 Task: Open Card Legal Compliance Review in Board Email Marketing Best Practices to Workspace Appointment Scheduling and add a team member Softage.4@softage.net, a label Blue, a checklist Astrology, an attachment from Trello, a color Blue and finally, add a card description 'Plan and execute company team-building conference' and a comment 'We should approach this task with a sense of ownership and personal responsibility for its success.'. Add a start date 'Jan 04, 1900' with a due date 'Jan 11, 1900'
Action: Mouse moved to (108, 336)
Screenshot: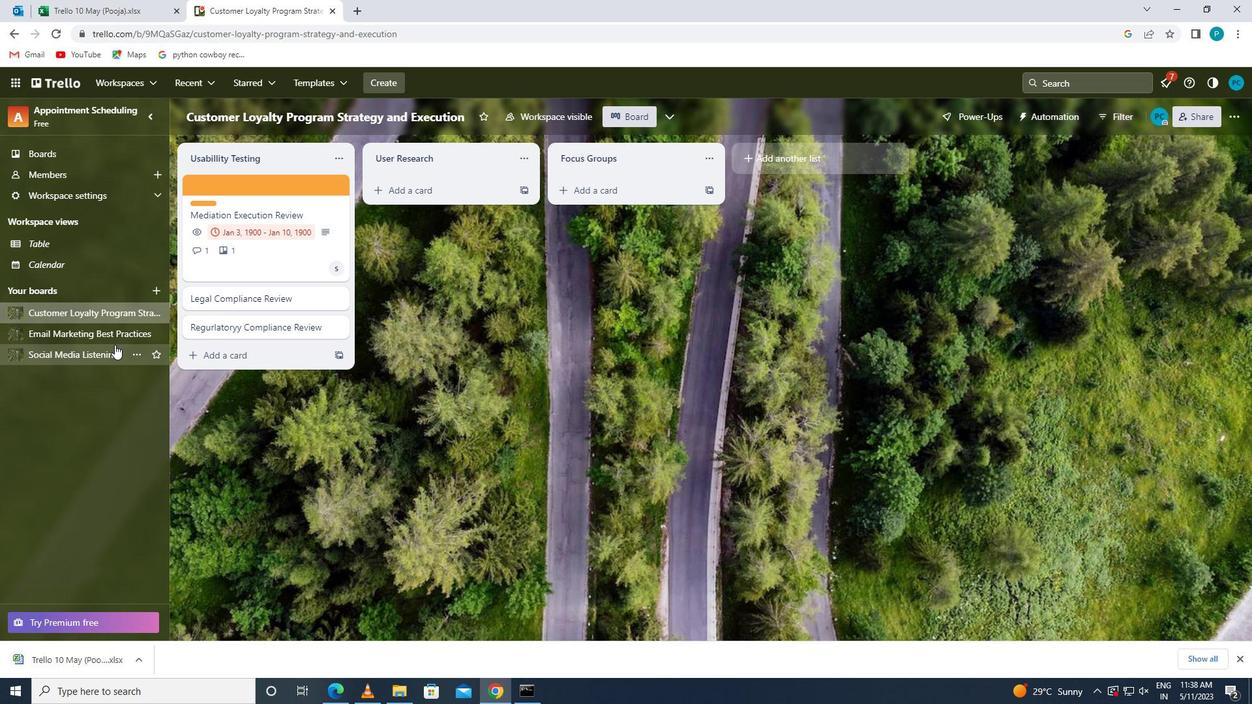 
Action: Mouse pressed left at (108, 336)
Screenshot: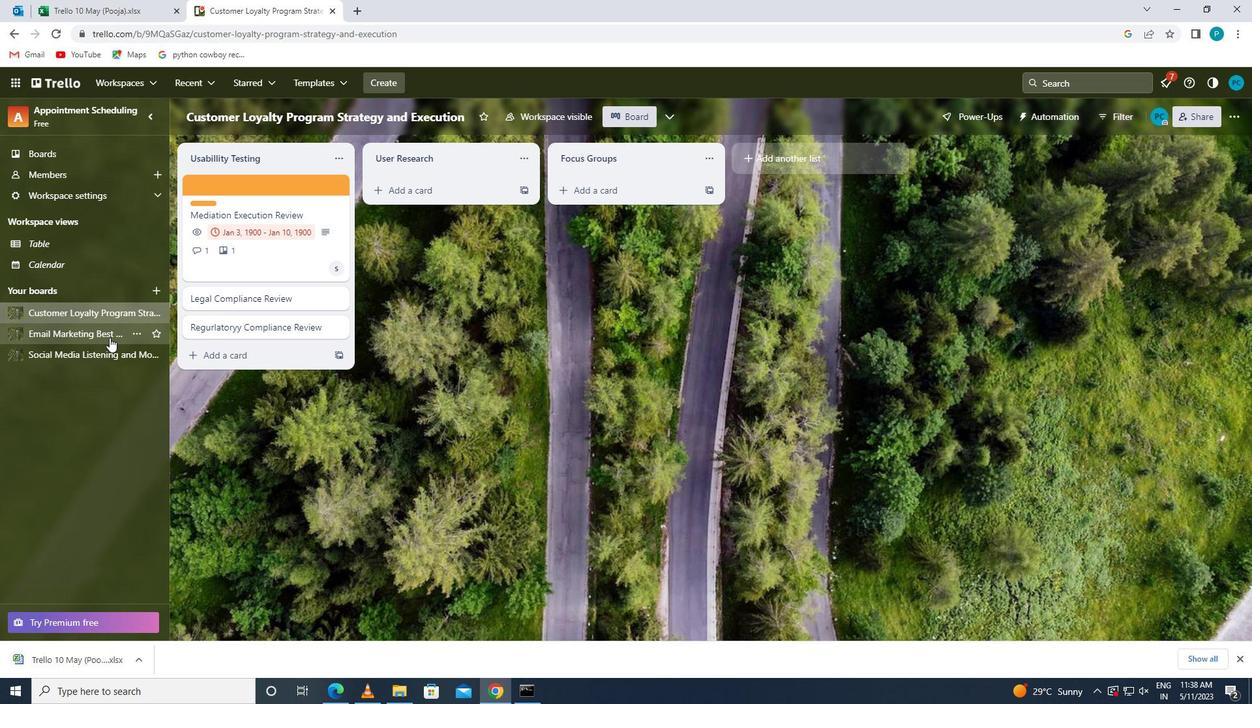 
Action: Mouse moved to (254, 296)
Screenshot: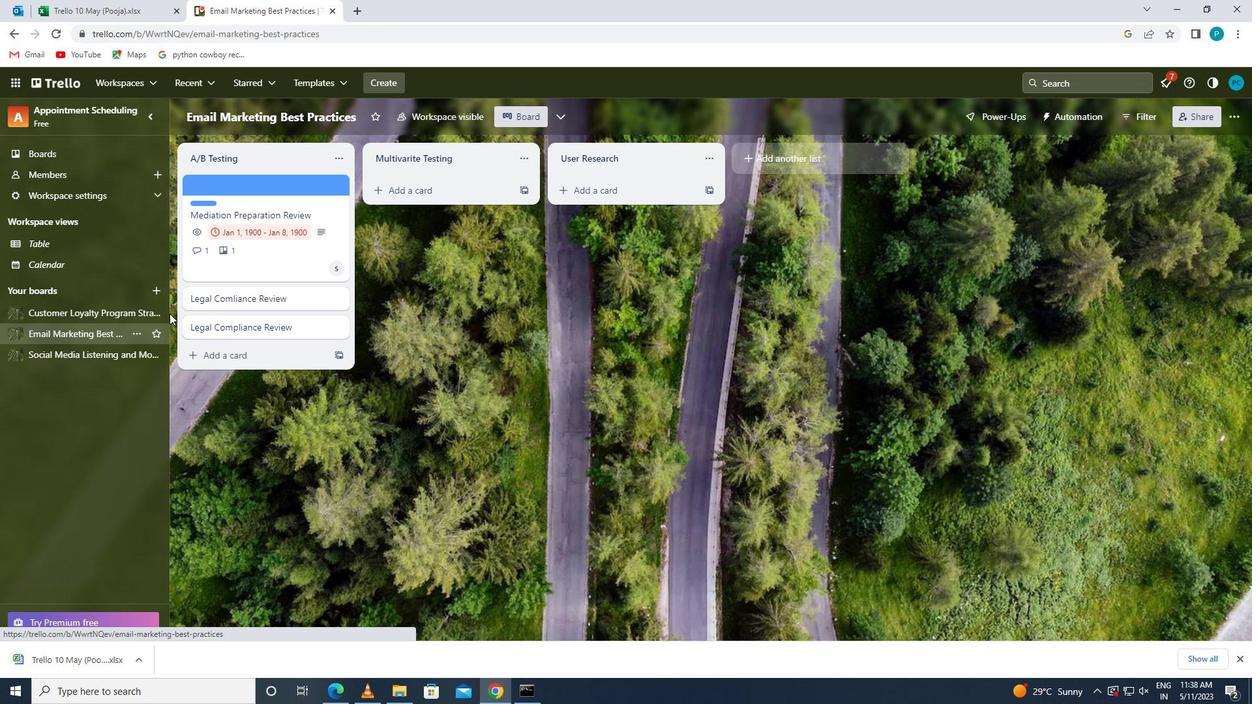 
Action: Mouse pressed left at (254, 296)
Screenshot: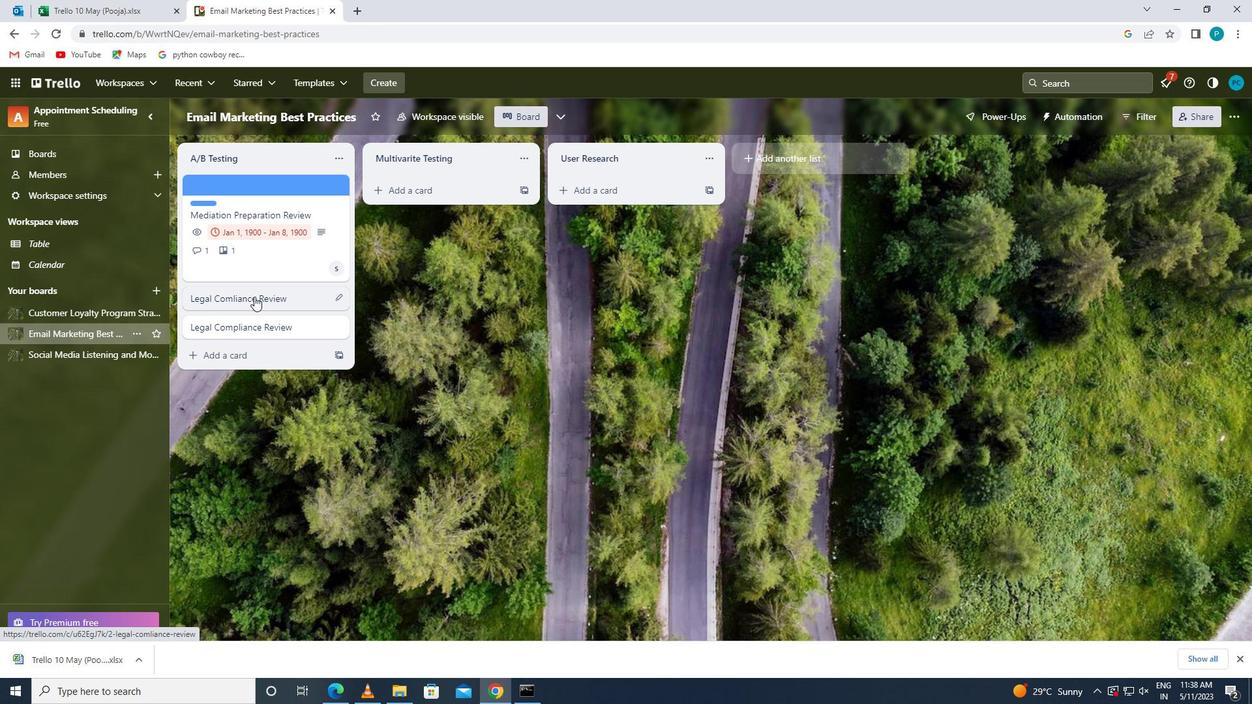 
Action: Mouse moved to (810, 237)
Screenshot: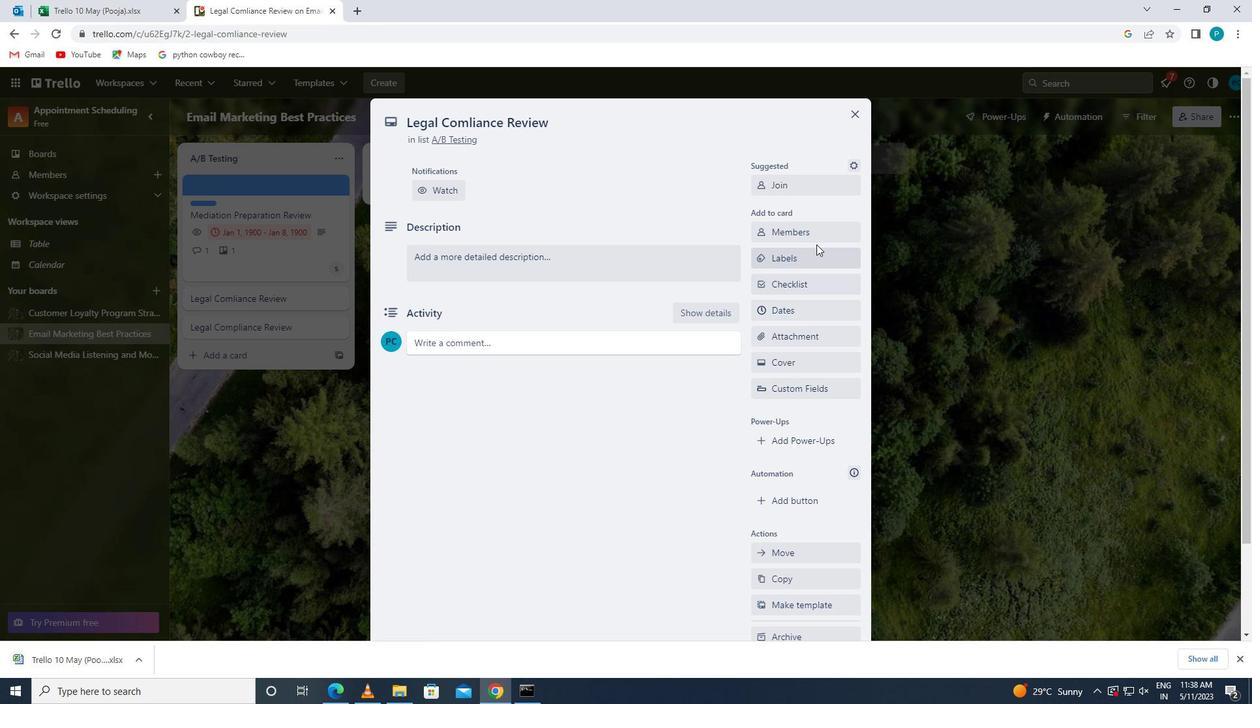 
Action: Mouse pressed left at (810, 237)
Screenshot: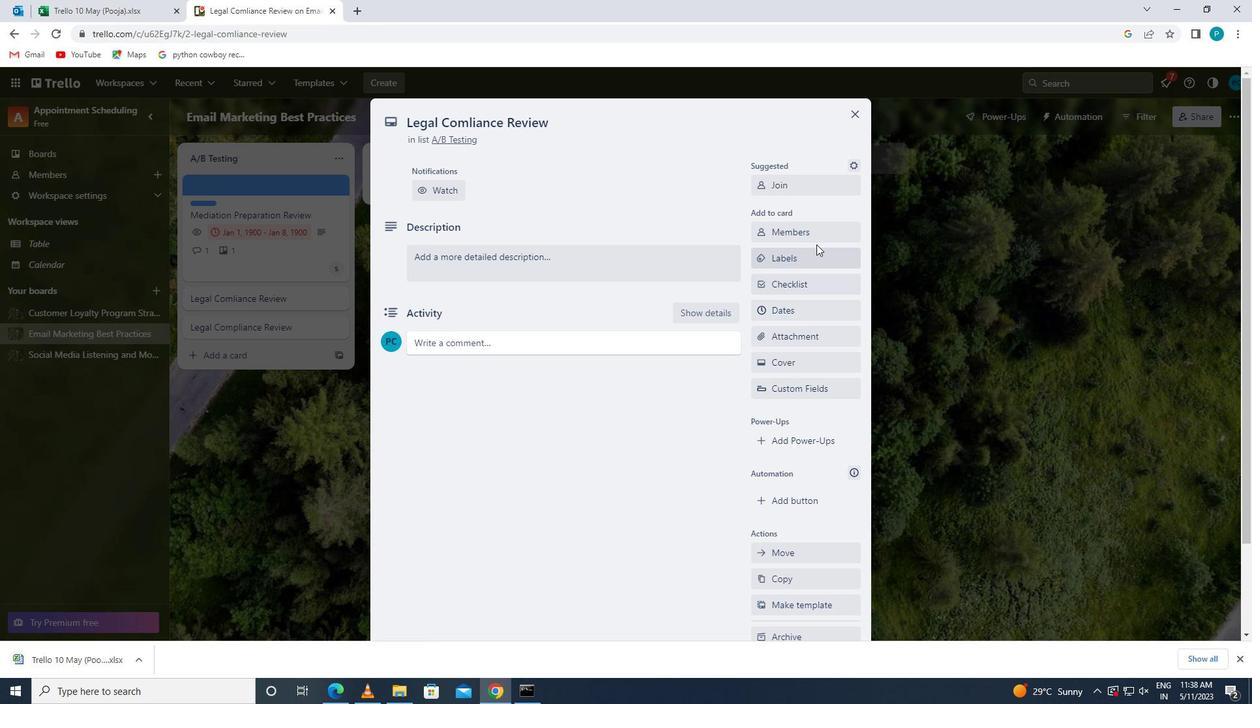 
Action: Key pressed <Key.caps_lock>s<Key.caps_lock>oftage.4
Screenshot: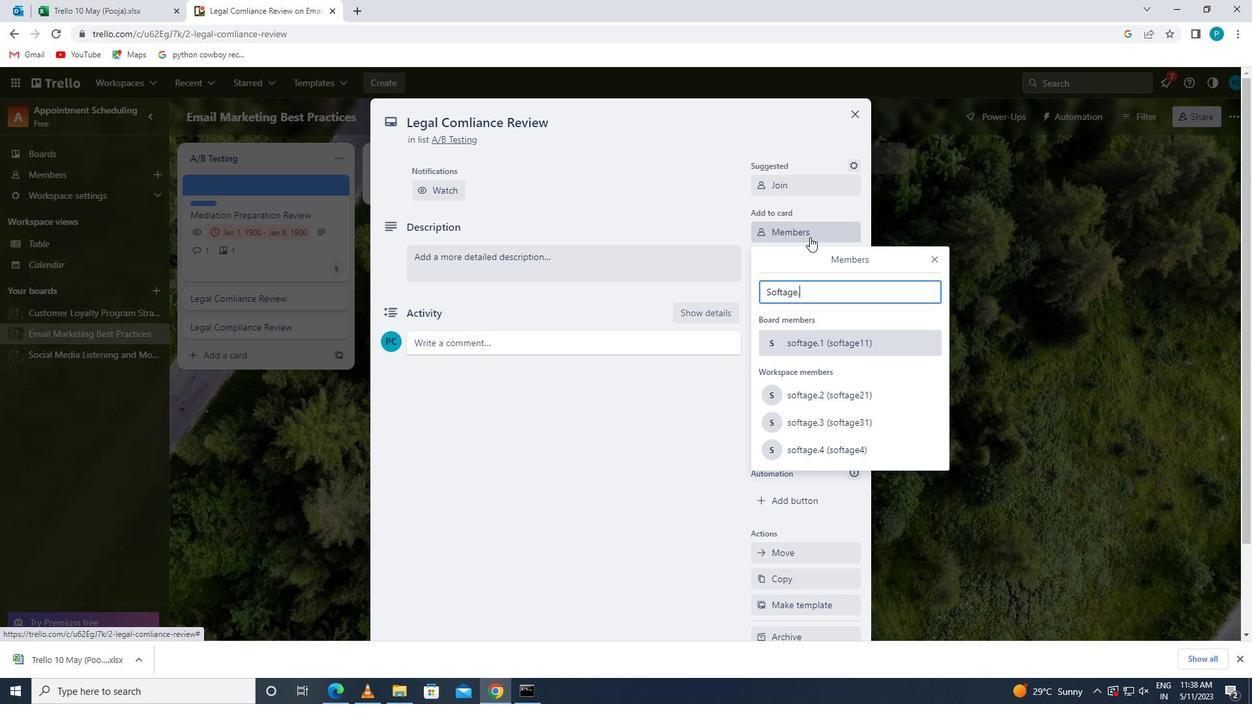 
Action: Mouse moved to (838, 413)
Screenshot: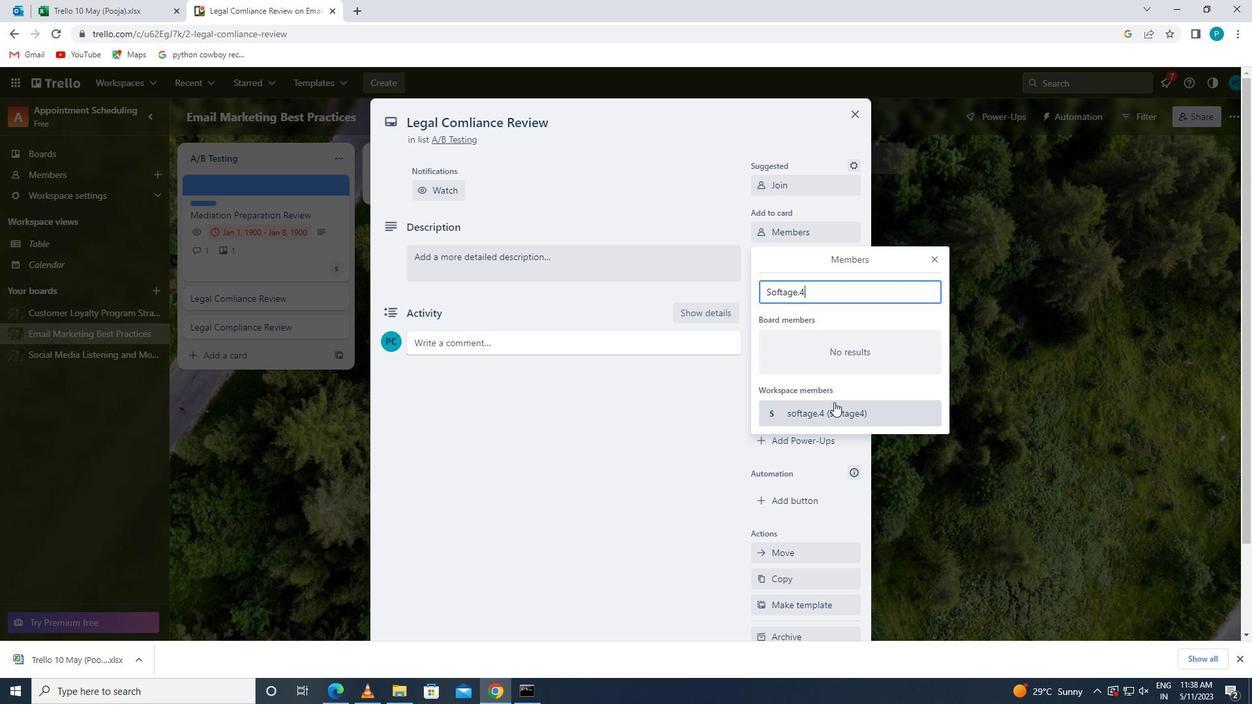 
Action: Mouse pressed left at (838, 413)
Screenshot: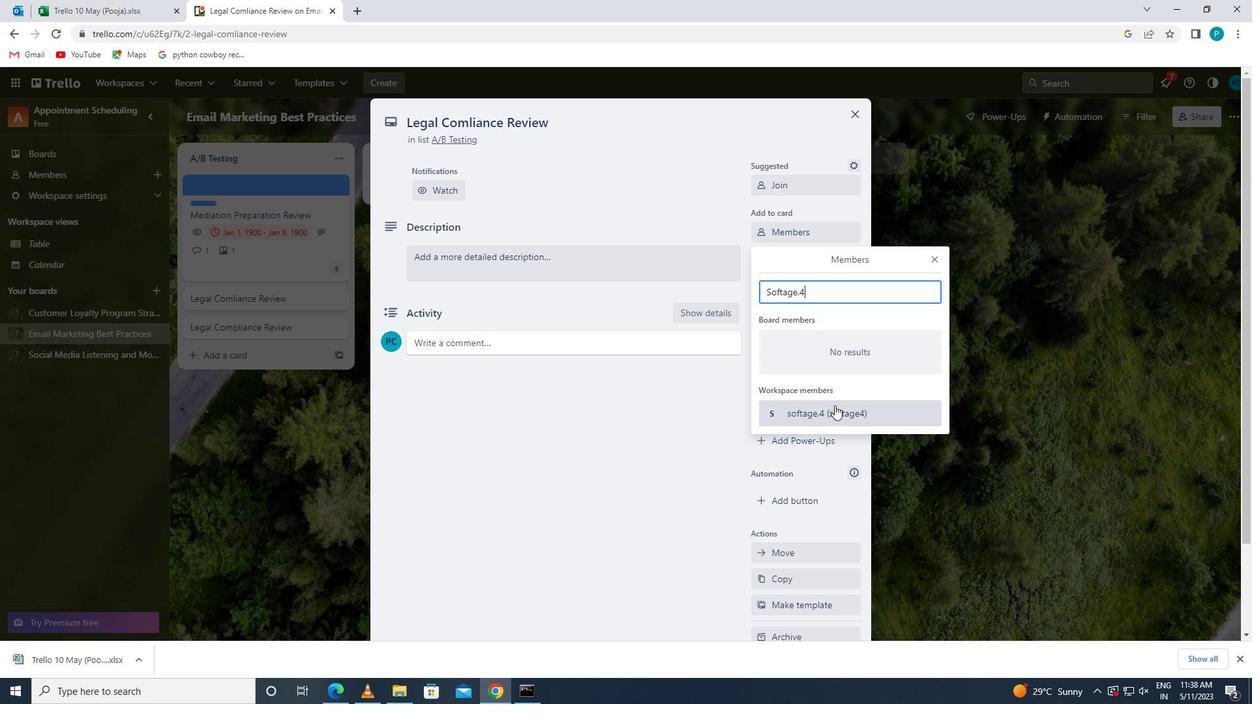 
Action: Mouse moved to (929, 255)
Screenshot: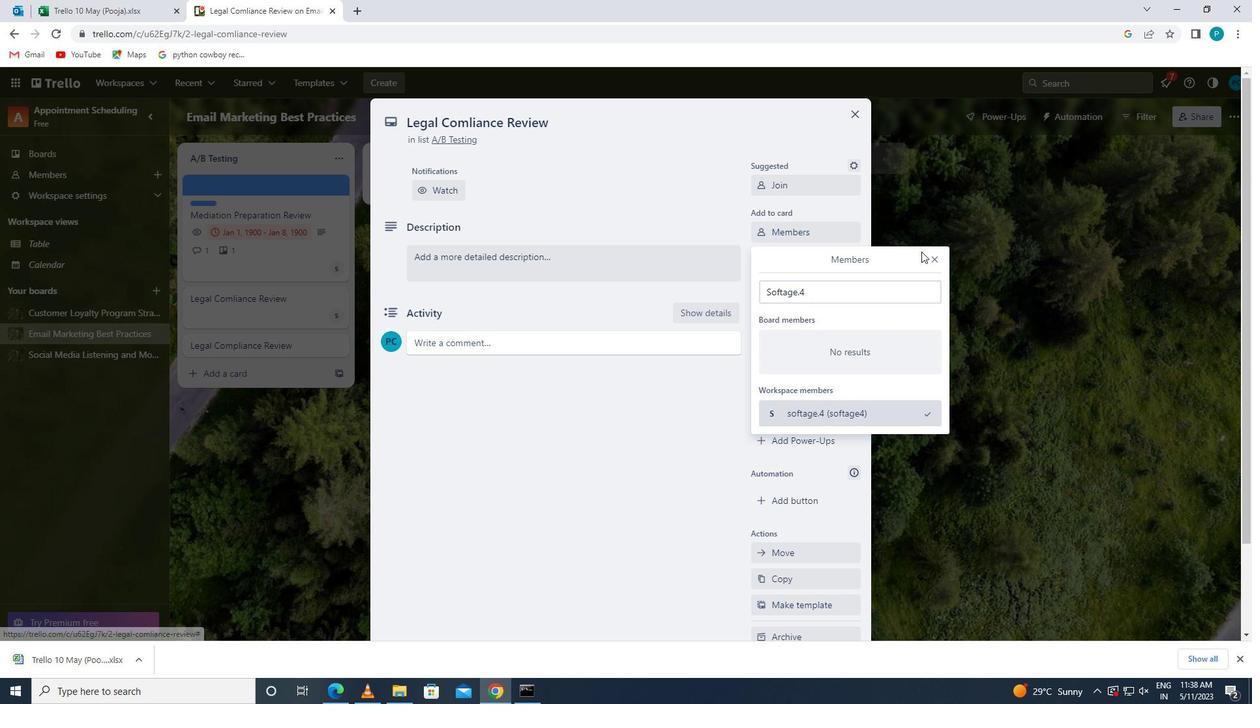 
Action: Mouse pressed left at (929, 255)
Screenshot: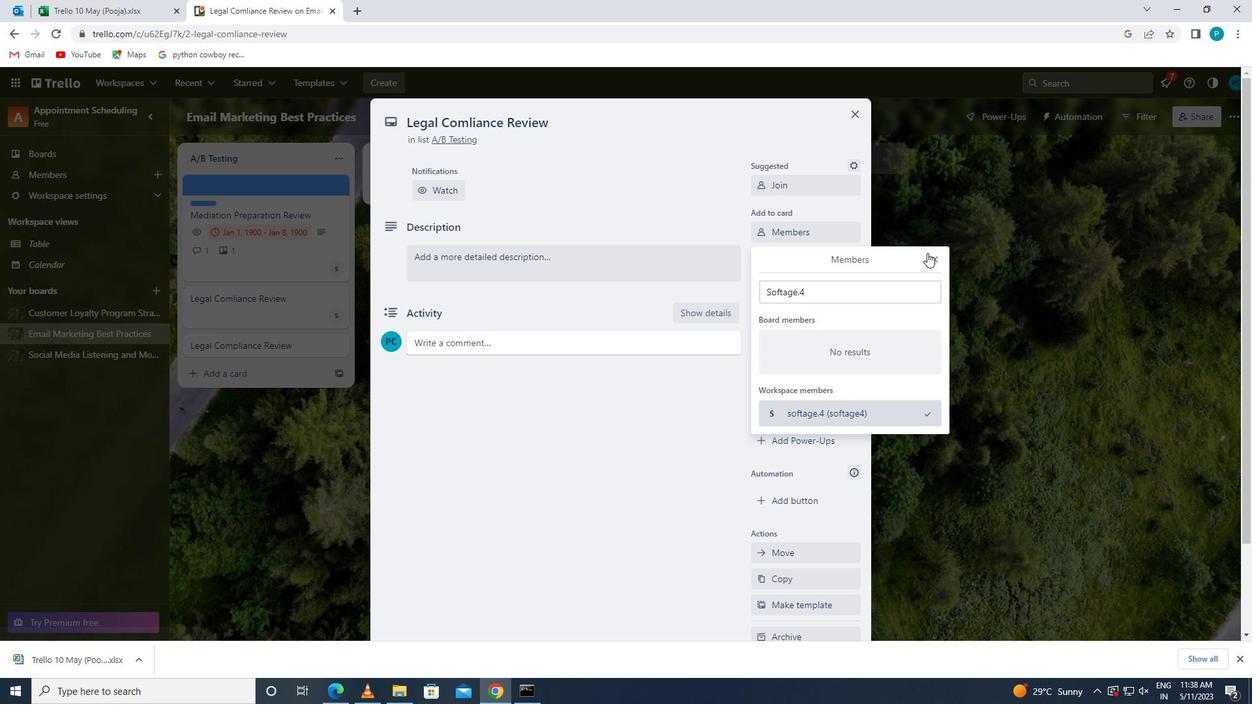 
Action: Mouse moved to (844, 253)
Screenshot: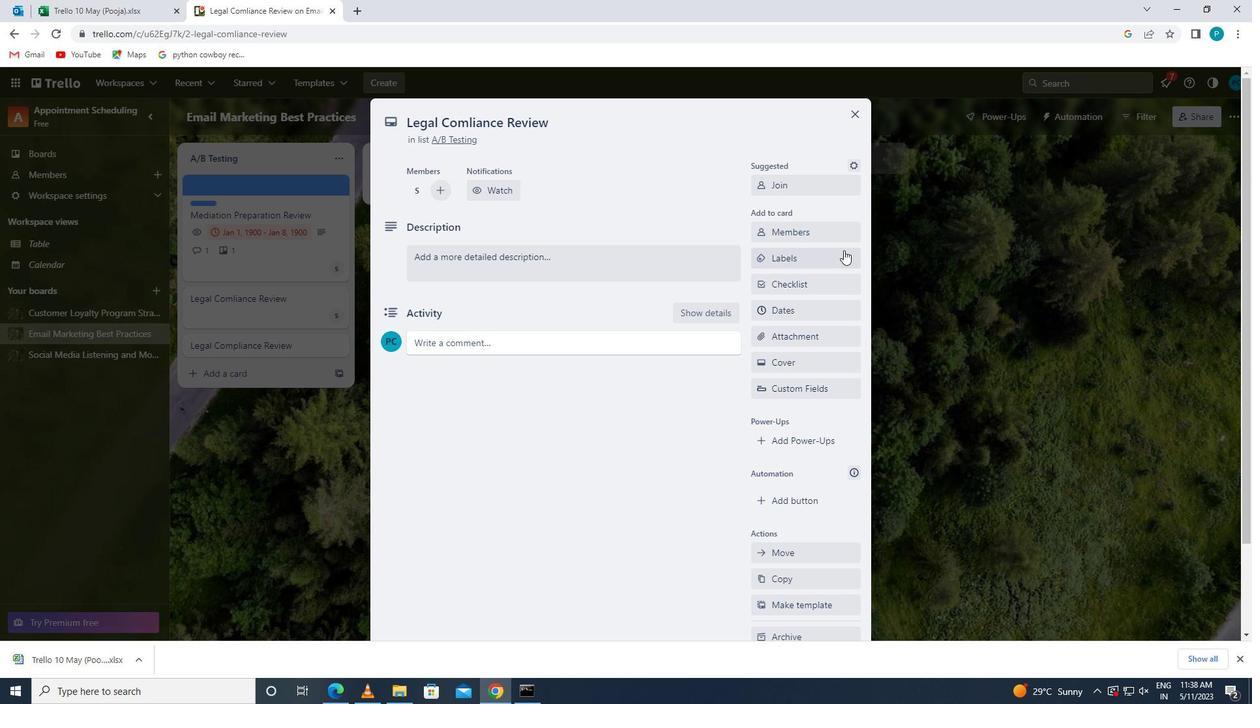 
Action: Mouse pressed left at (844, 253)
Screenshot: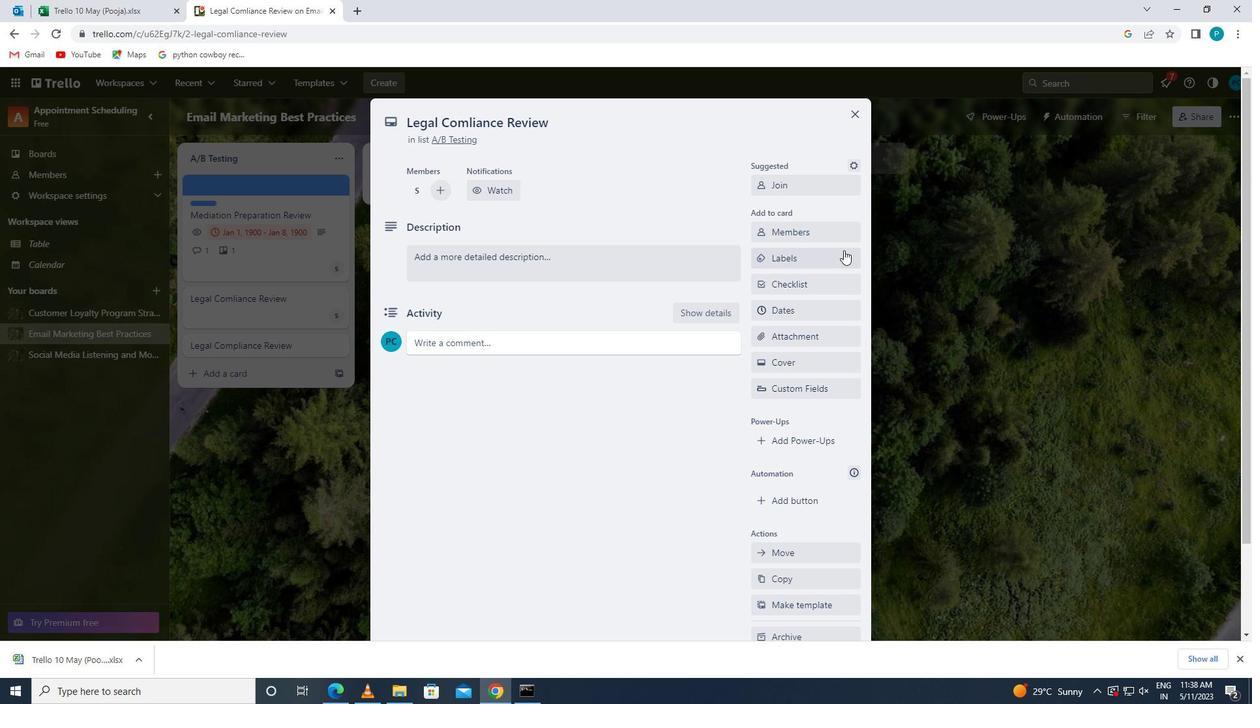 
Action: Mouse moved to (798, 508)
Screenshot: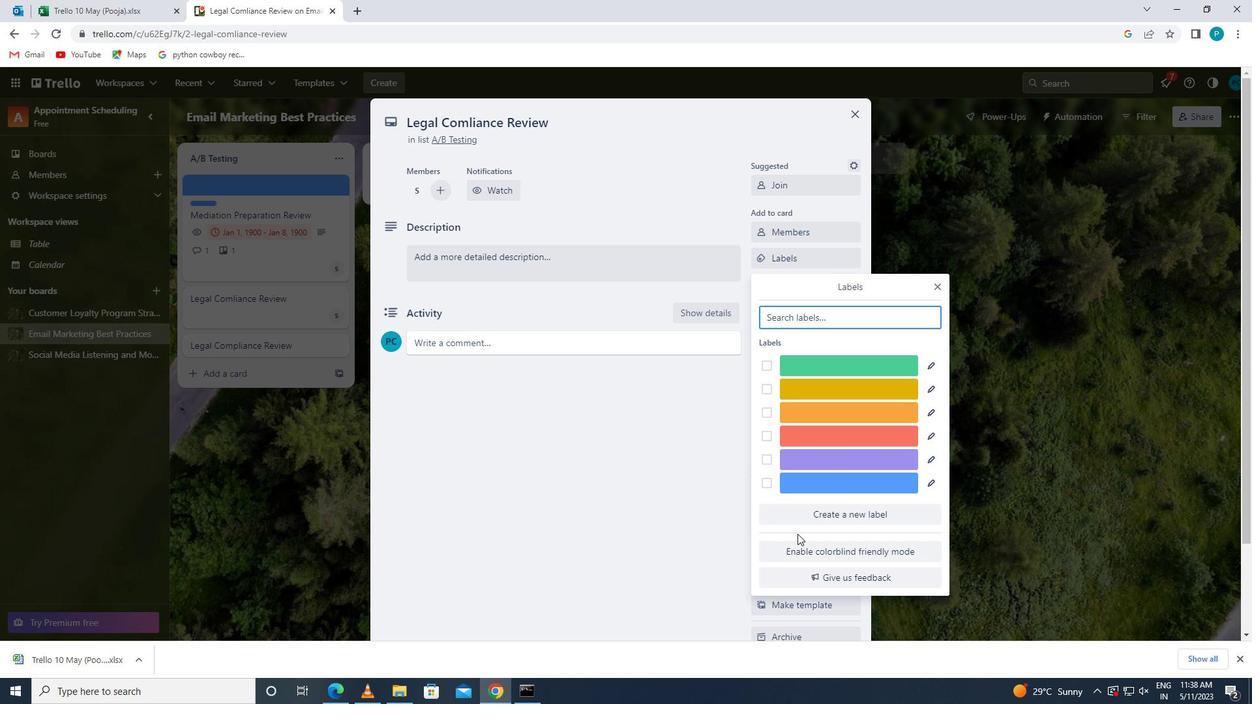 
Action: Mouse pressed left at (798, 508)
Screenshot: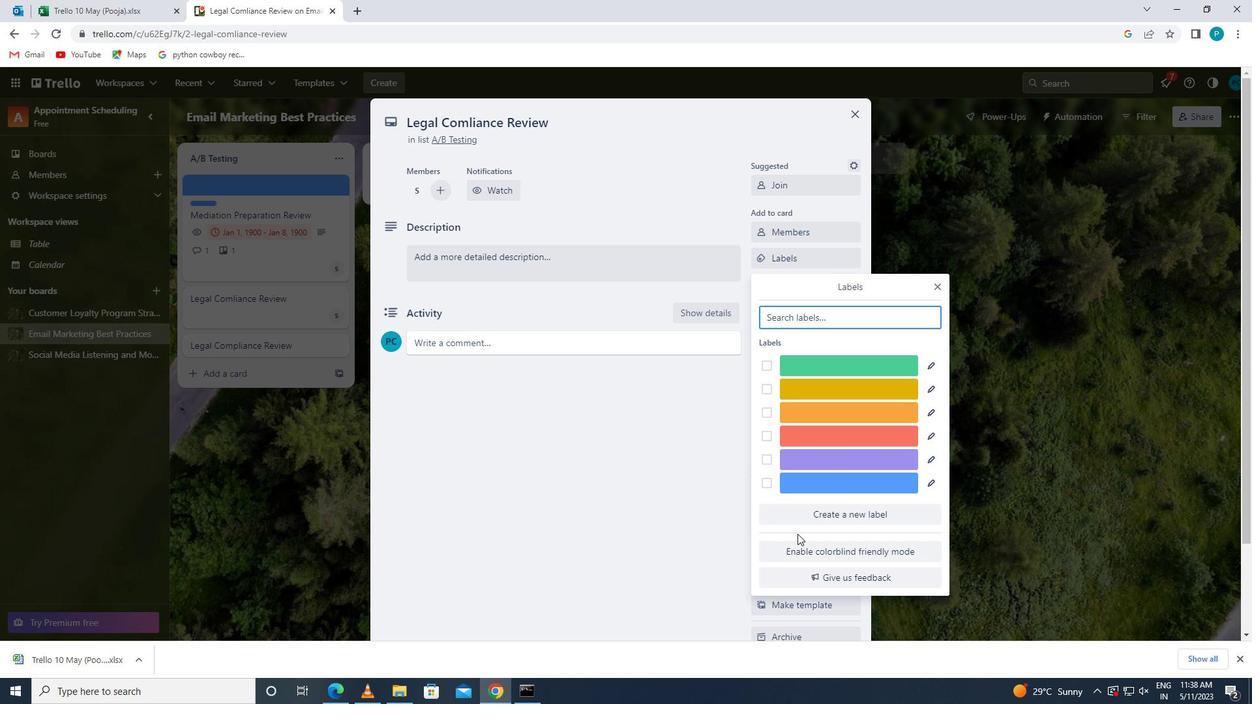 
Action: Mouse moved to (772, 377)
Screenshot: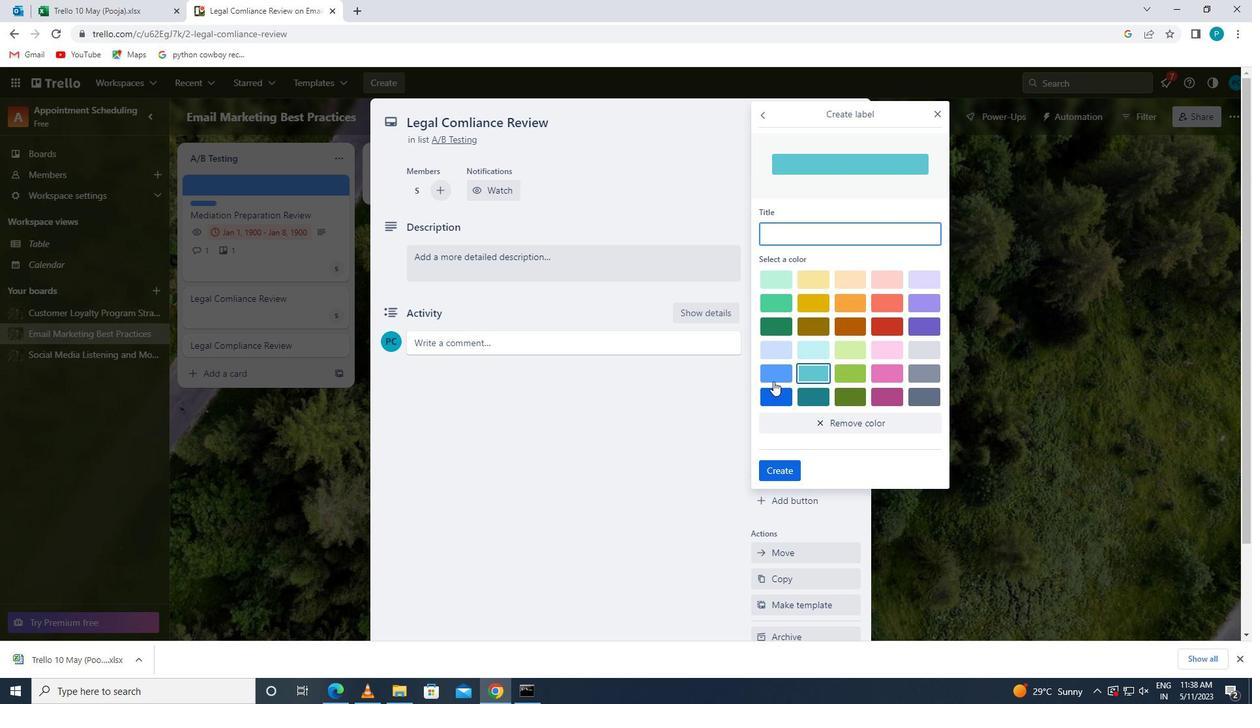 
Action: Mouse pressed left at (772, 377)
Screenshot: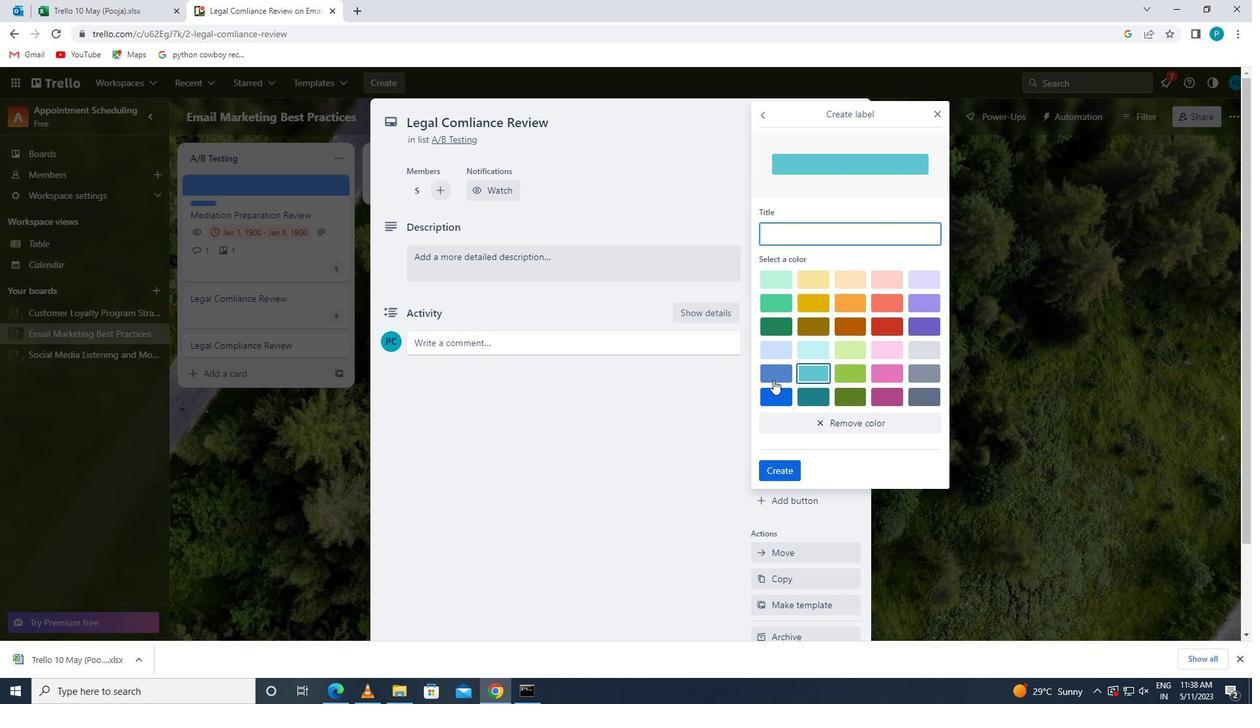 
Action: Mouse moved to (776, 469)
Screenshot: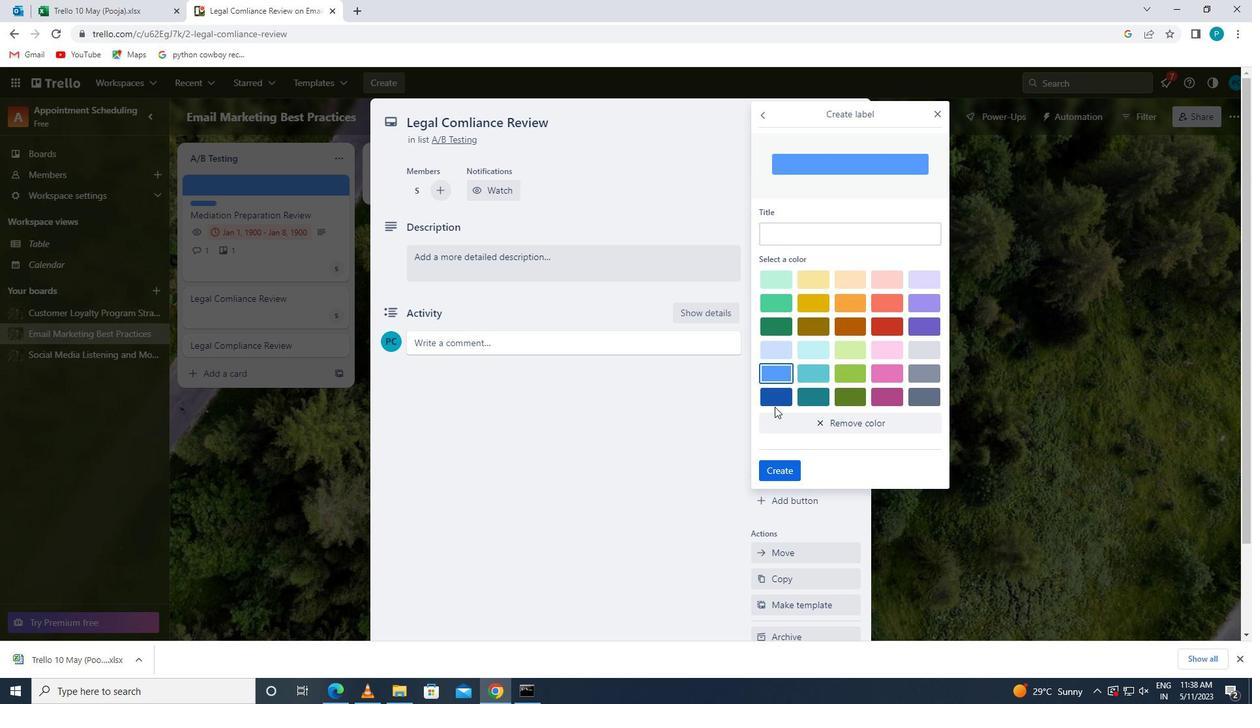 
Action: Mouse pressed left at (776, 469)
Screenshot: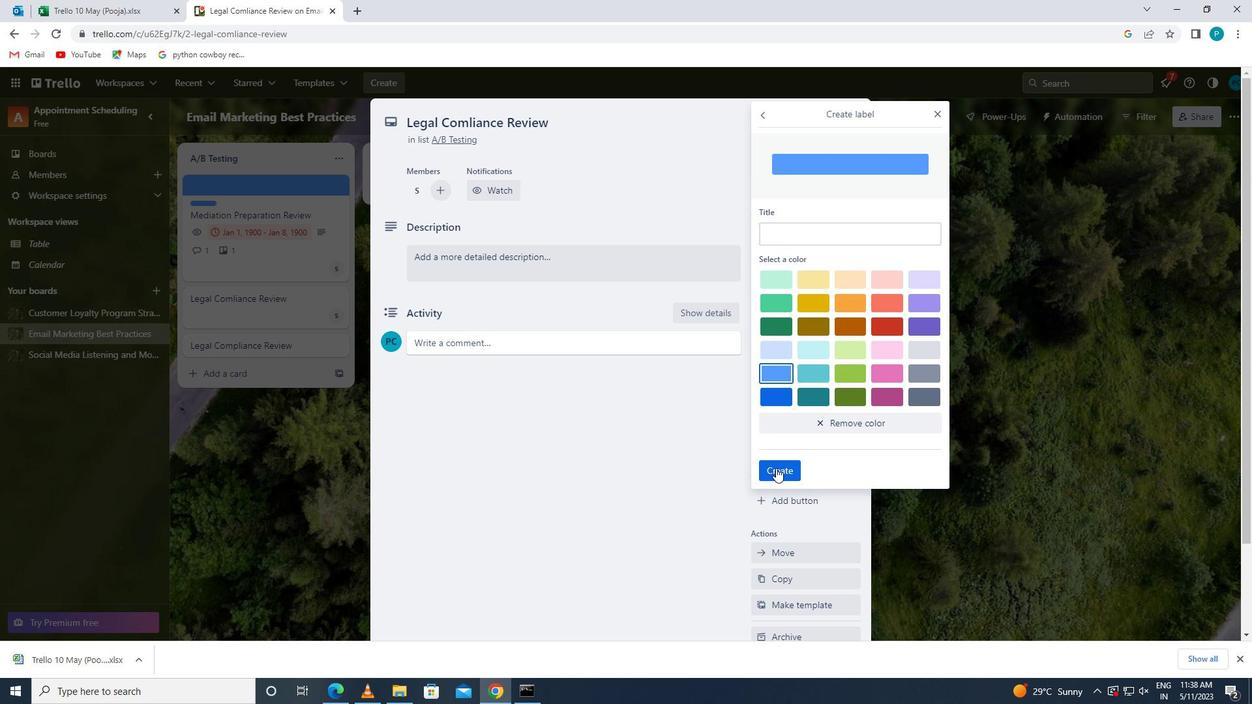 
Action: Mouse moved to (938, 287)
Screenshot: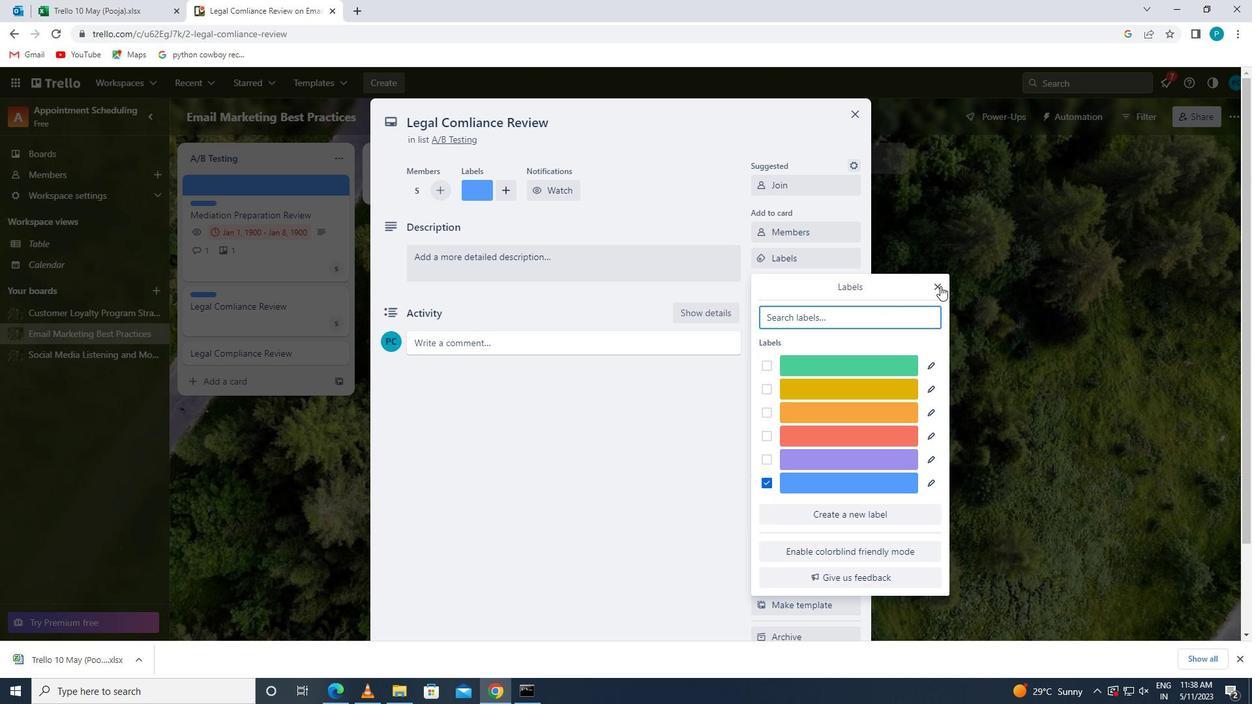 
Action: Mouse pressed left at (938, 287)
Screenshot: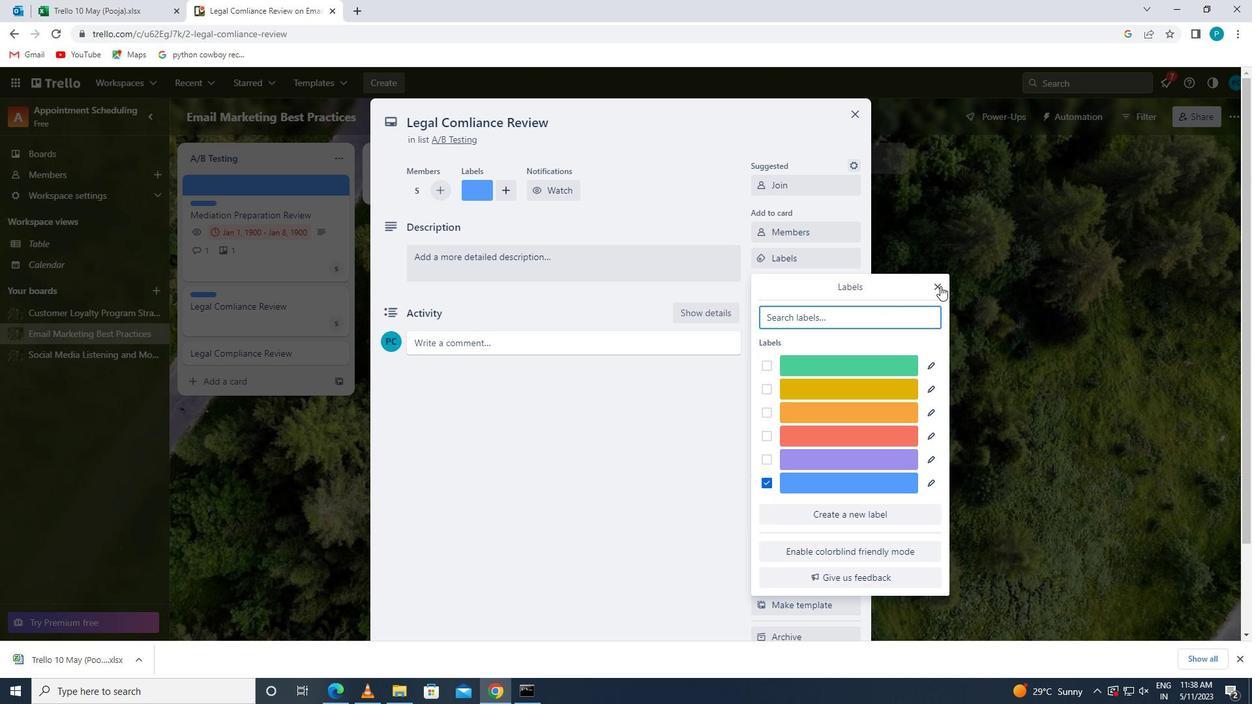 
Action: Mouse moved to (769, 291)
Screenshot: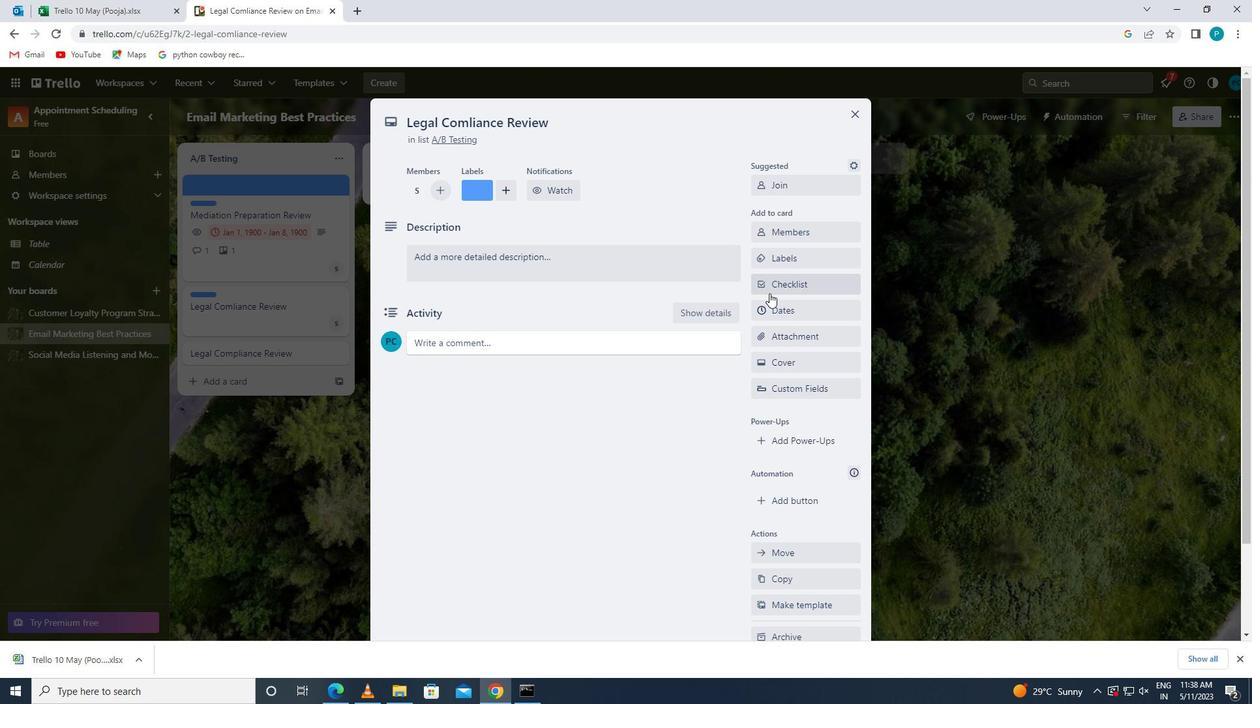 
Action: Mouse pressed left at (769, 291)
Screenshot: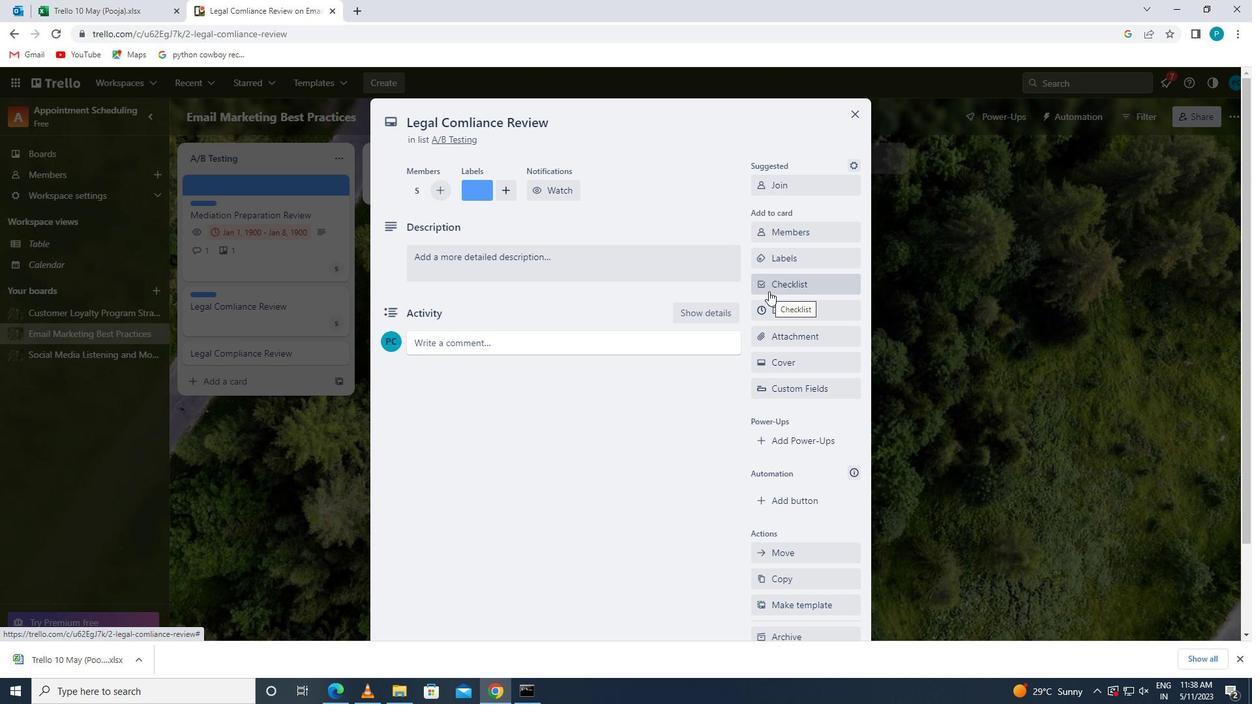 
Action: Key pressed <Key.caps_lock>a<Key.caps_lock>
Screenshot: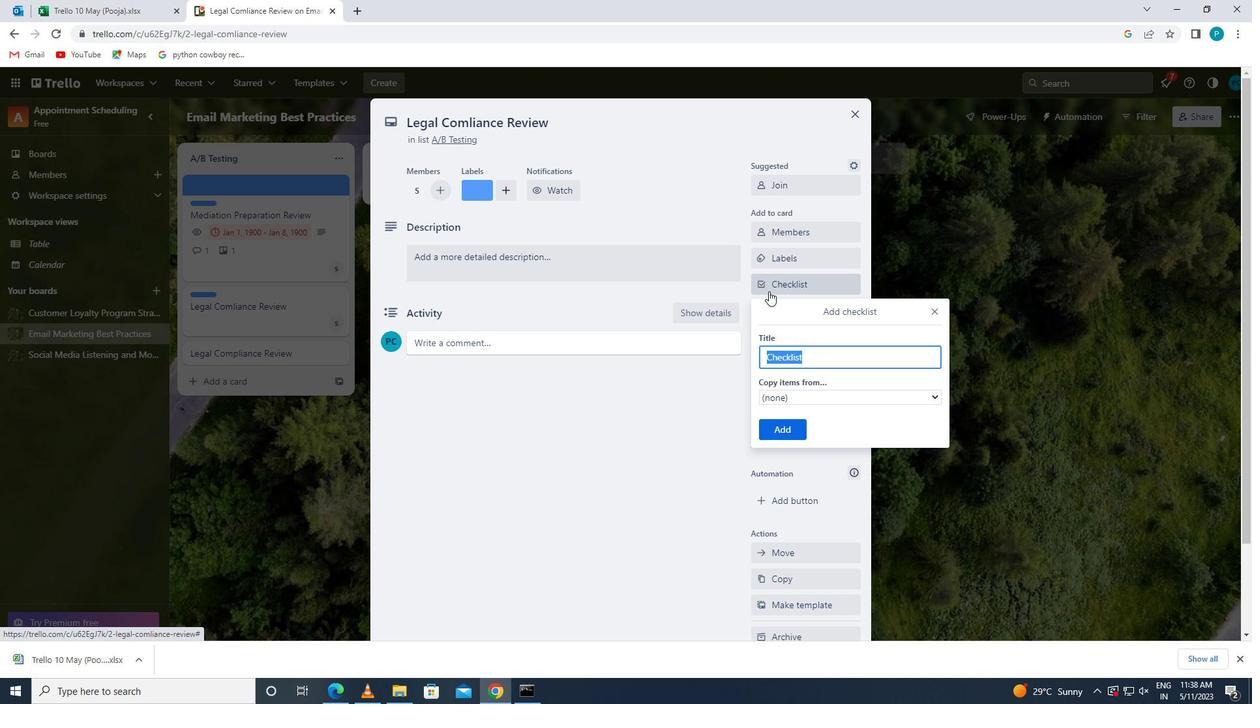 
Action: Mouse moved to (854, 442)
Screenshot: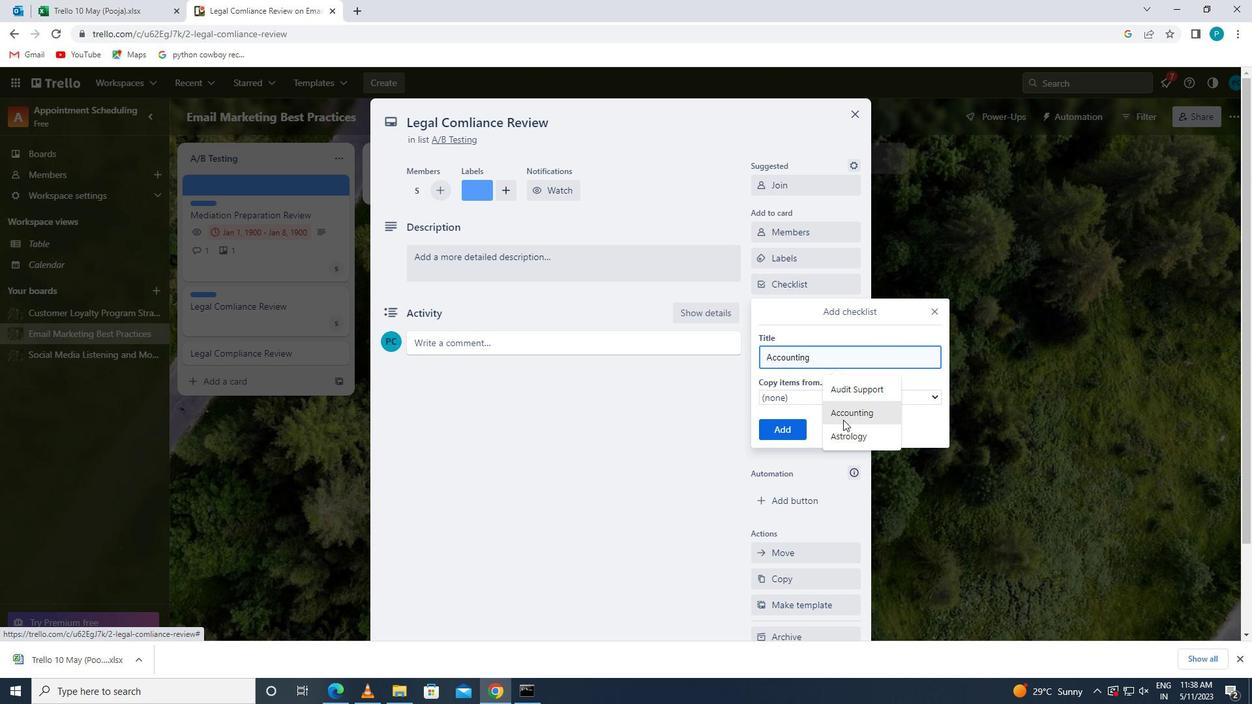 
Action: Mouse pressed left at (854, 442)
Screenshot: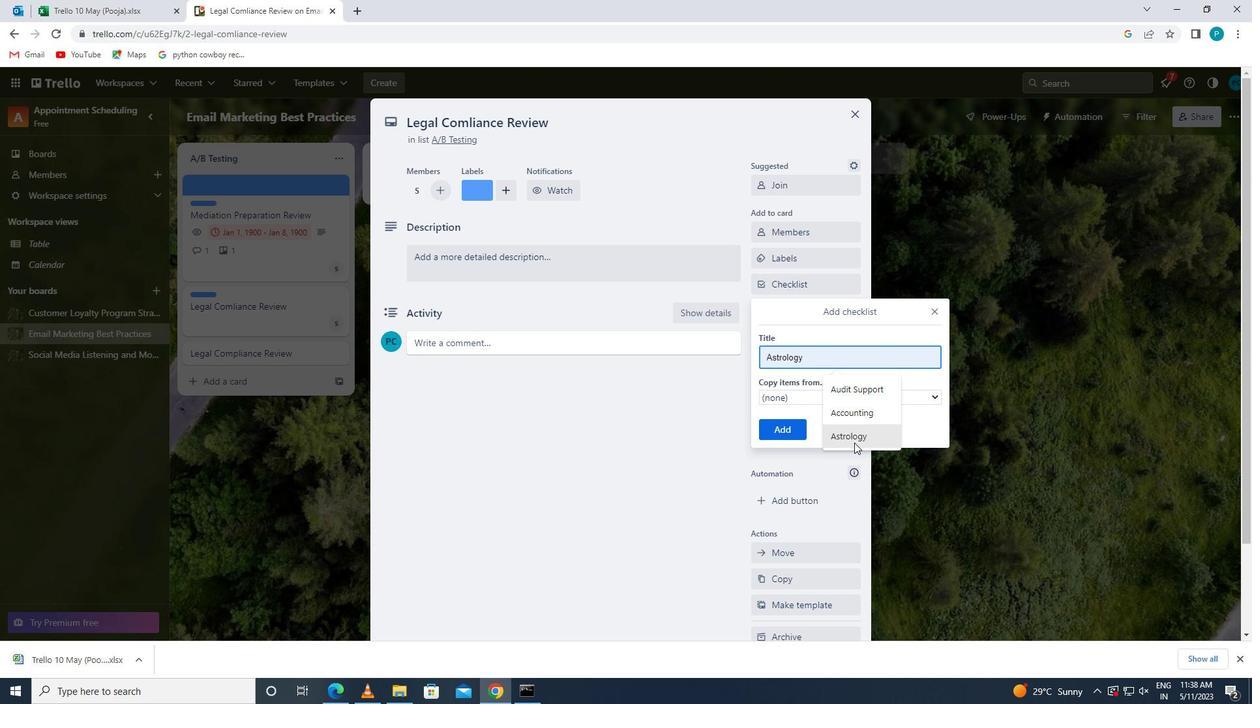 
Action: Mouse moved to (774, 427)
Screenshot: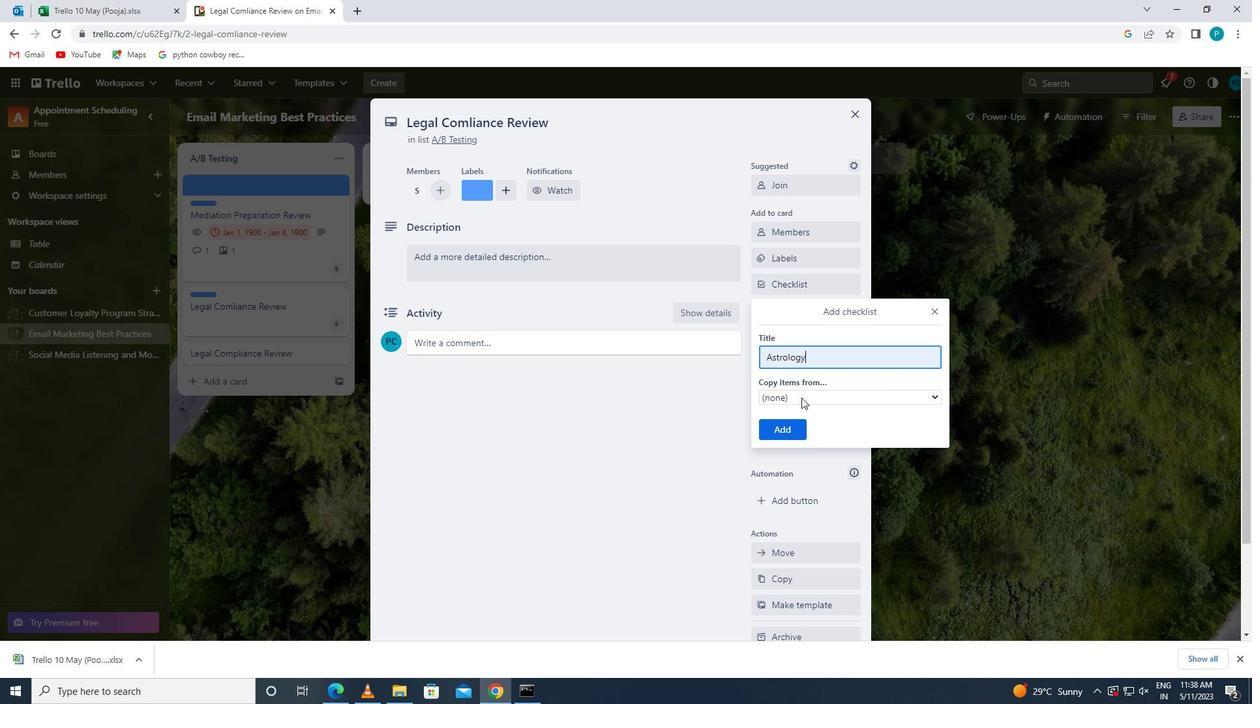 
Action: Mouse pressed left at (774, 427)
Screenshot: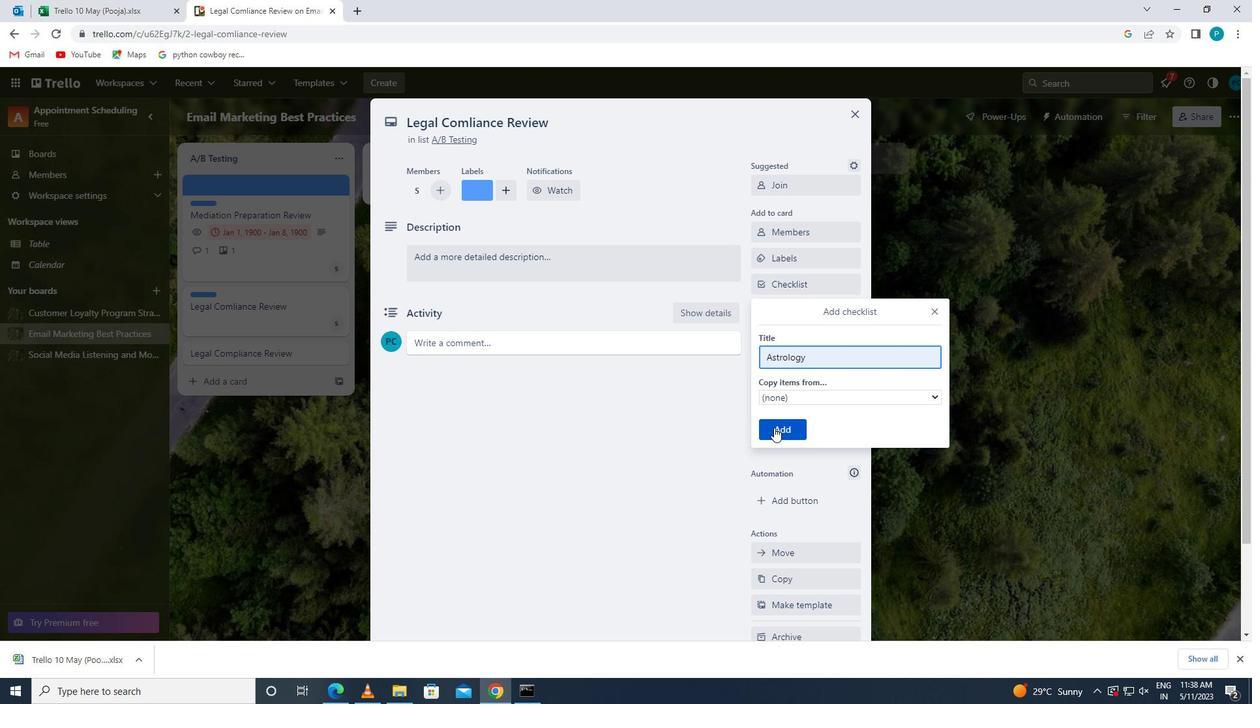 
Action: Mouse moved to (808, 332)
Screenshot: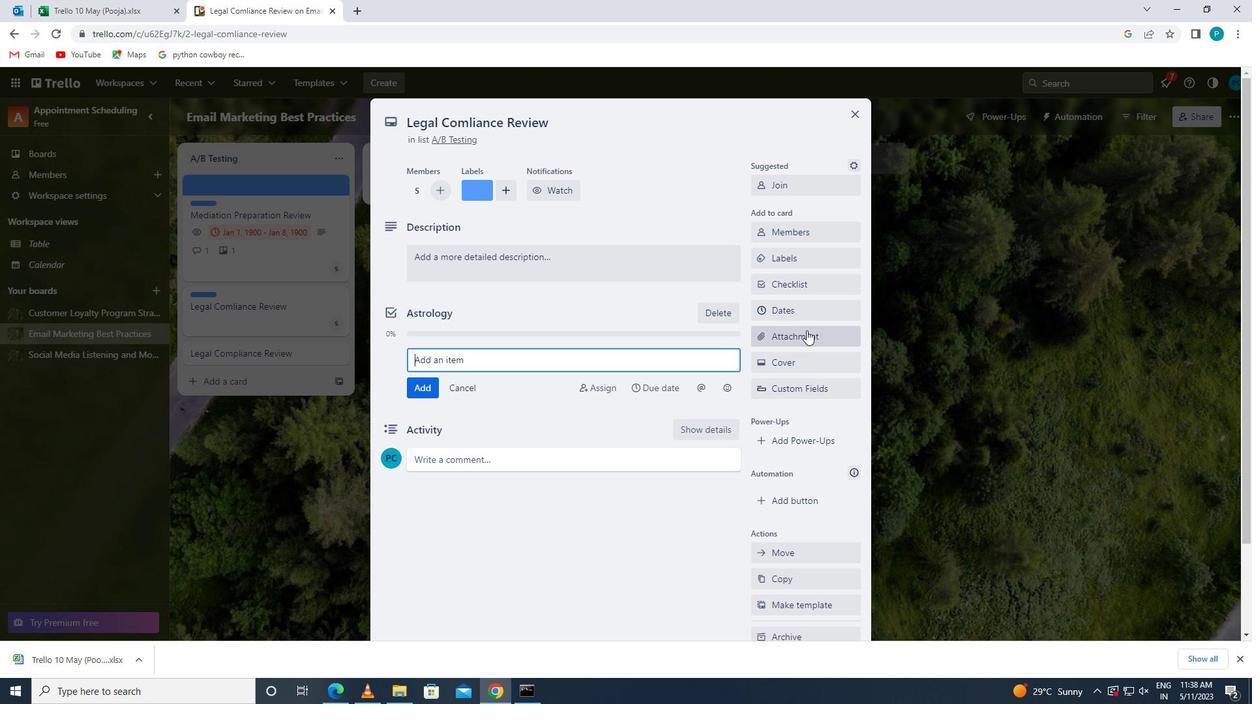 
Action: Mouse pressed left at (808, 332)
Screenshot: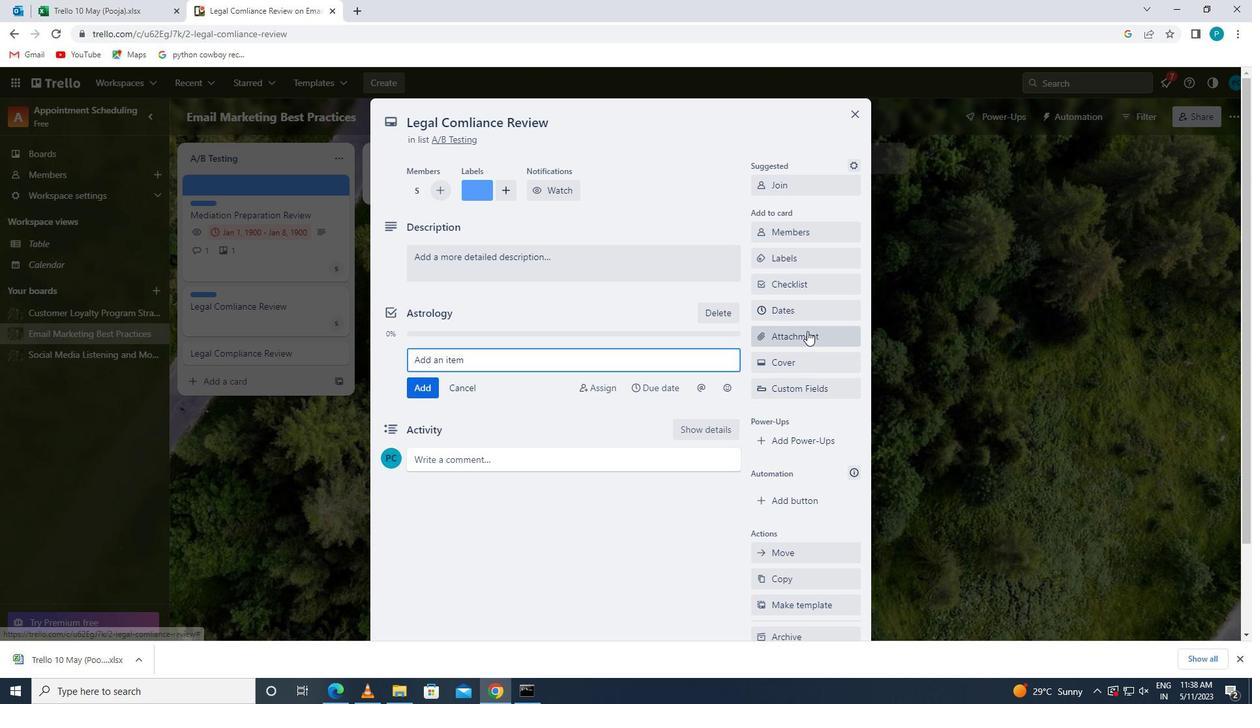 
Action: Mouse moved to (795, 415)
Screenshot: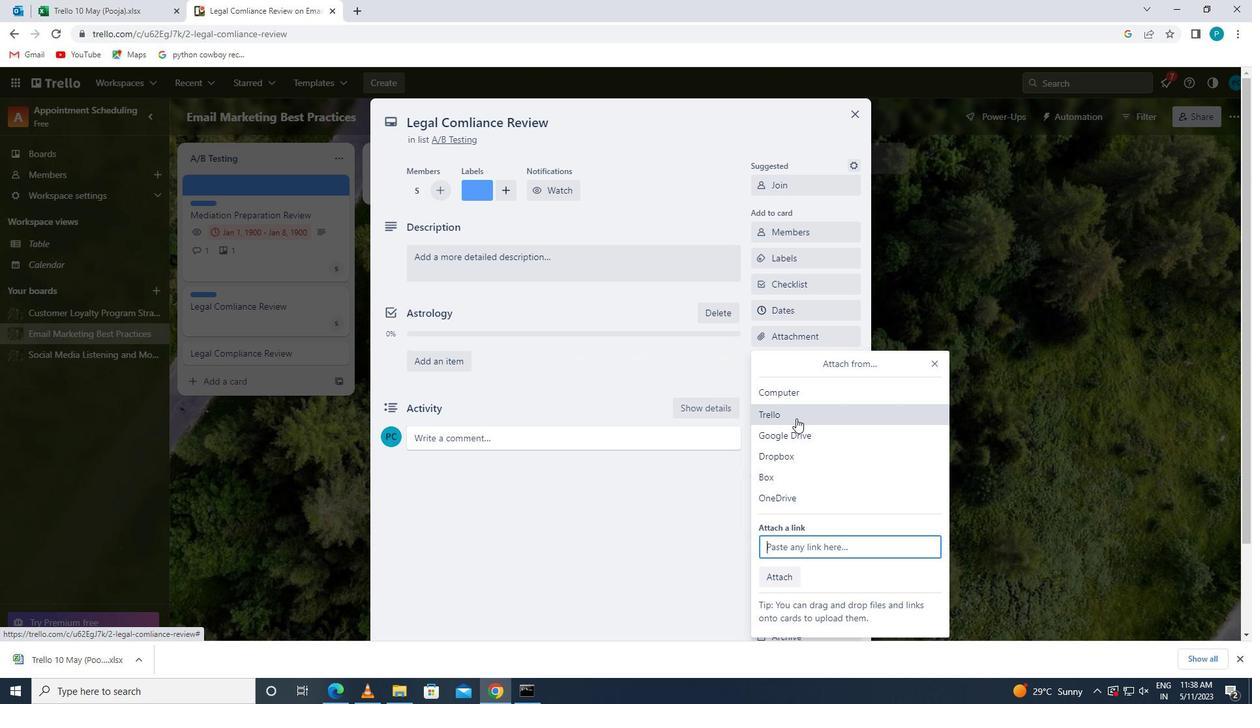 
Action: Mouse pressed left at (795, 415)
Screenshot: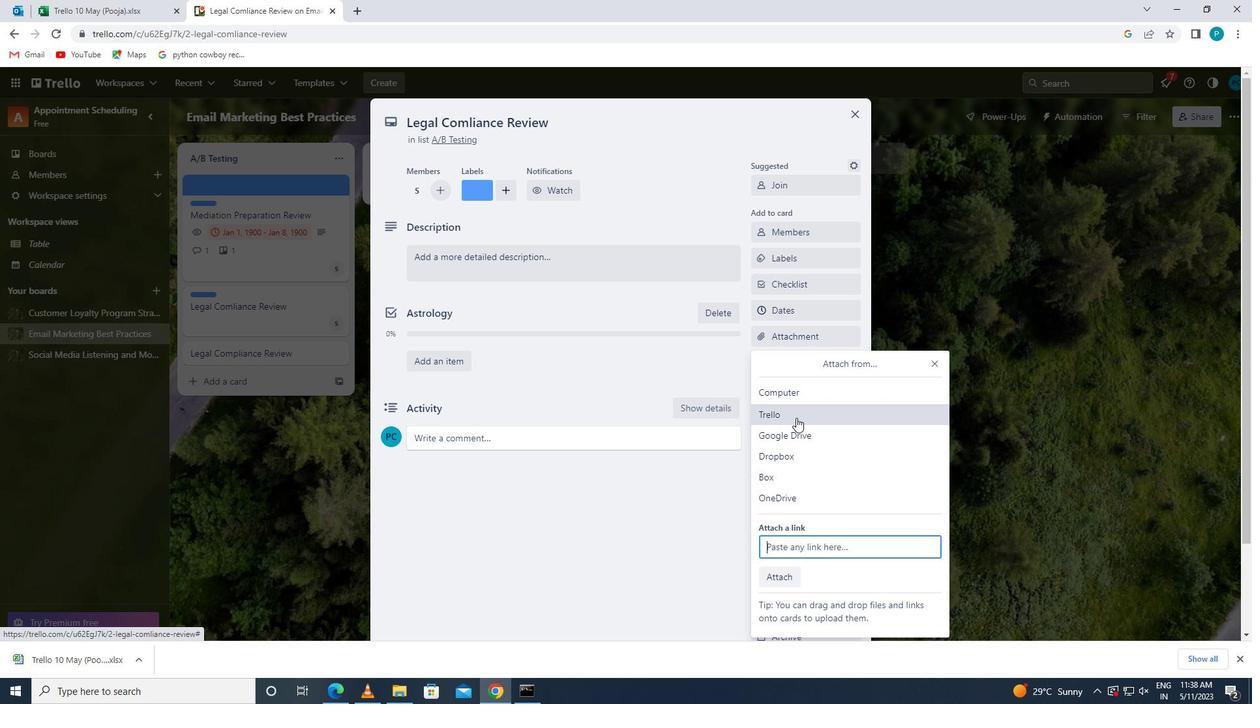 
Action: Mouse moved to (791, 407)
Screenshot: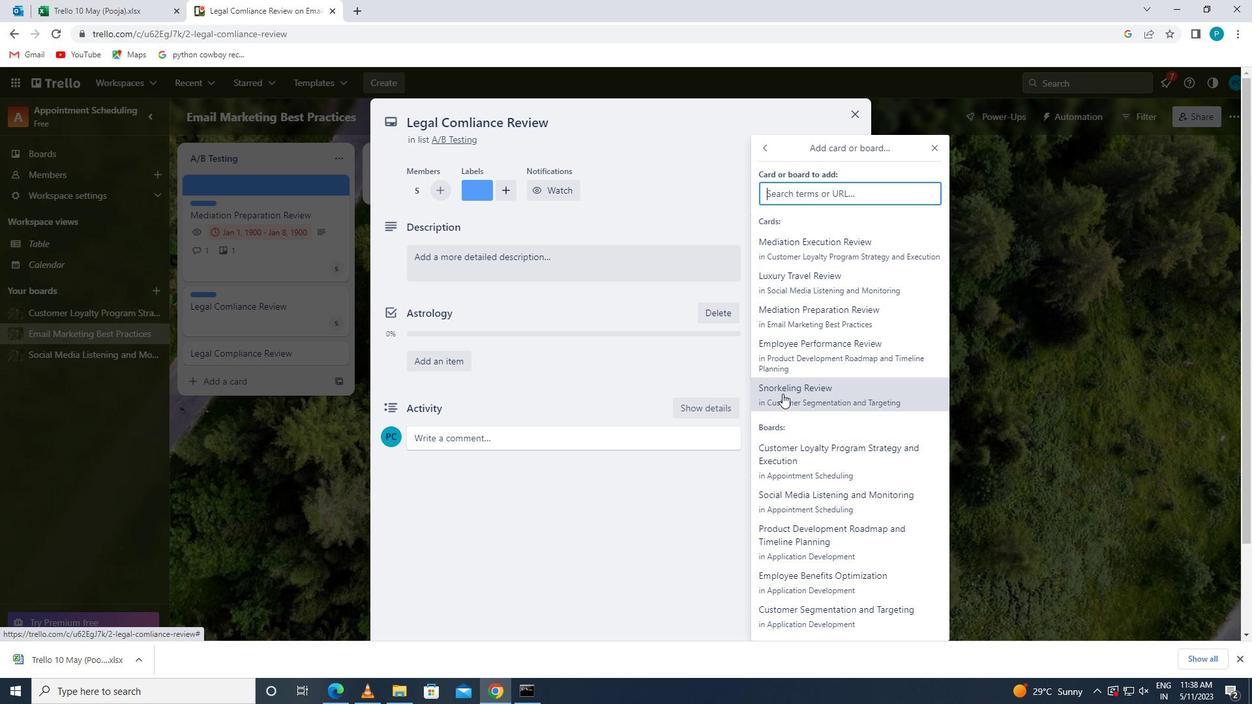 
Action: Mouse pressed left at (791, 407)
Screenshot: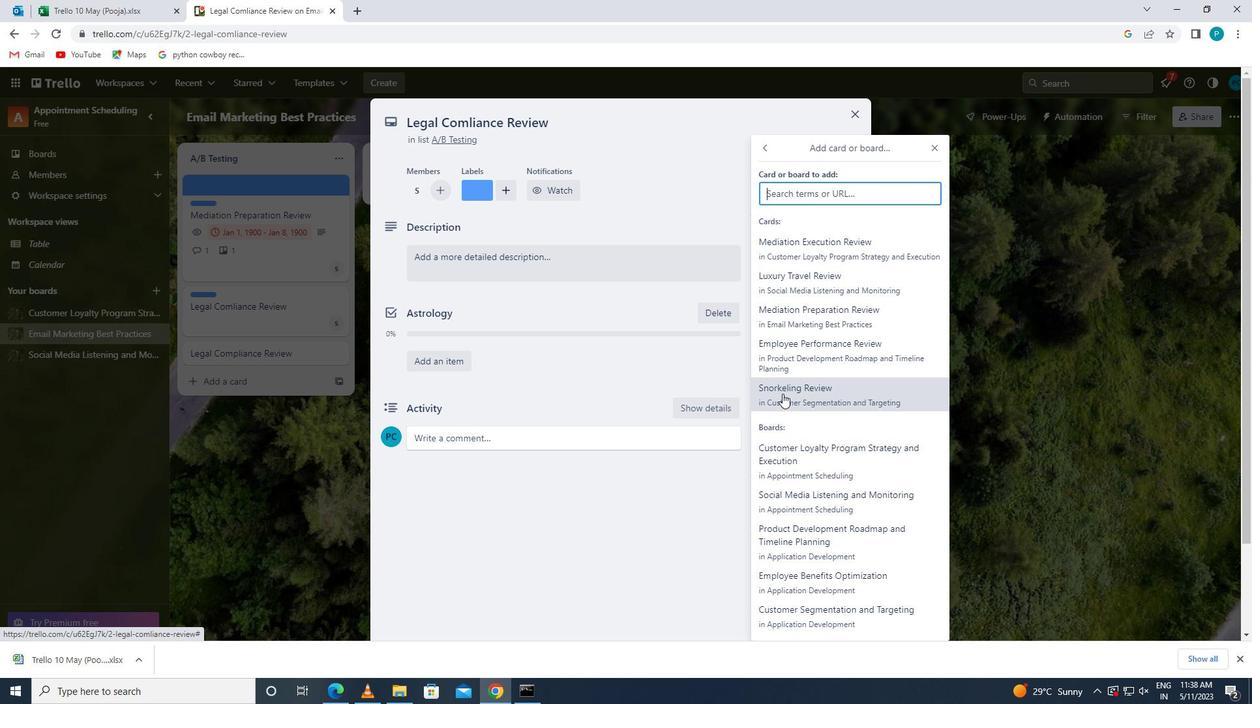 
Action: Mouse moved to (810, 364)
Screenshot: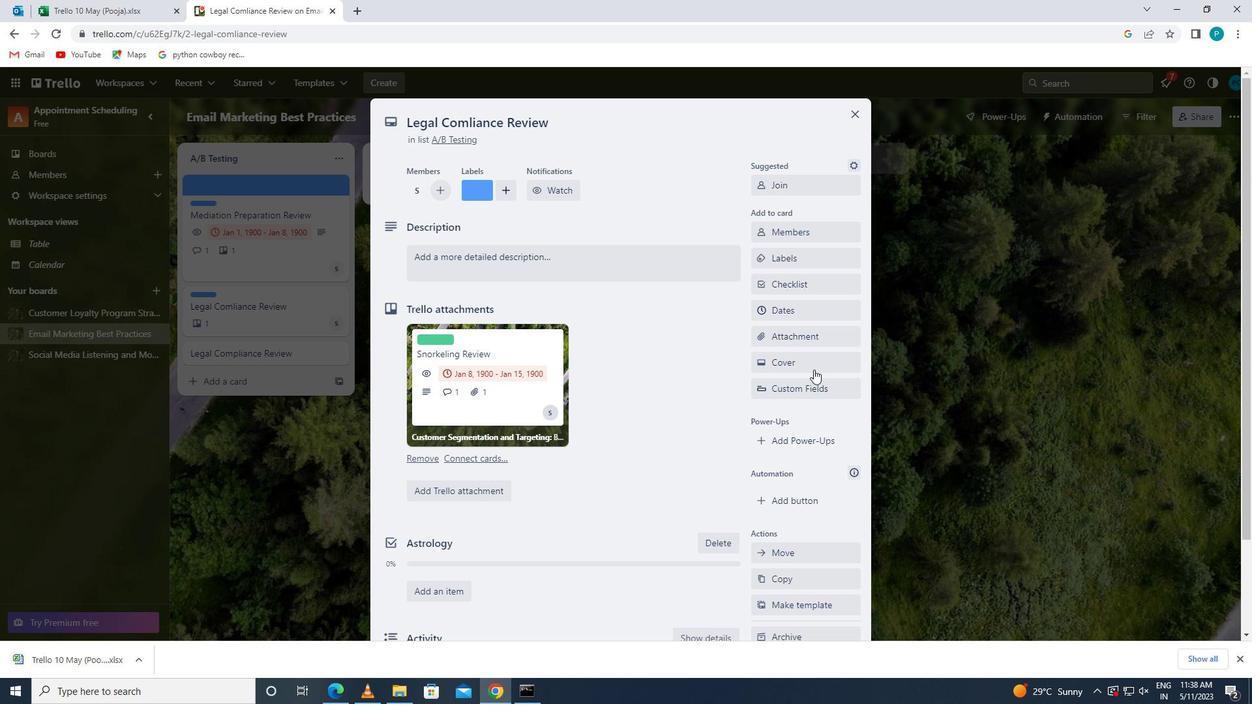 
Action: Mouse pressed left at (810, 364)
Screenshot: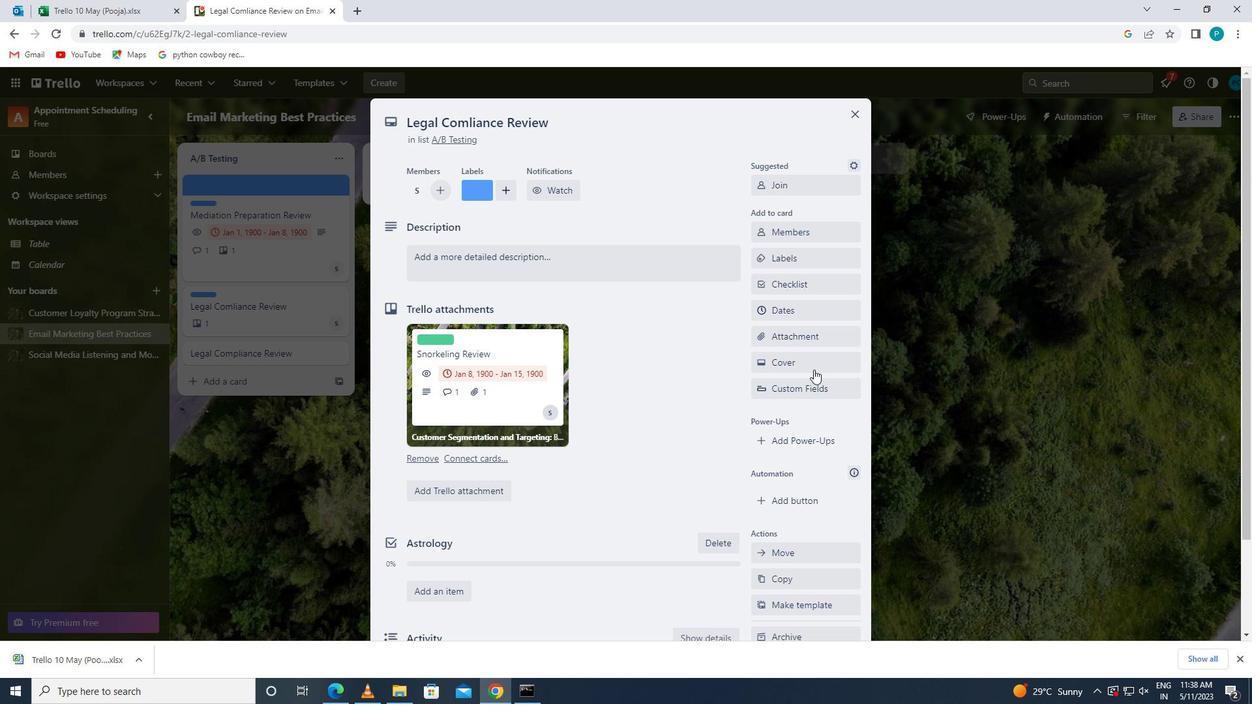 
Action: Mouse moved to (788, 402)
Screenshot: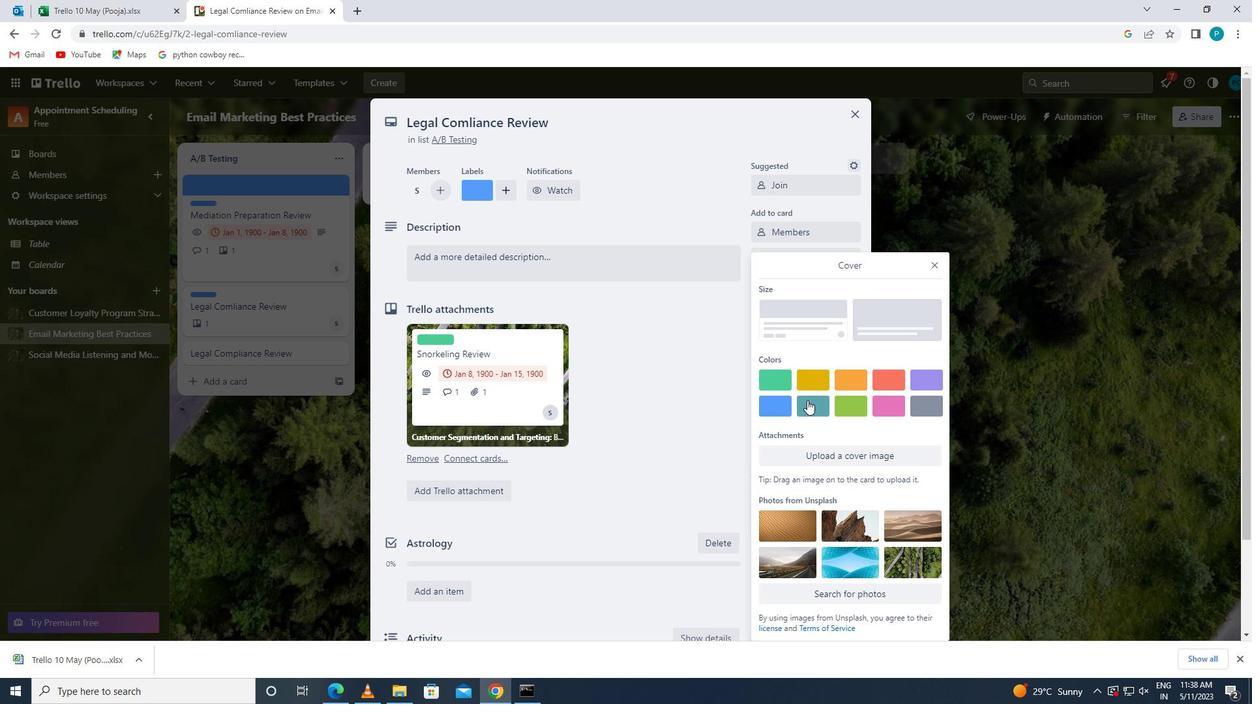 
Action: Mouse pressed left at (788, 402)
Screenshot: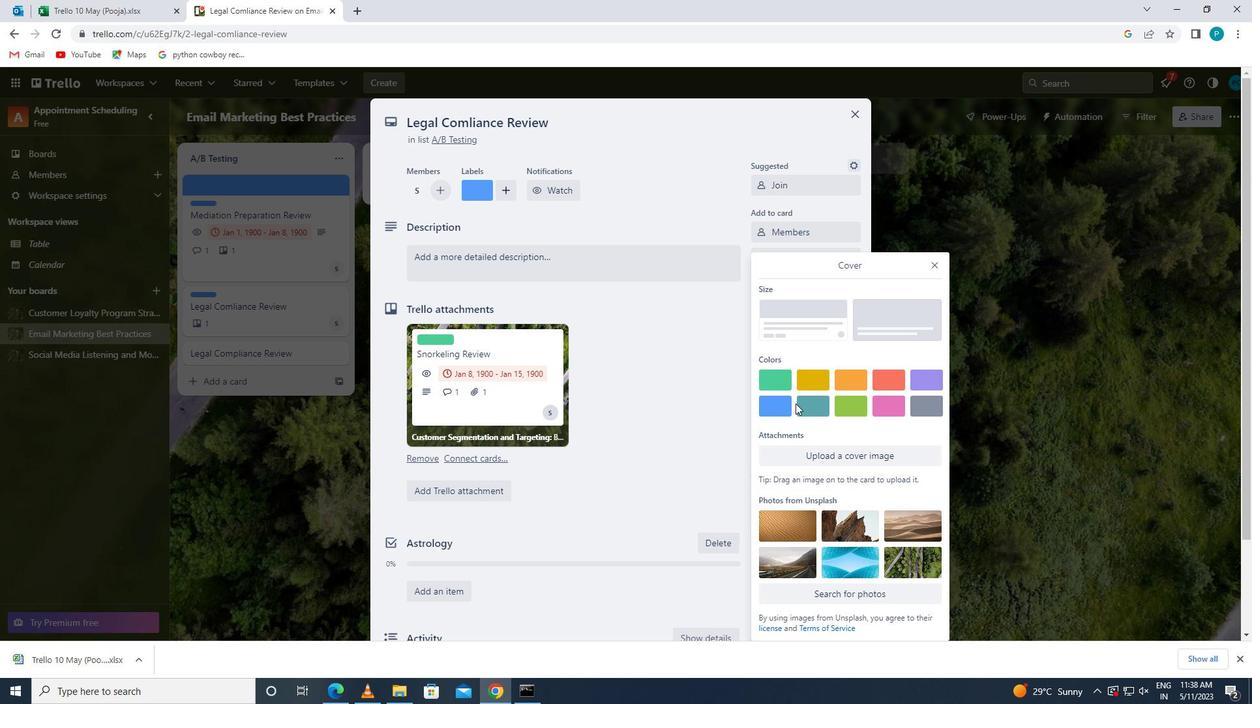 
Action: Mouse moved to (932, 243)
Screenshot: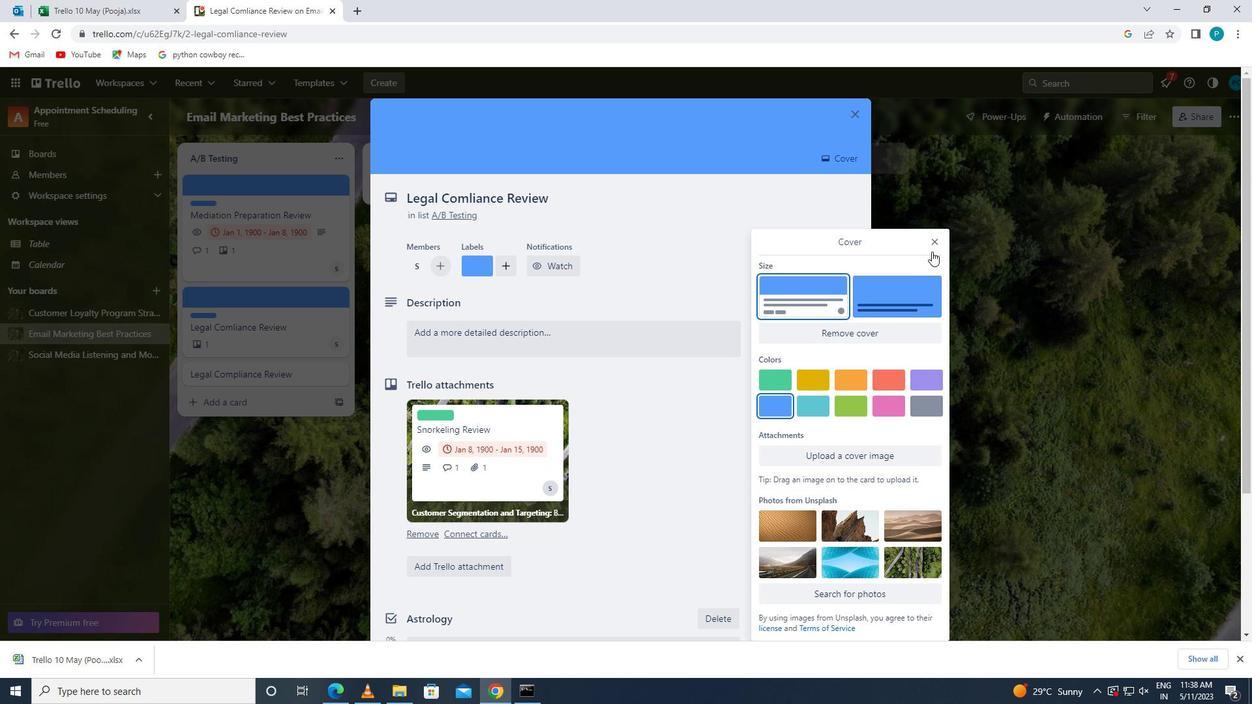
Action: Mouse pressed left at (932, 243)
Screenshot: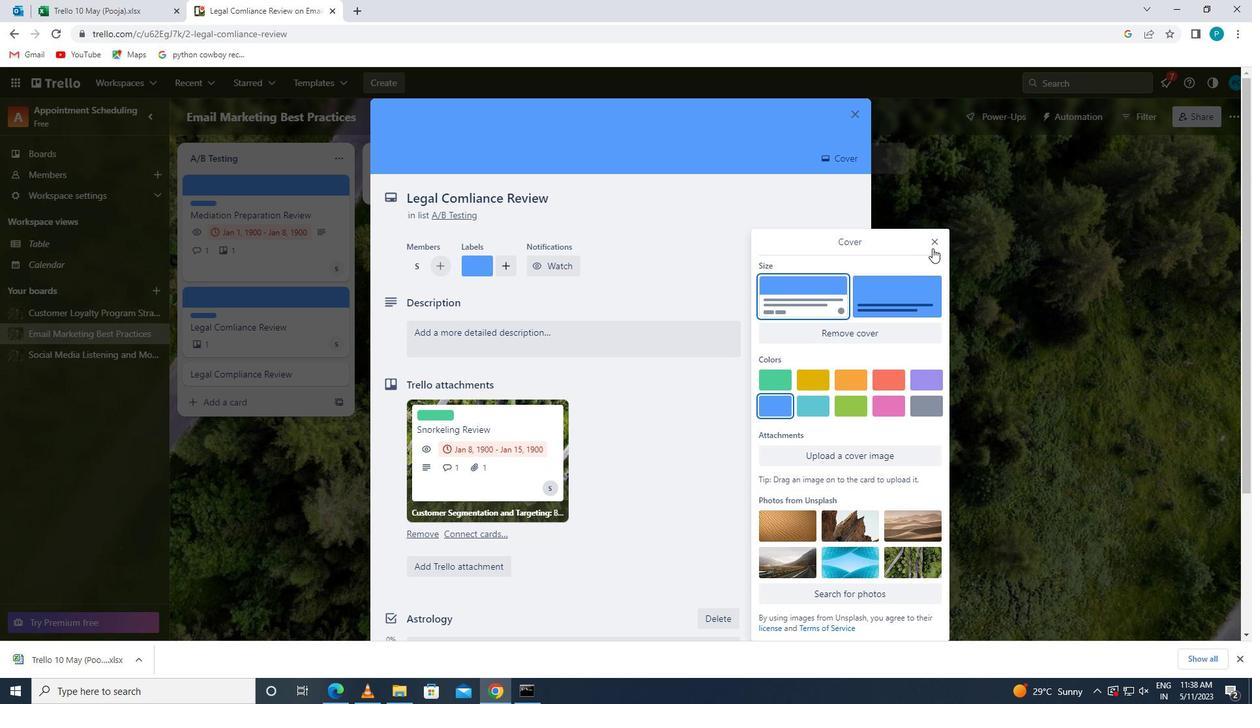 
Action: Mouse moved to (641, 326)
Screenshot: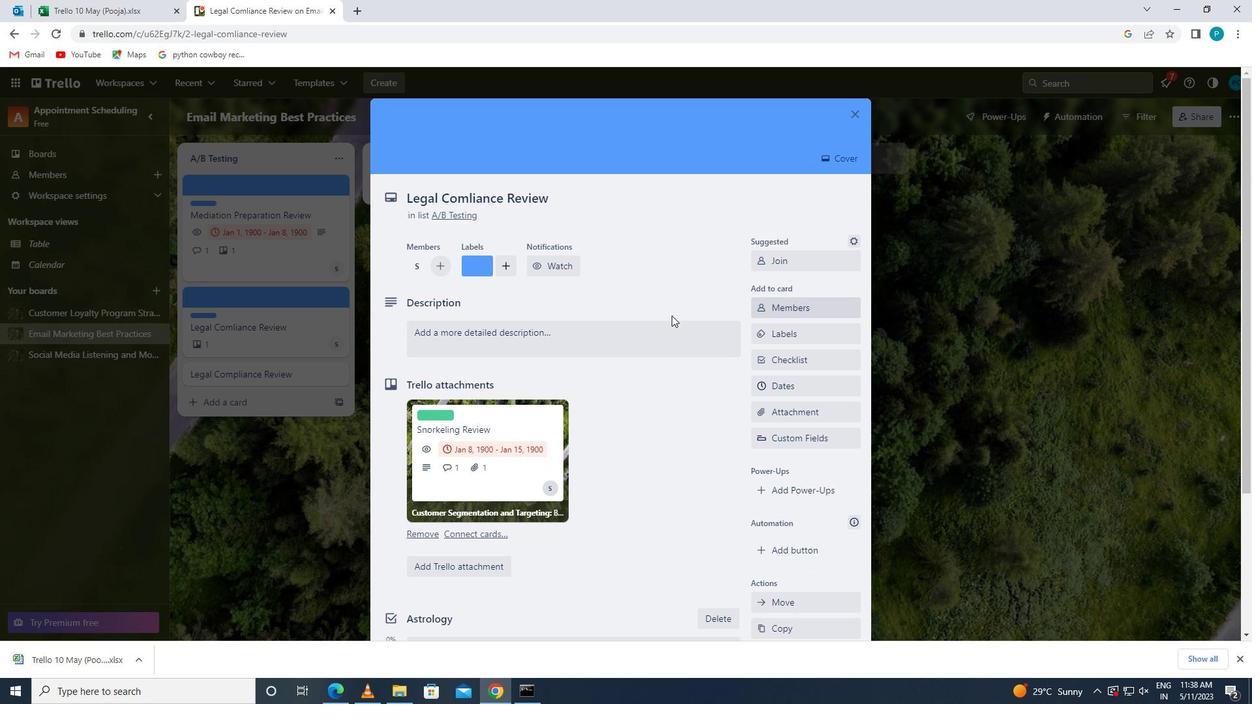 
Action: Mouse pressed left at (641, 326)
Screenshot: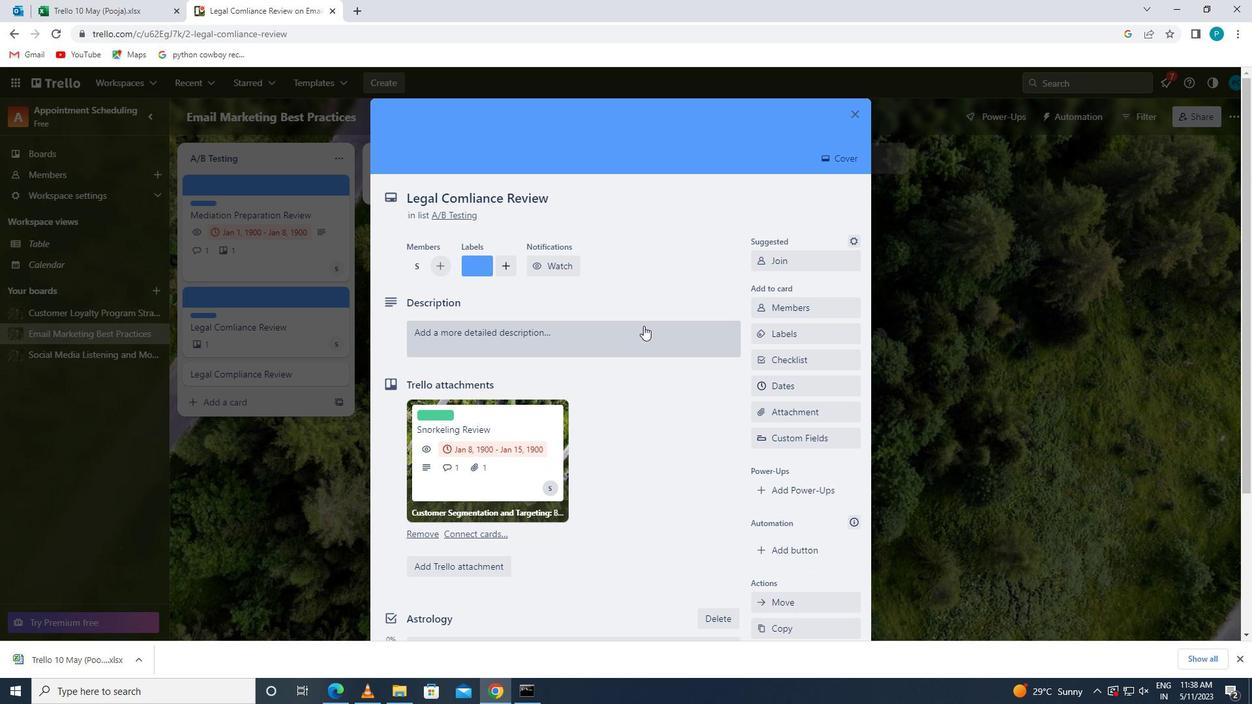 
Action: Key pressed <Key.caps_lock>p<Key.caps_lock>lan<Key.space>and<Key.space>execute<Key.space>company<Key.space>team-building<Key.space>conference
Screenshot: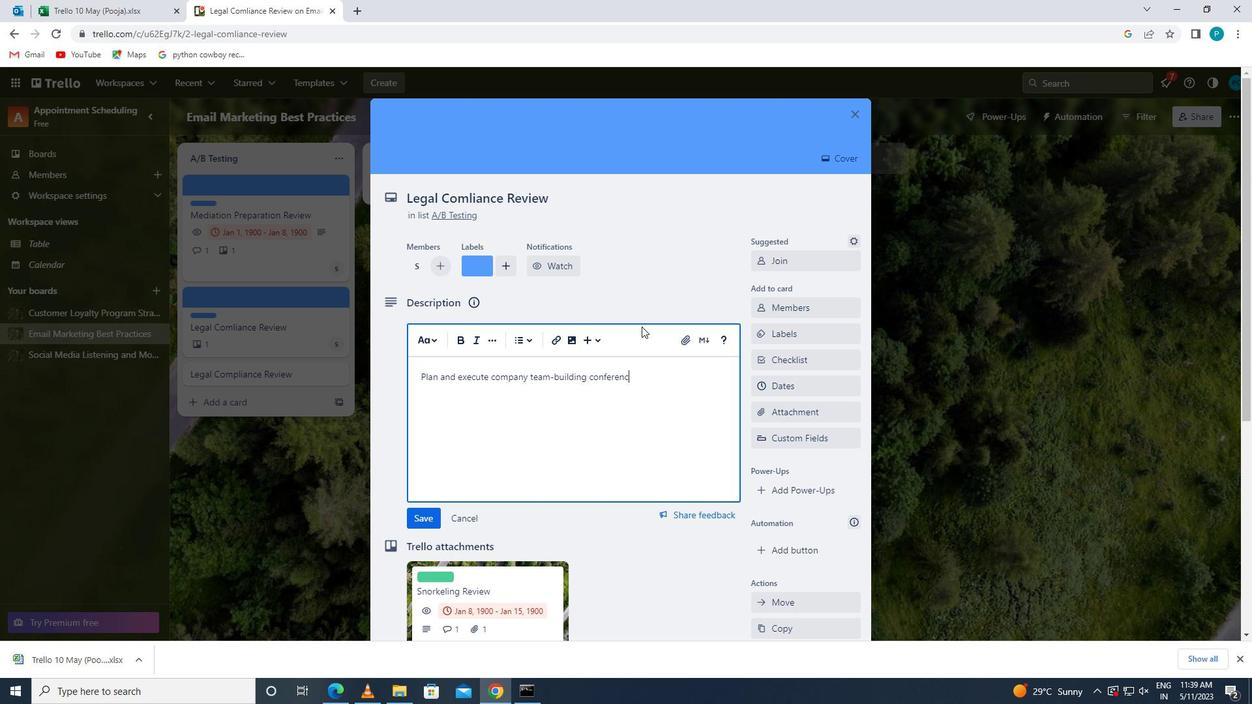 
Action: Mouse moved to (421, 511)
Screenshot: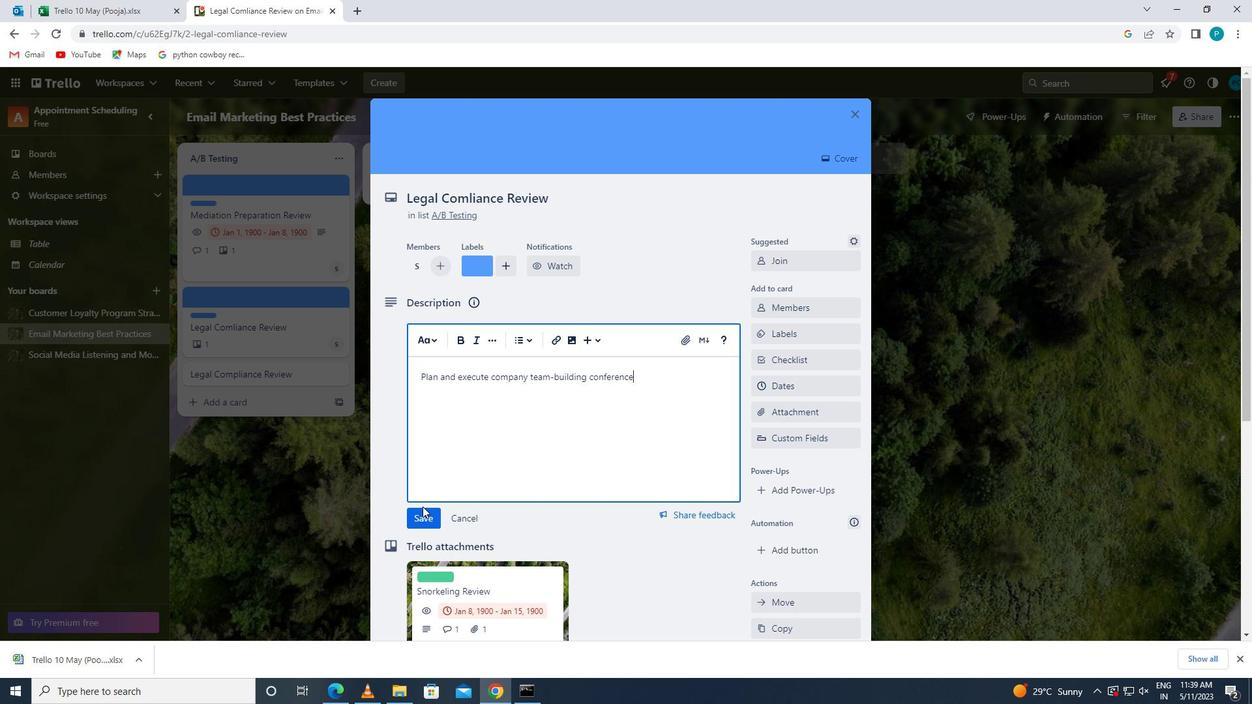 
Action: Mouse pressed left at (421, 511)
Screenshot: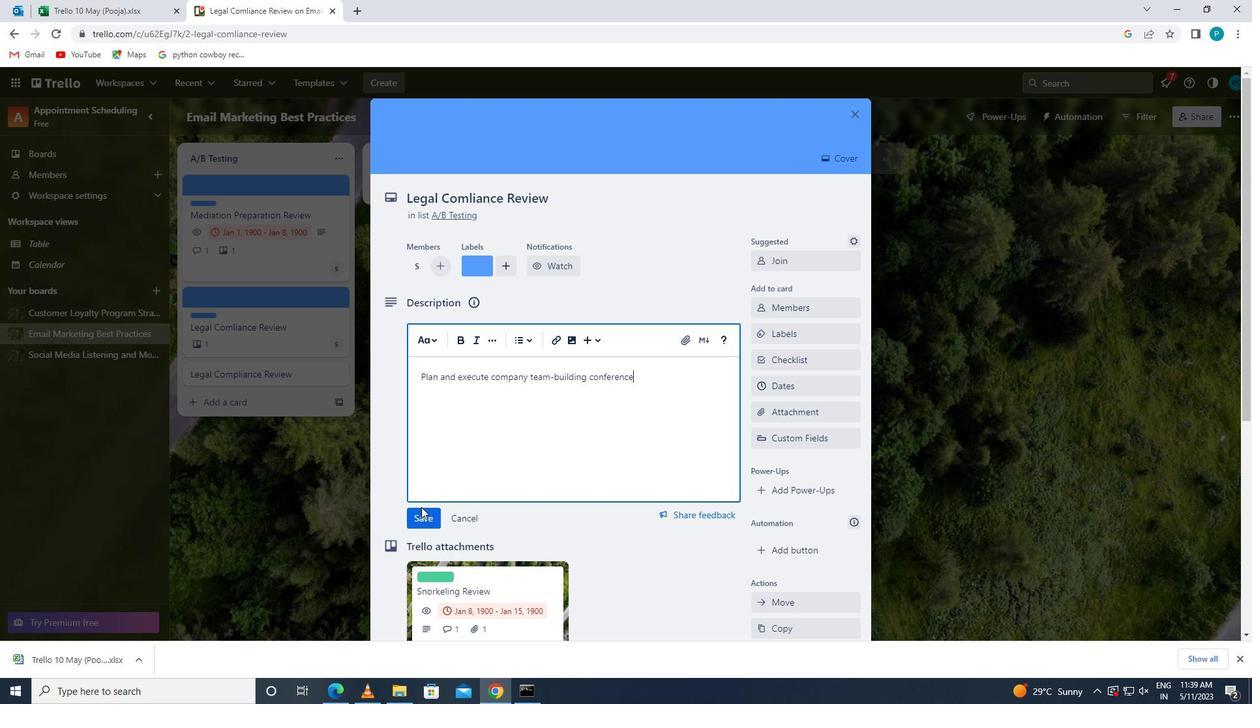 
Action: Mouse moved to (423, 509)
Screenshot: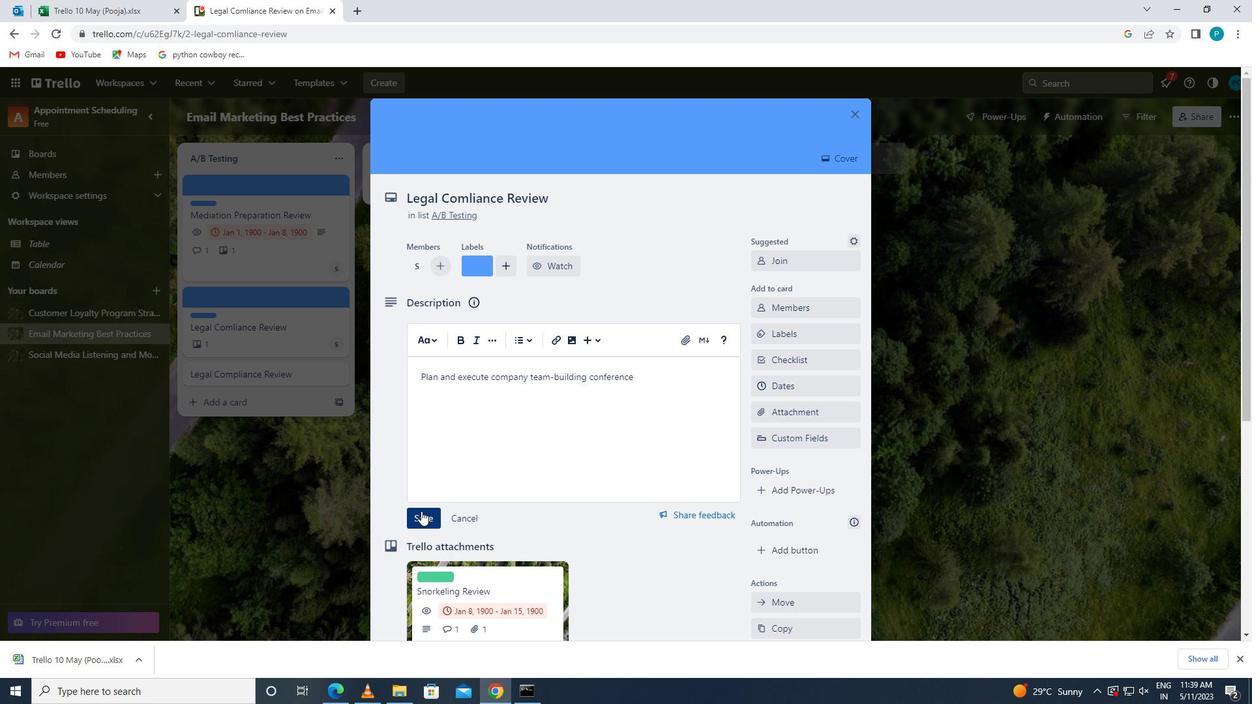 
Action: Mouse scrolled (423, 508) with delta (0, 0)
Screenshot: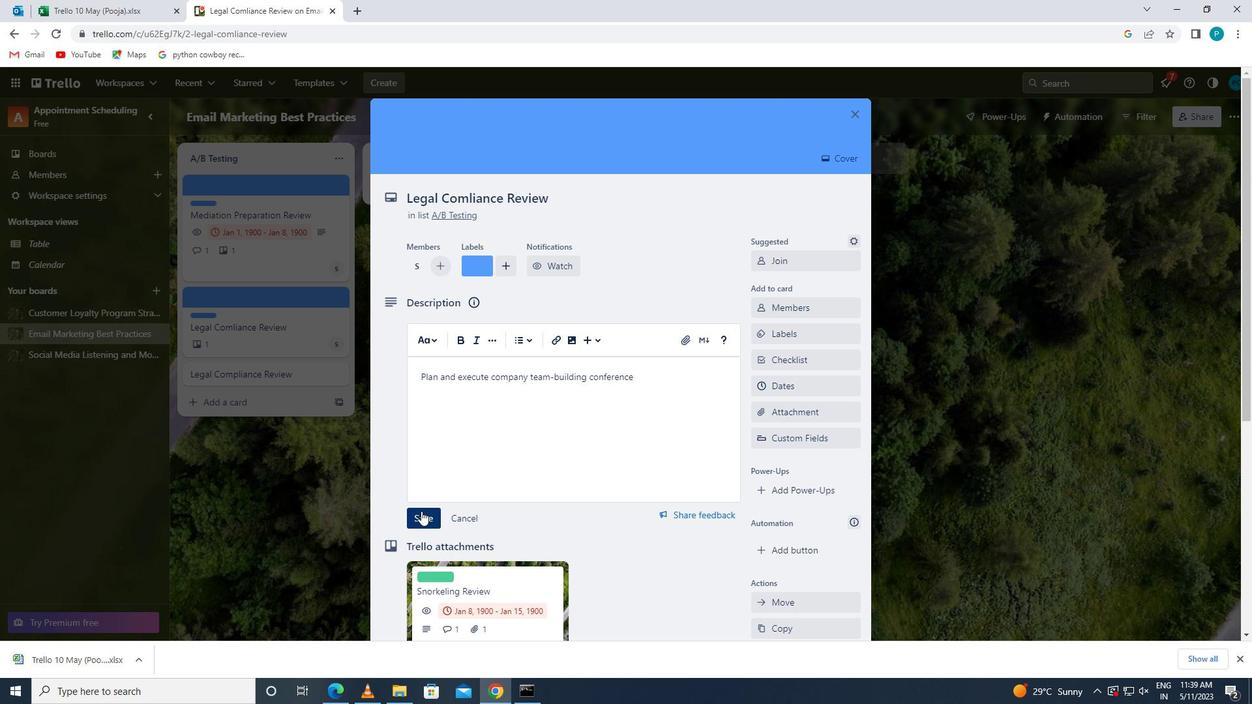 
Action: Mouse scrolled (423, 508) with delta (0, 0)
Screenshot: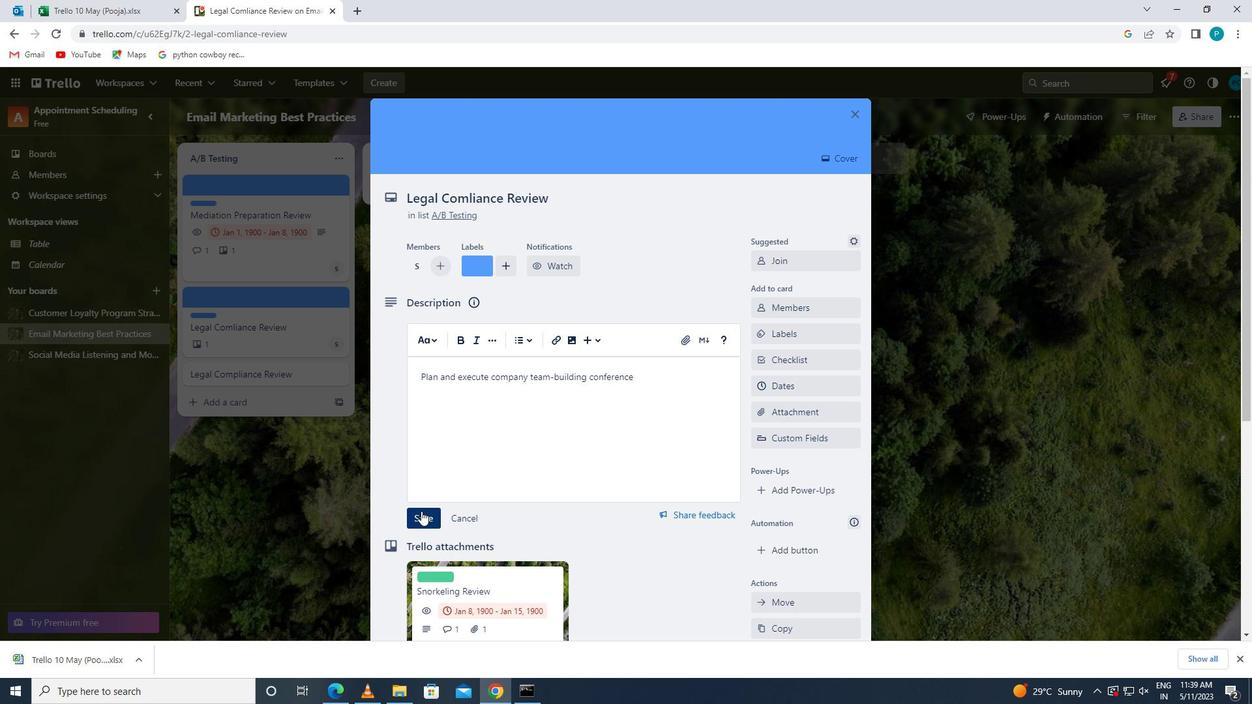 
Action: Mouse scrolled (423, 508) with delta (0, 0)
Screenshot: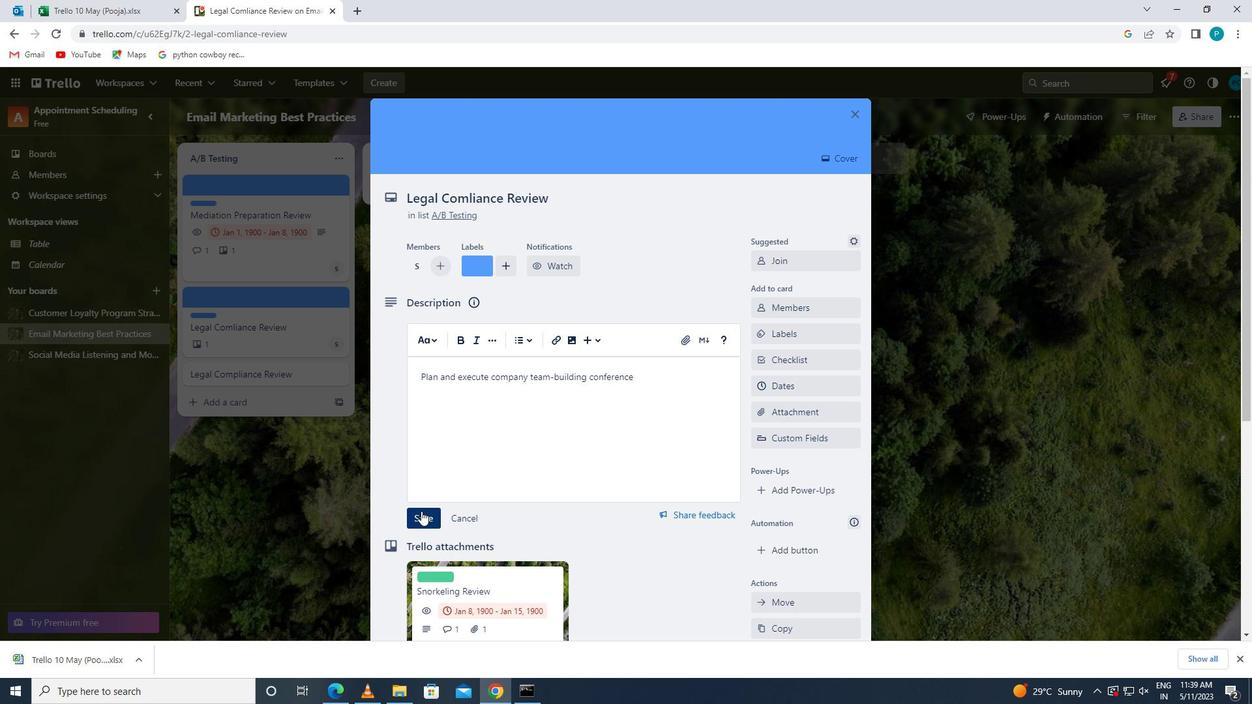 
Action: Mouse scrolled (423, 508) with delta (0, 0)
Screenshot: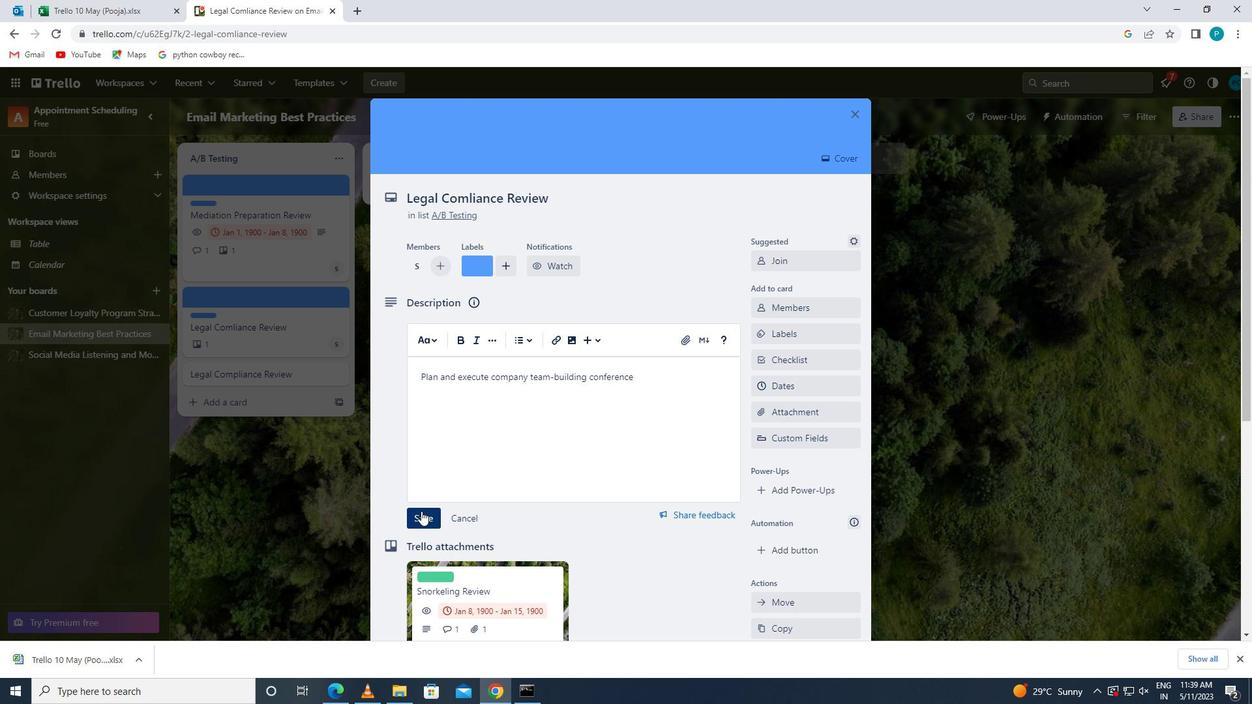 
Action: Mouse scrolled (423, 508) with delta (0, 0)
Screenshot: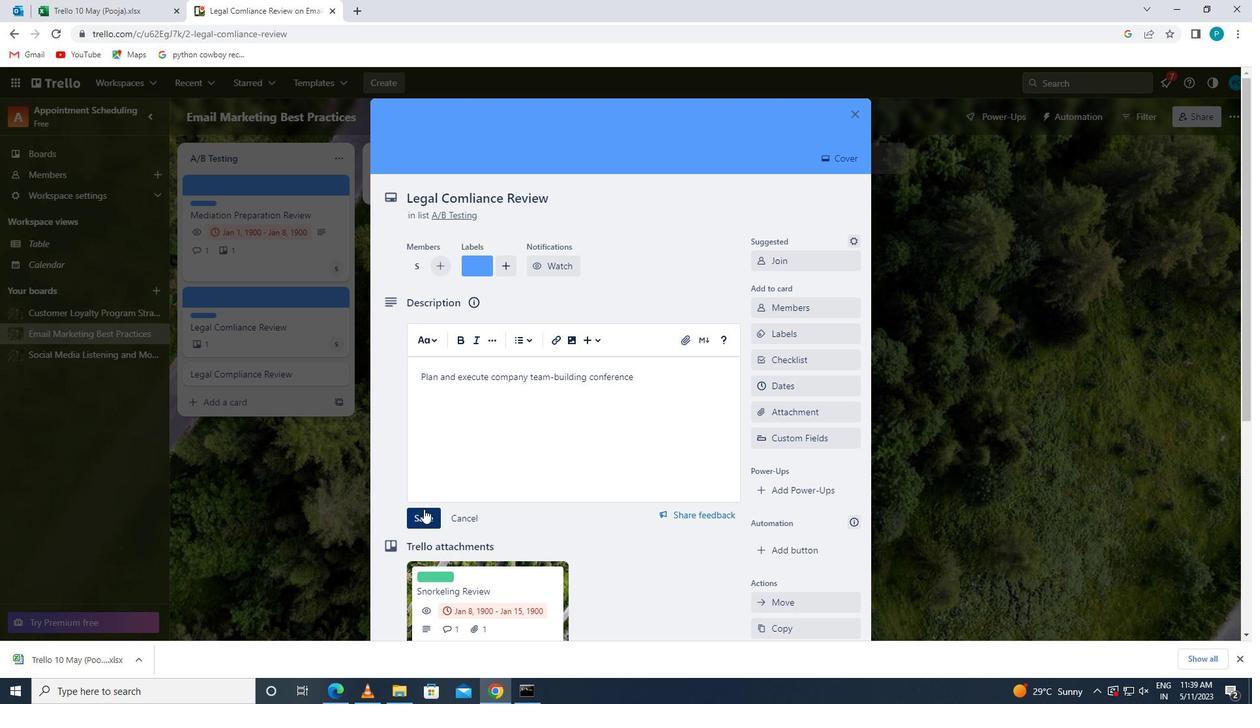 
Action: Mouse moved to (500, 552)
Screenshot: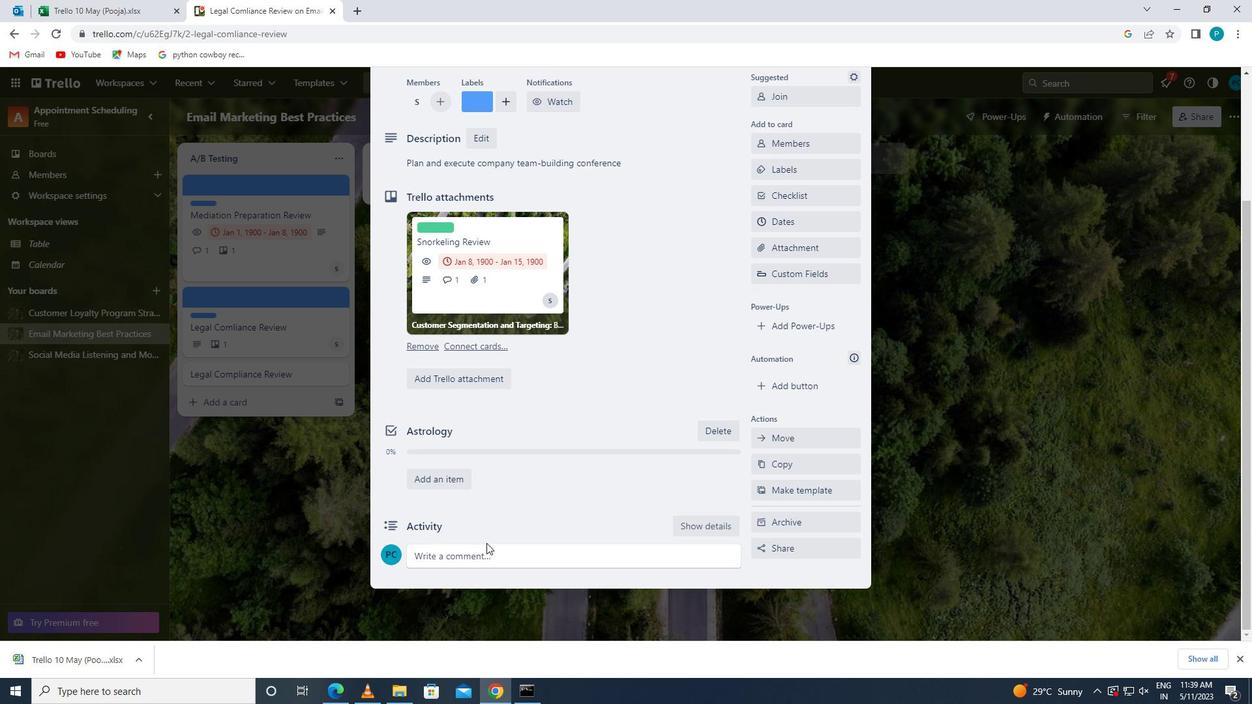 
Action: Mouse pressed left at (500, 552)
Screenshot: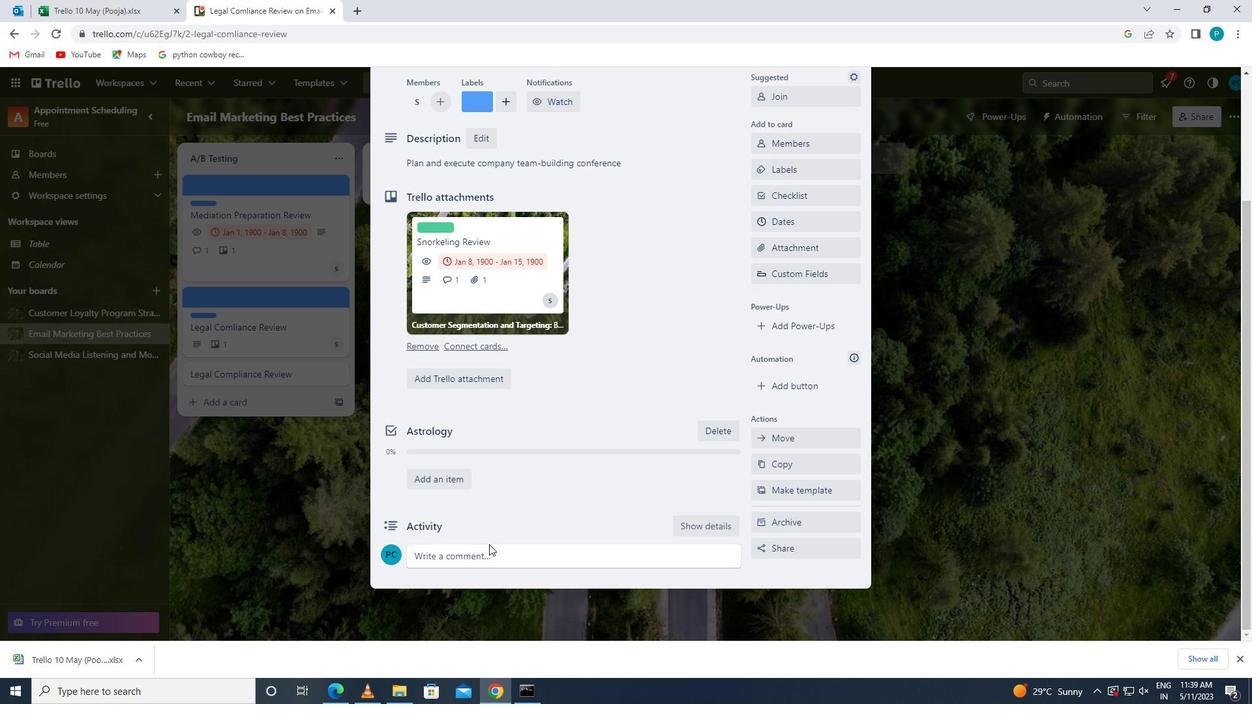
Action: Key pressed <Key.caps_lock>w<Key.caps_lock>e<Key.space>should<Key.space>approach<Key.space>this<Key.space>we<Key.backspace><Key.backspace>task<Key.space>with<Key.space>a<Key.space>sense<Key.space>og<Key.backspace>f<Key.space>ownership<Key.space>and<Key.space>personal<Key.space>responsibilty<Key.space>for<Key.space>its<Key.space>success
Screenshot: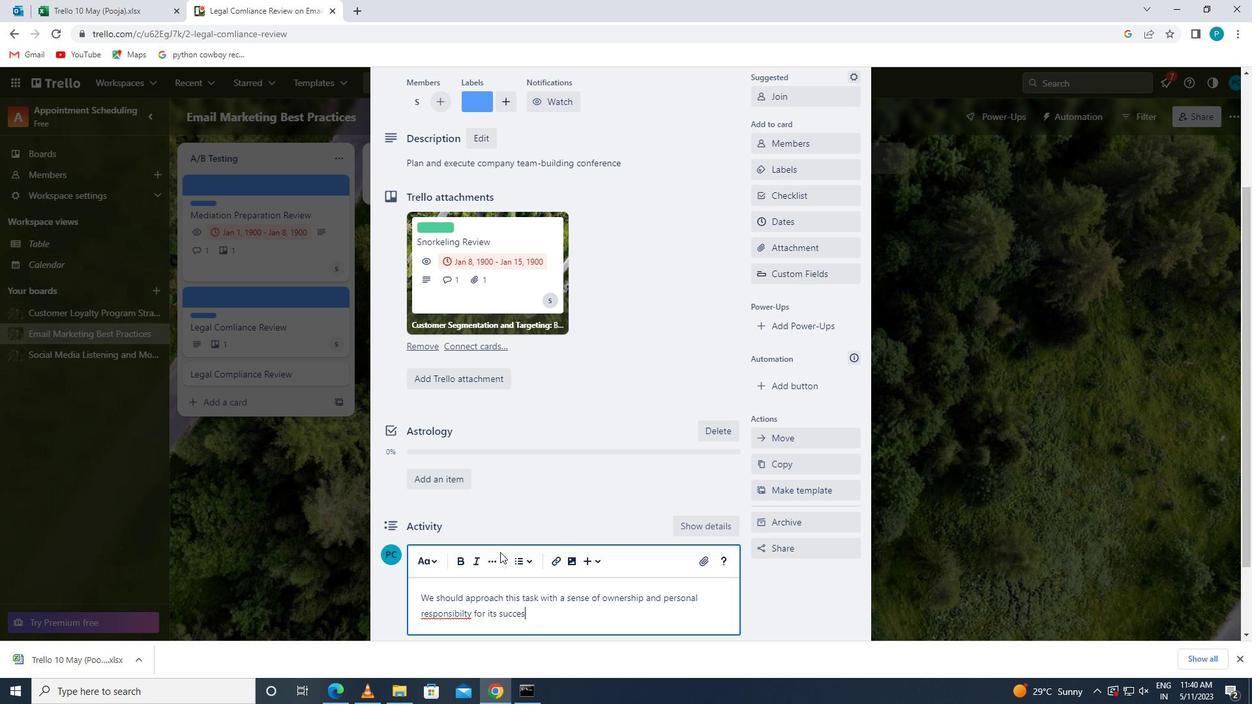 
Action: Mouse moved to (514, 575)
Screenshot: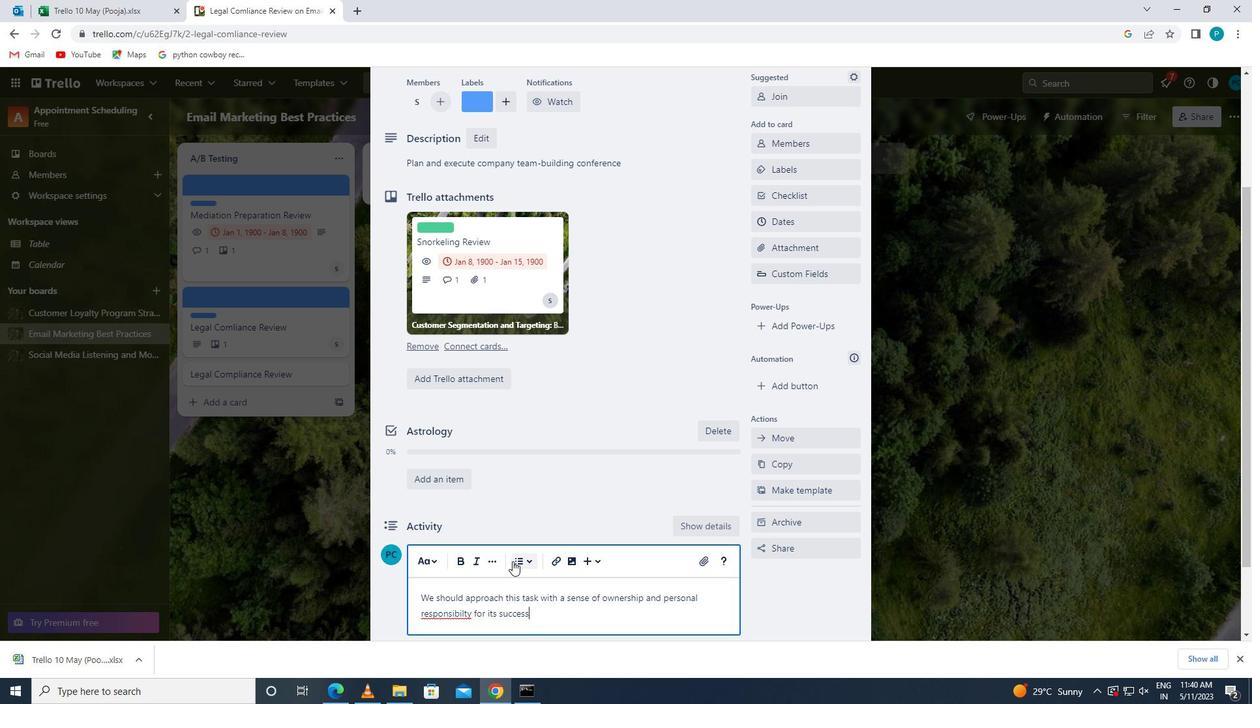 
Action: Mouse scrolled (514, 574) with delta (0, 0)
Screenshot: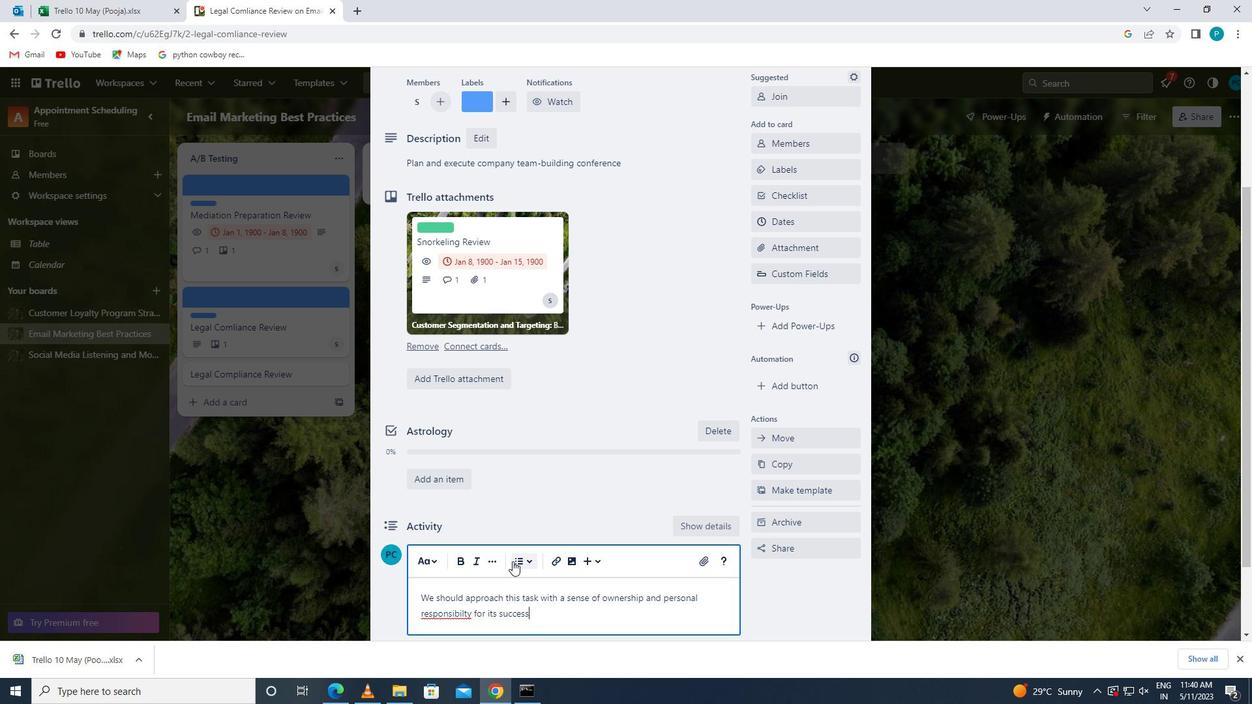 
Action: Mouse scrolled (514, 574) with delta (0, 0)
Screenshot: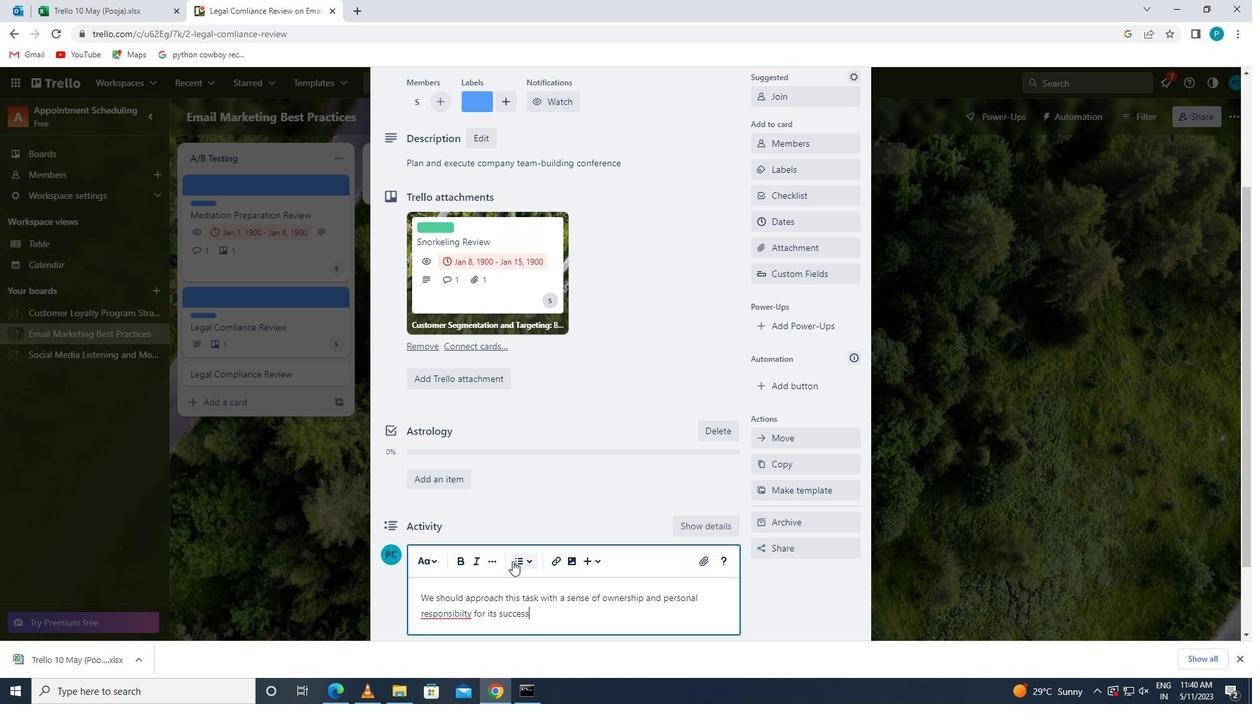 
Action: Mouse moved to (422, 556)
Screenshot: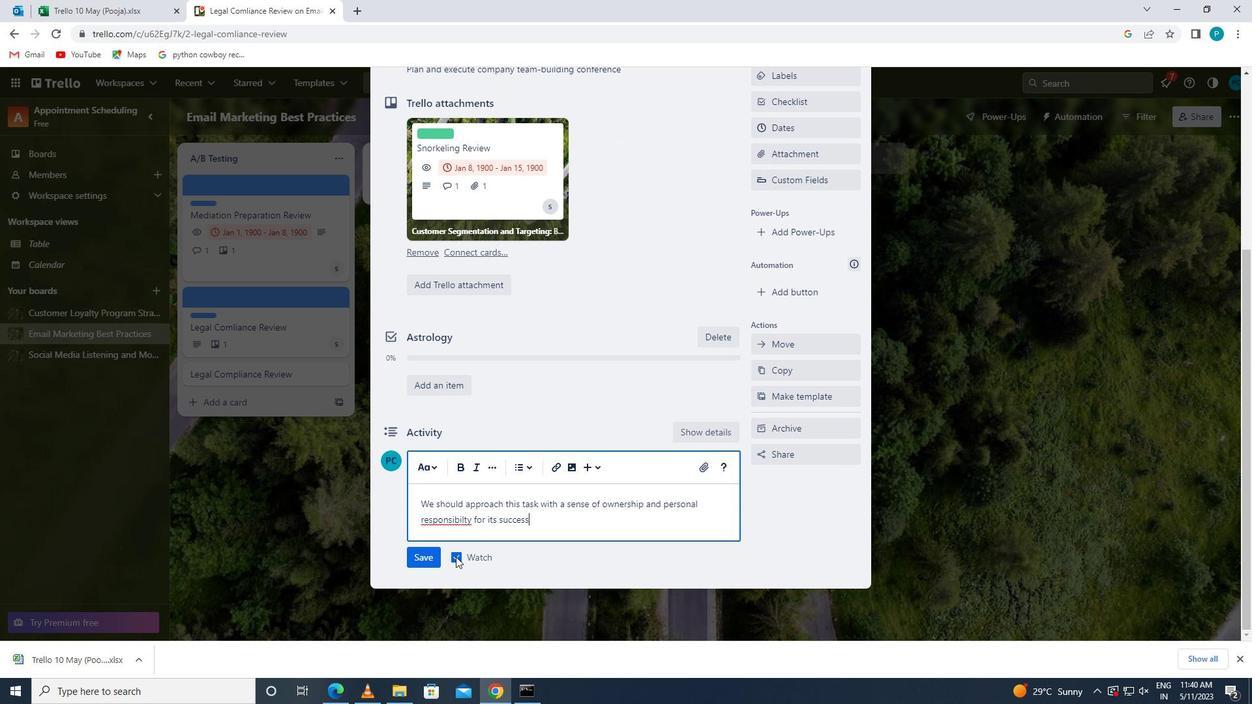 
Action: Mouse pressed left at (422, 556)
Screenshot: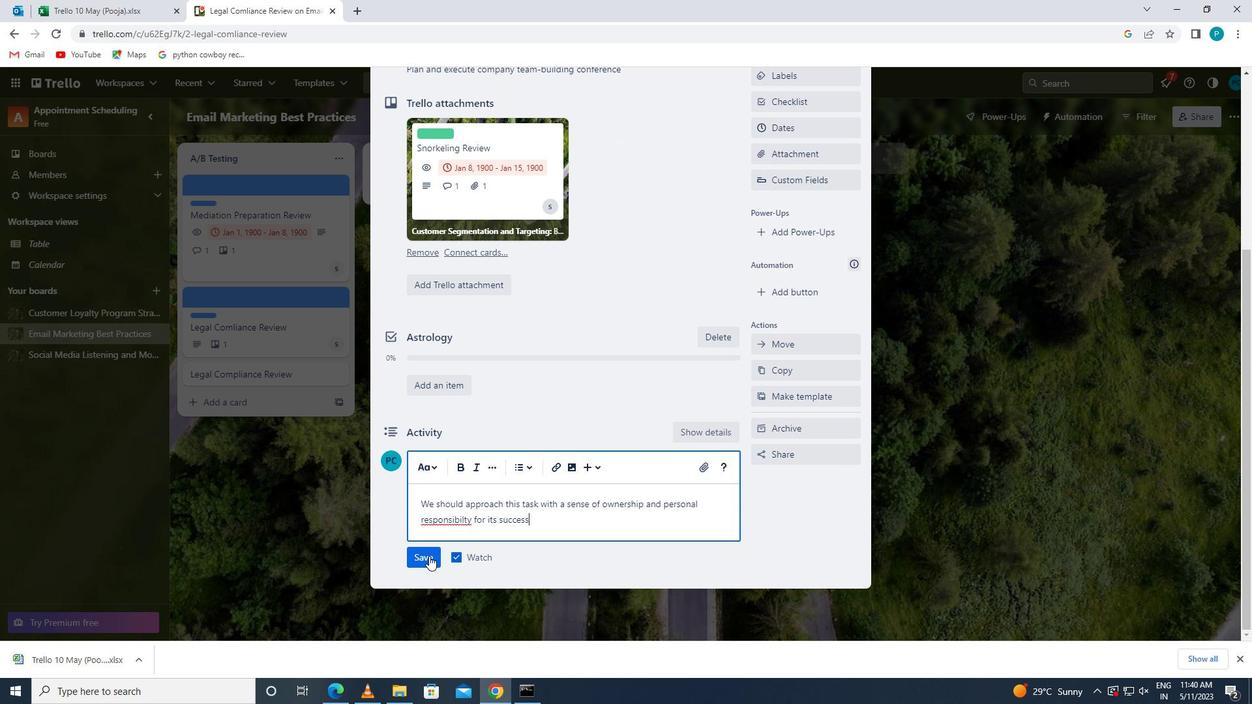 
Action: Mouse moved to (733, 348)
Screenshot: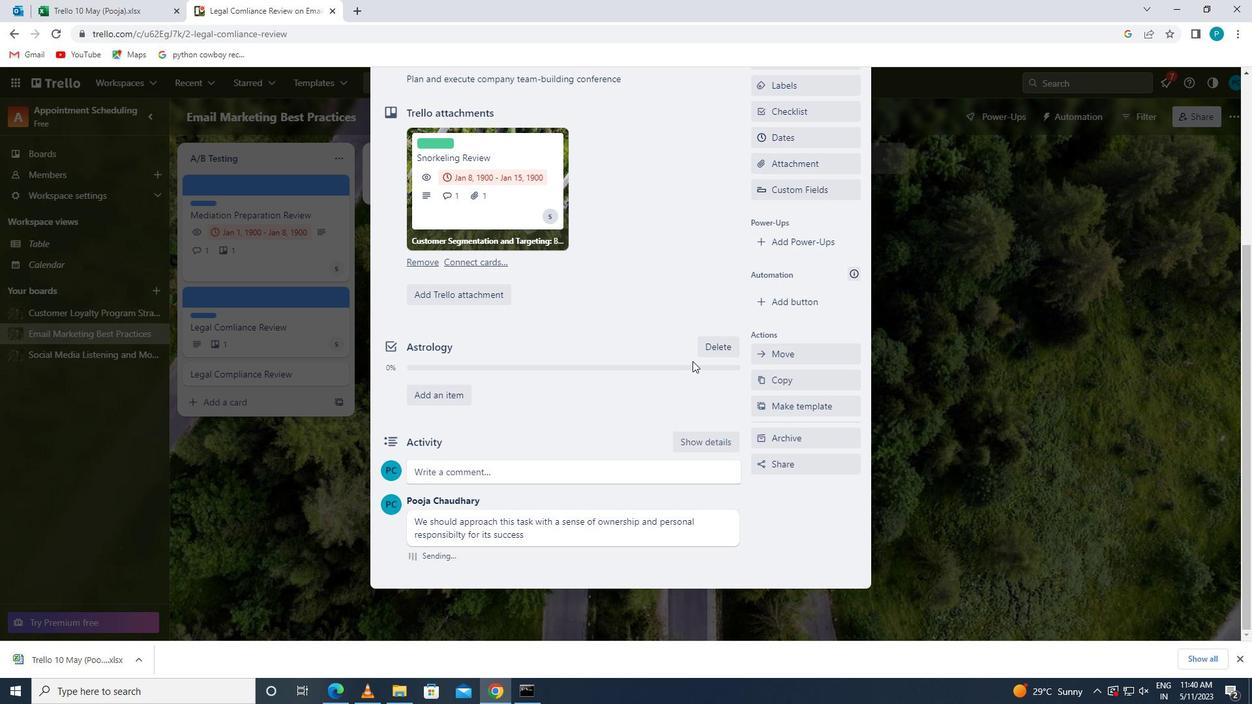
Action: Mouse scrolled (733, 349) with delta (0, 0)
Screenshot: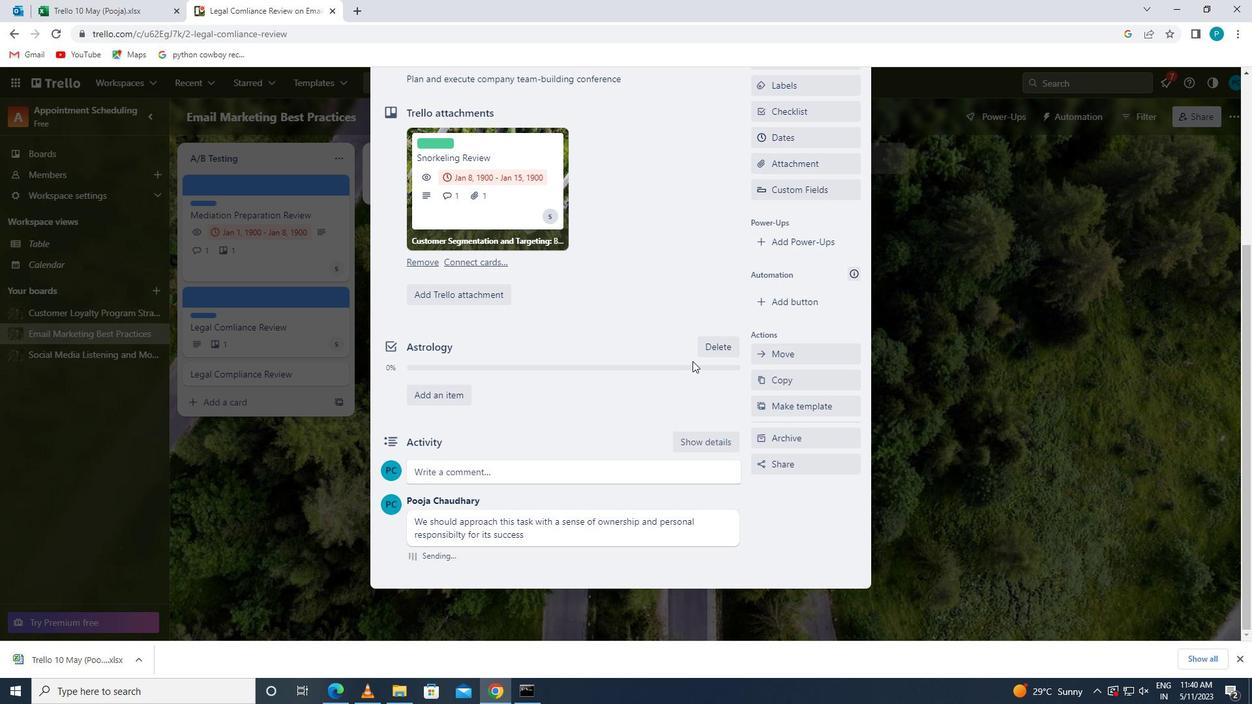 
Action: Mouse moved to (735, 348)
Screenshot: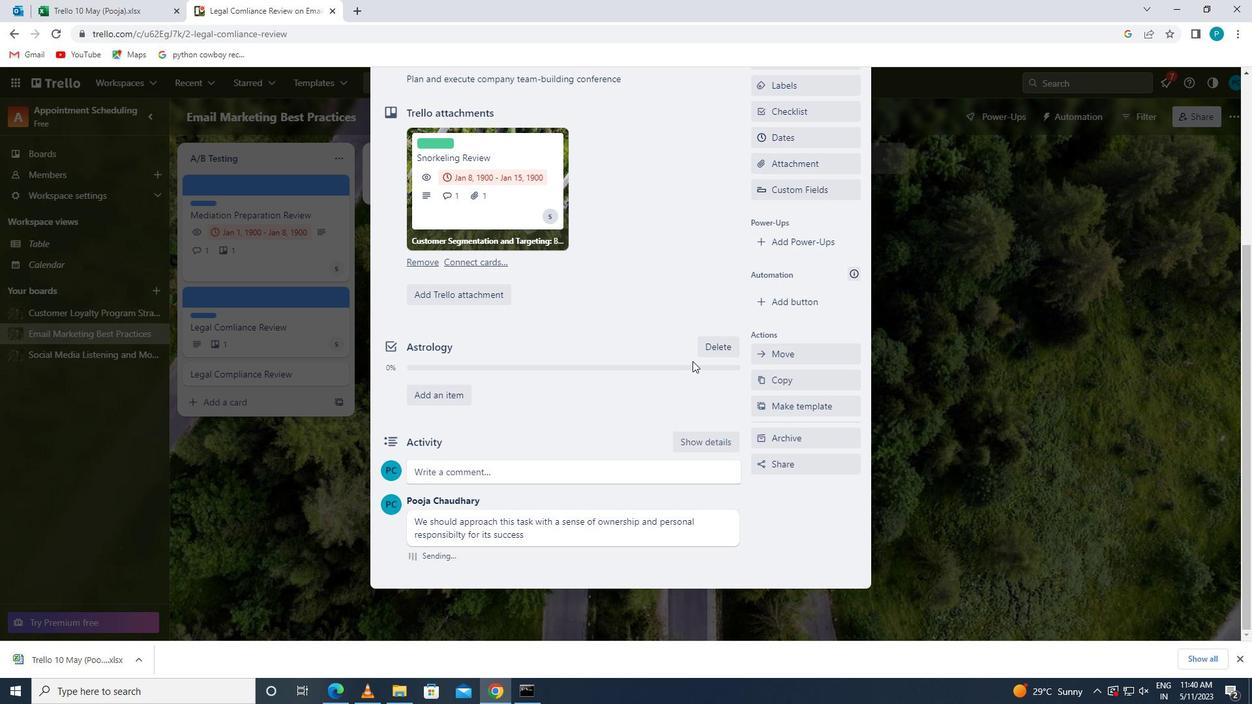 
Action: Mouse scrolled (735, 349) with delta (0, 0)
Screenshot: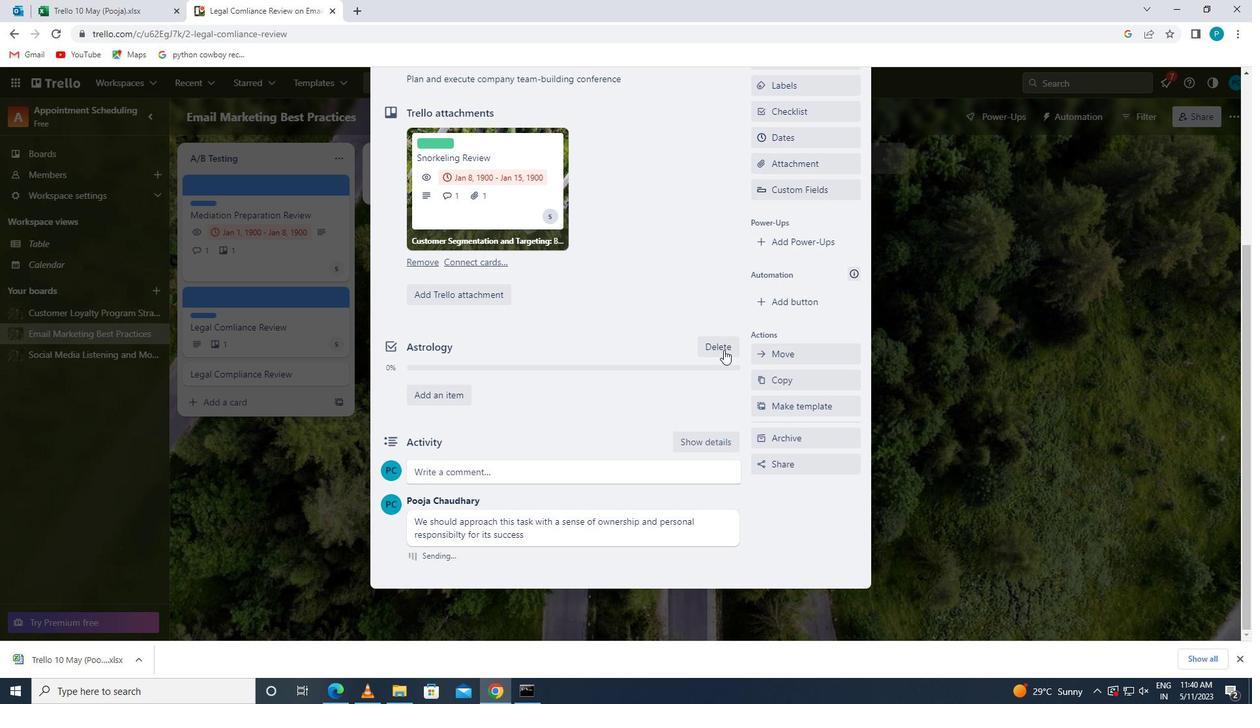 
Action: Mouse scrolled (735, 349) with delta (0, 0)
Screenshot: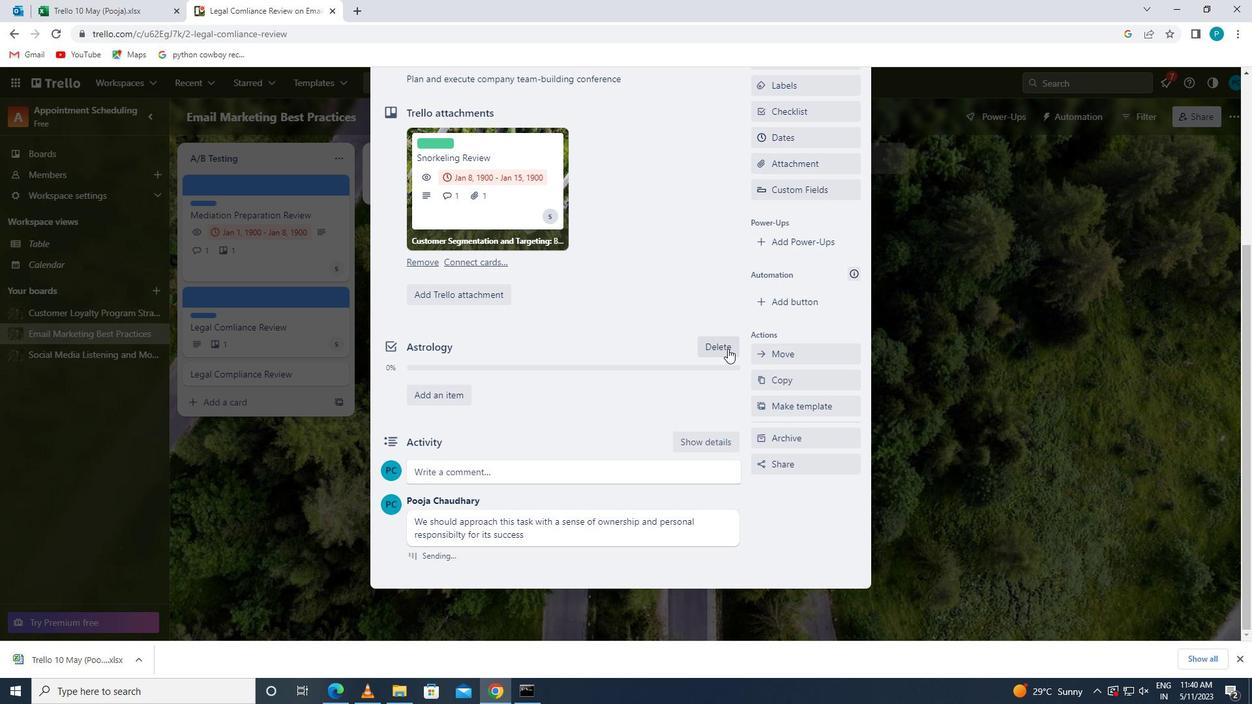 
Action: Mouse moved to (761, 337)
Screenshot: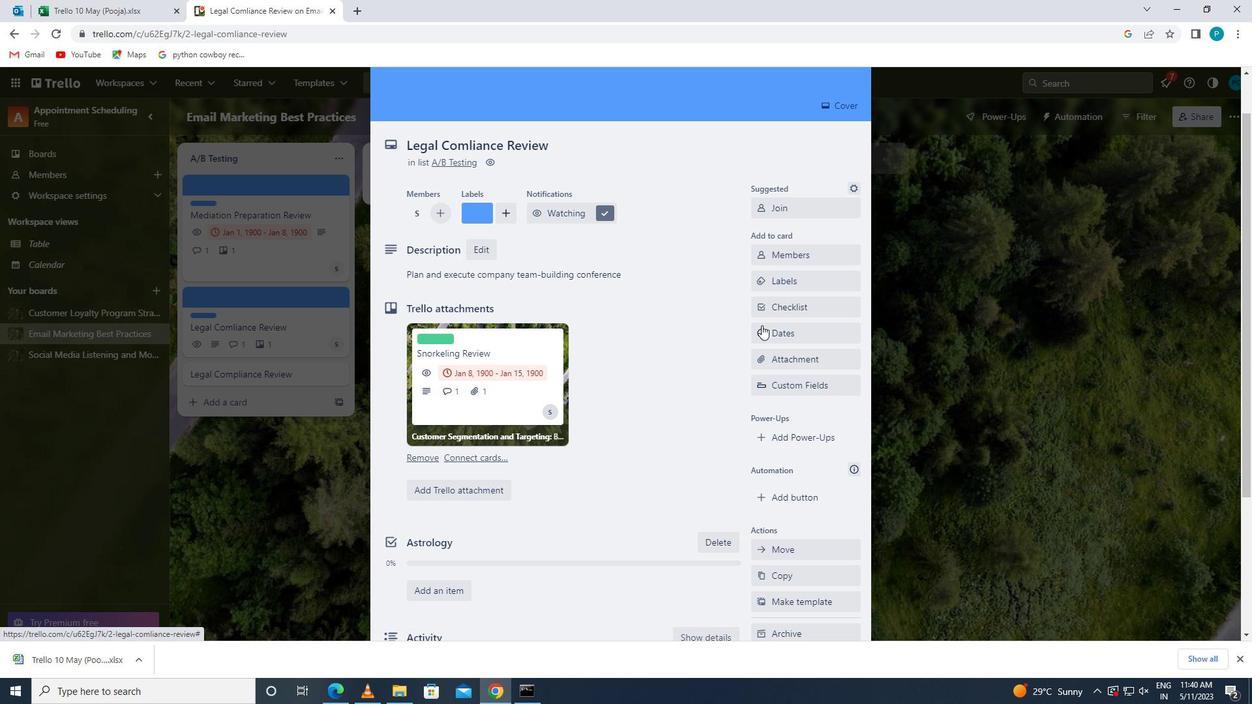 
Action: Mouse pressed left at (761, 337)
Screenshot: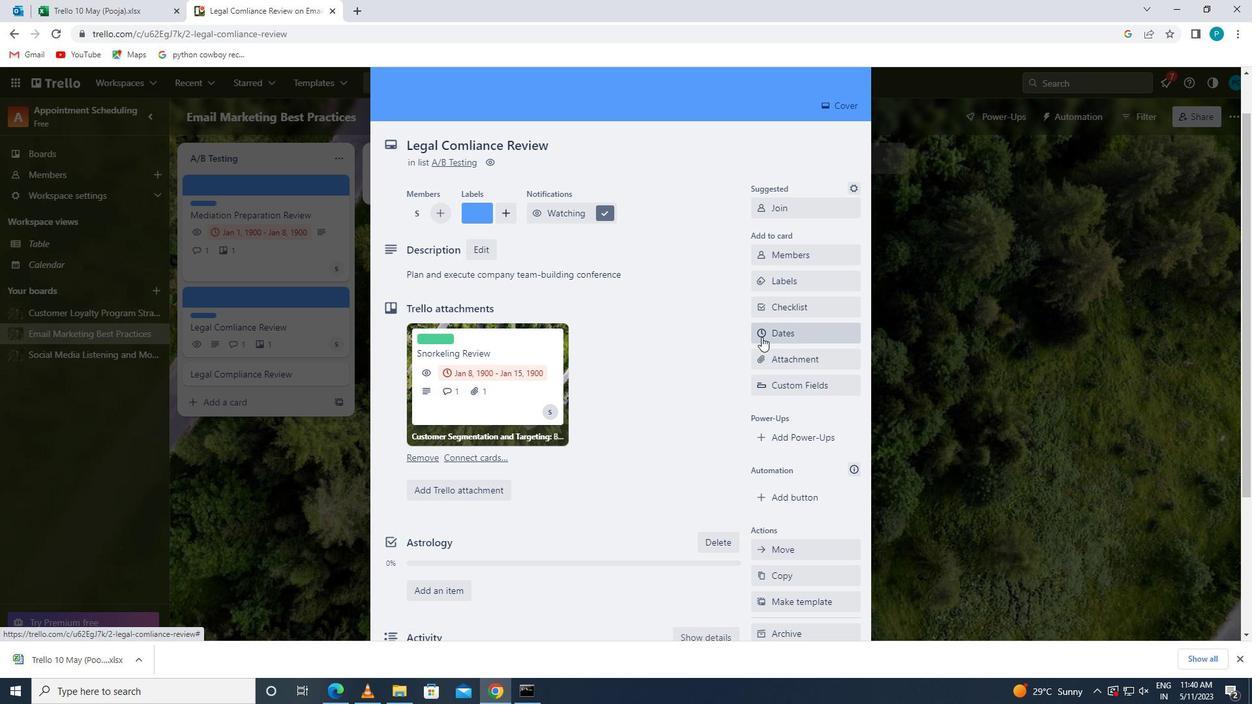 
Action: Mouse moved to (765, 354)
Screenshot: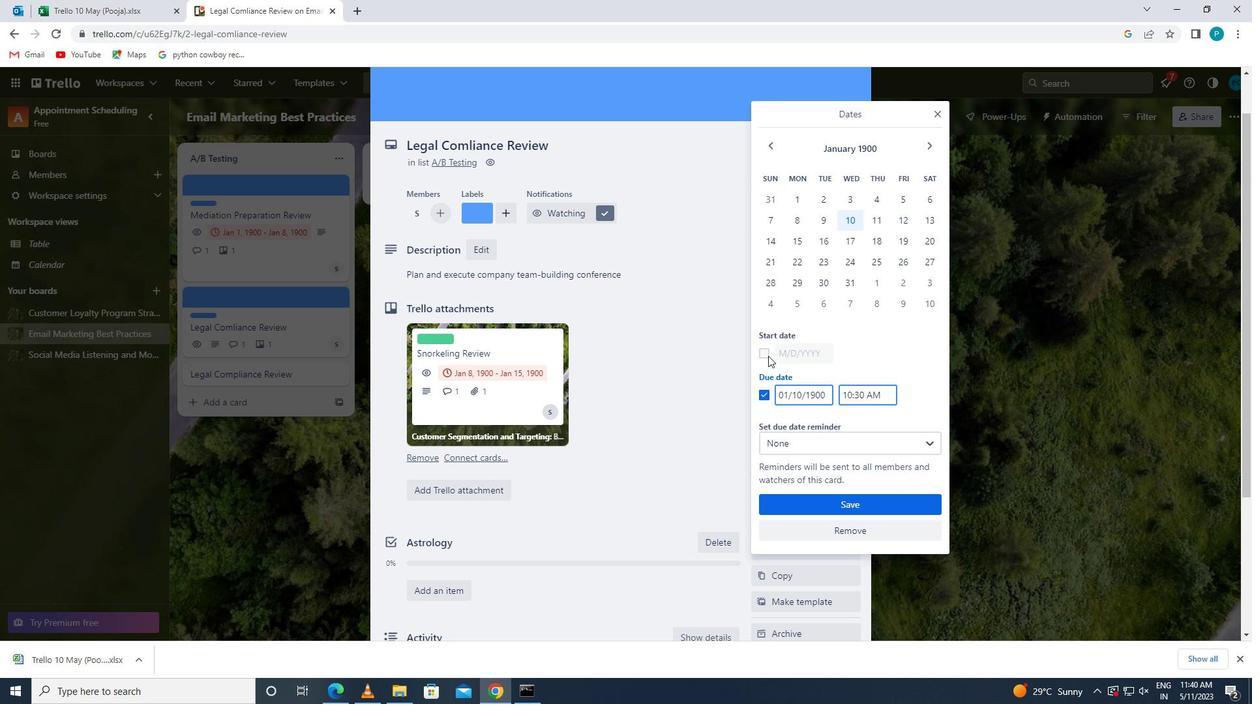 
Action: Mouse pressed left at (765, 354)
Screenshot: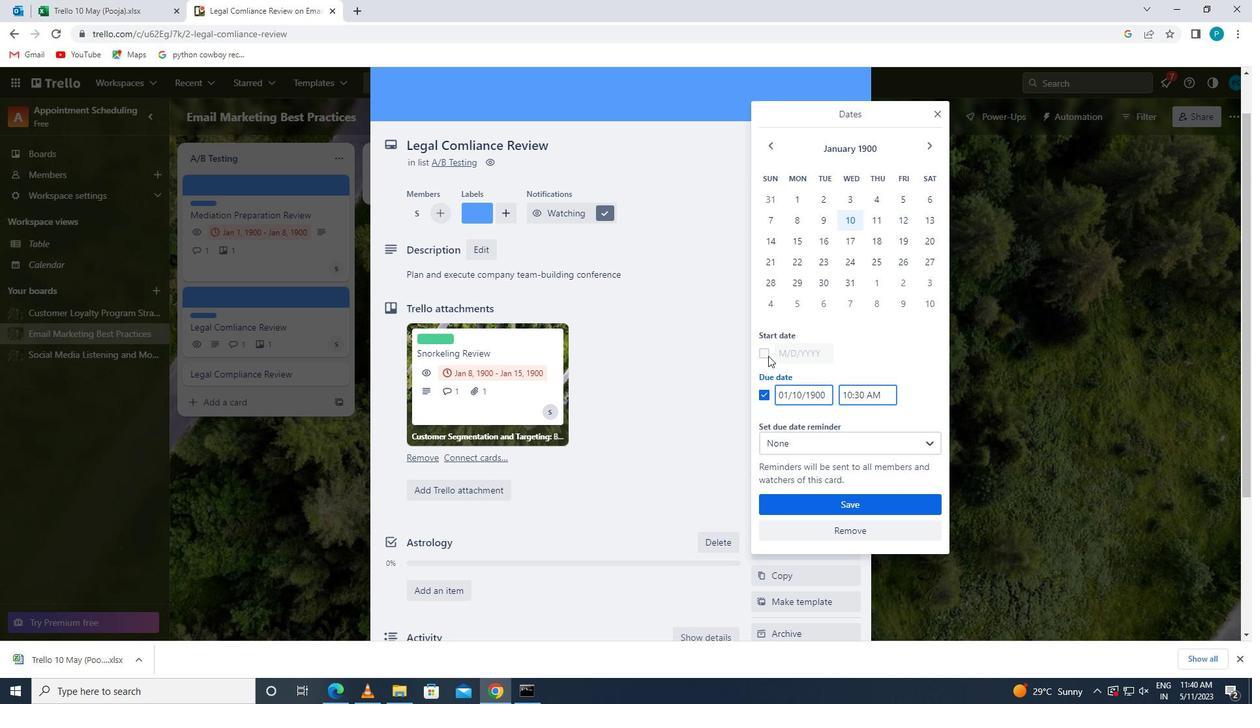
Action: Mouse moved to (800, 354)
Screenshot: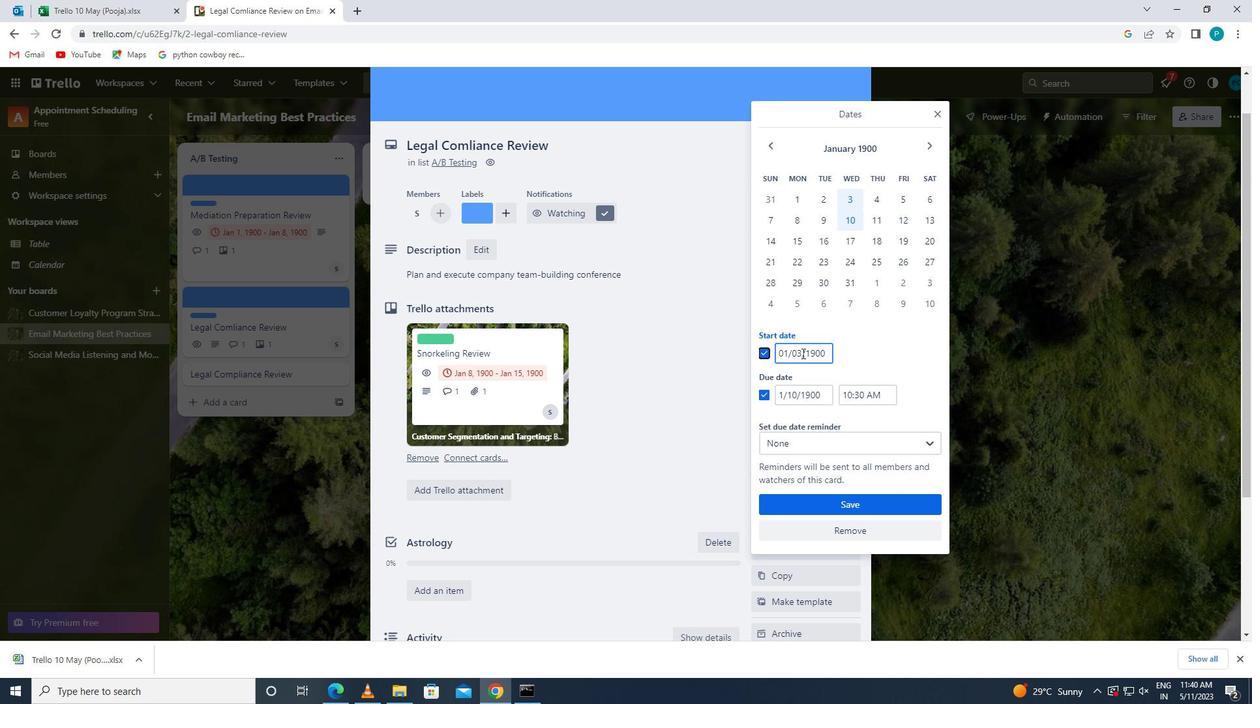 
Action: Mouse pressed left at (800, 354)
Screenshot: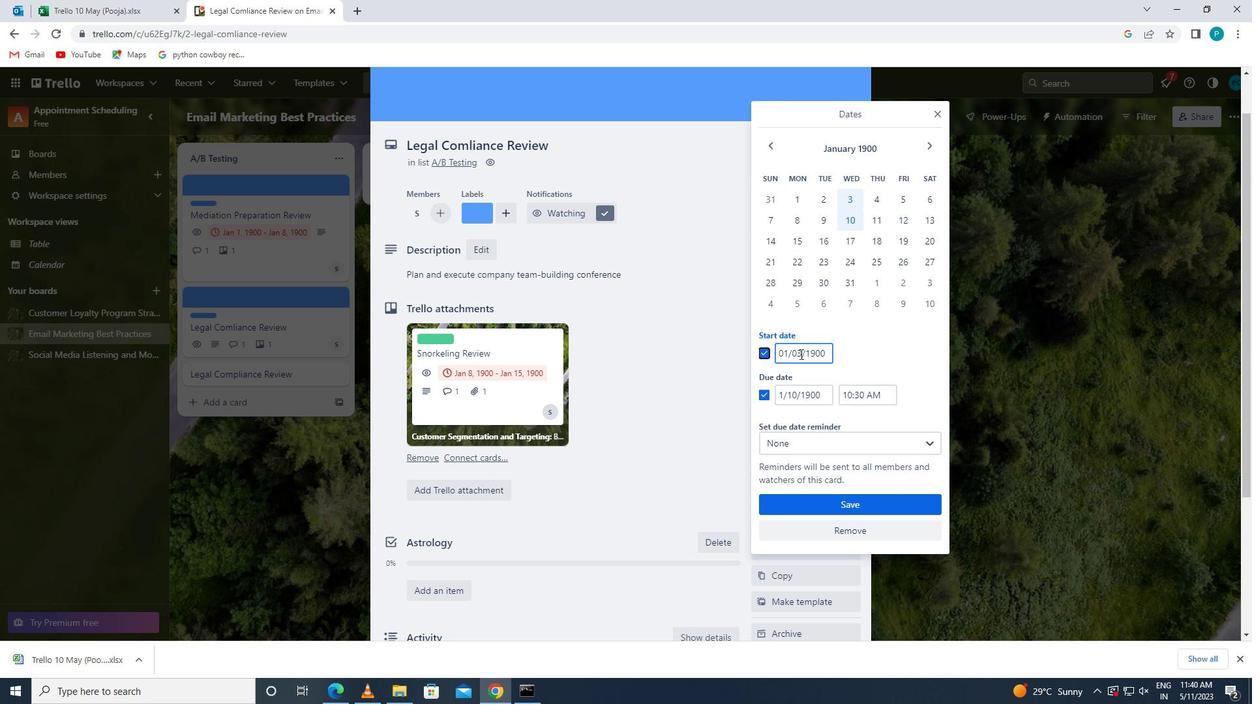 
Action: Mouse moved to (795, 358)
Screenshot: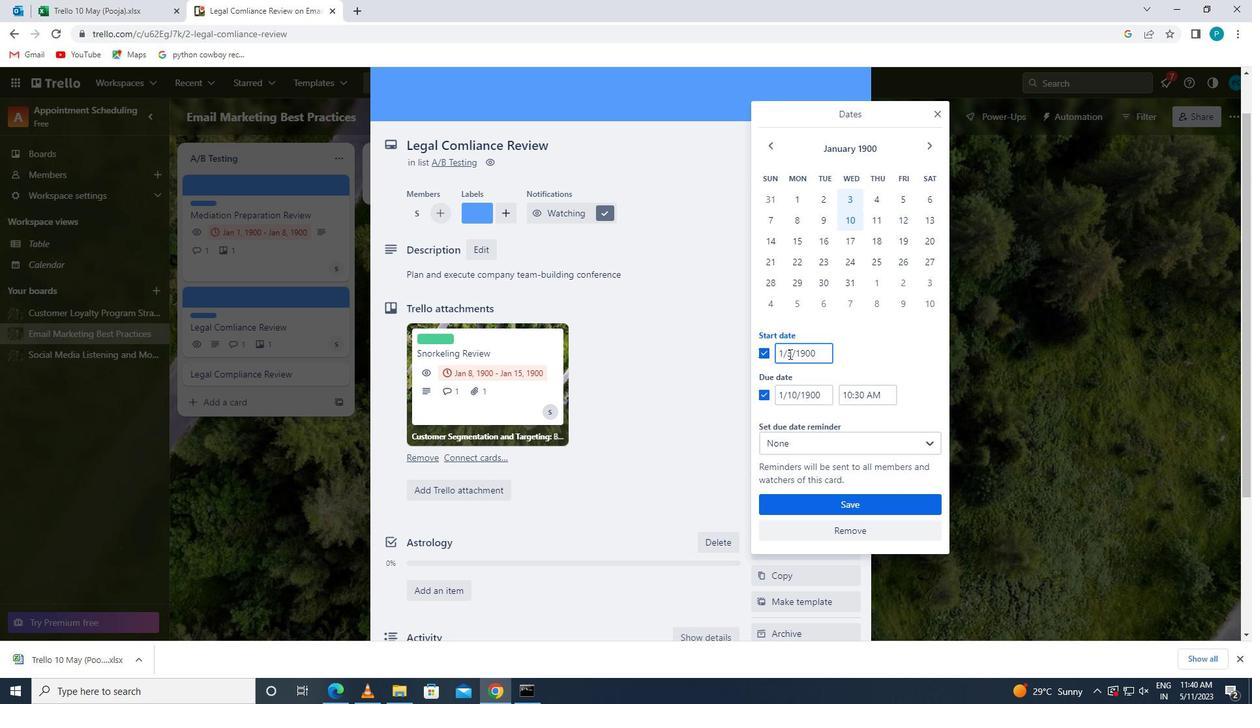 
Action: Mouse pressed left at (795, 358)
Screenshot: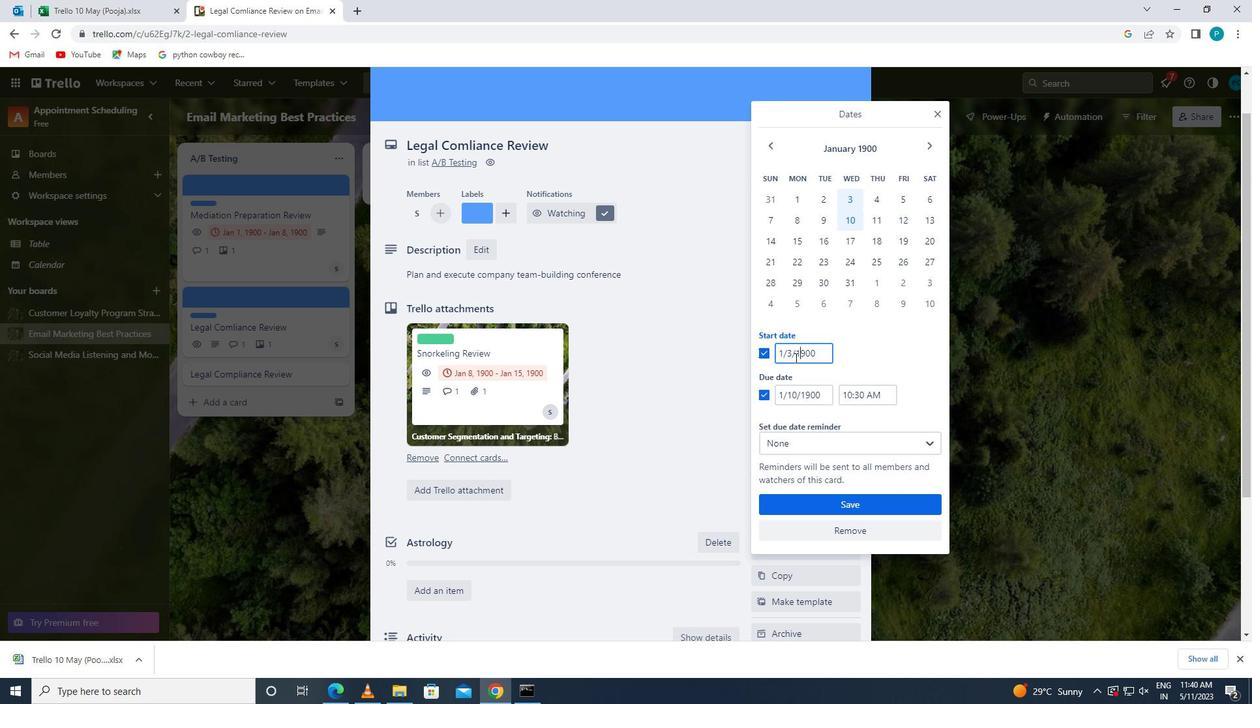 
Action: Mouse pressed left at (795, 358)
Screenshot: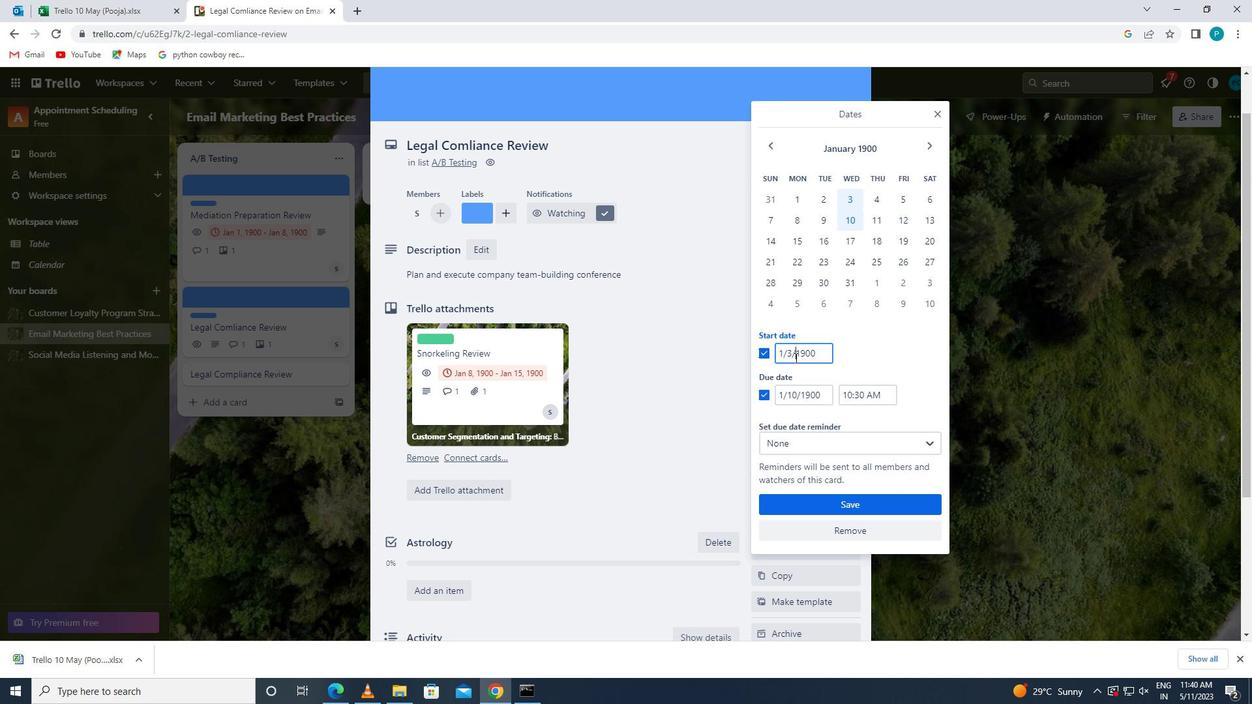 
Action: Mouse moved to (790, 356)
Screenshot: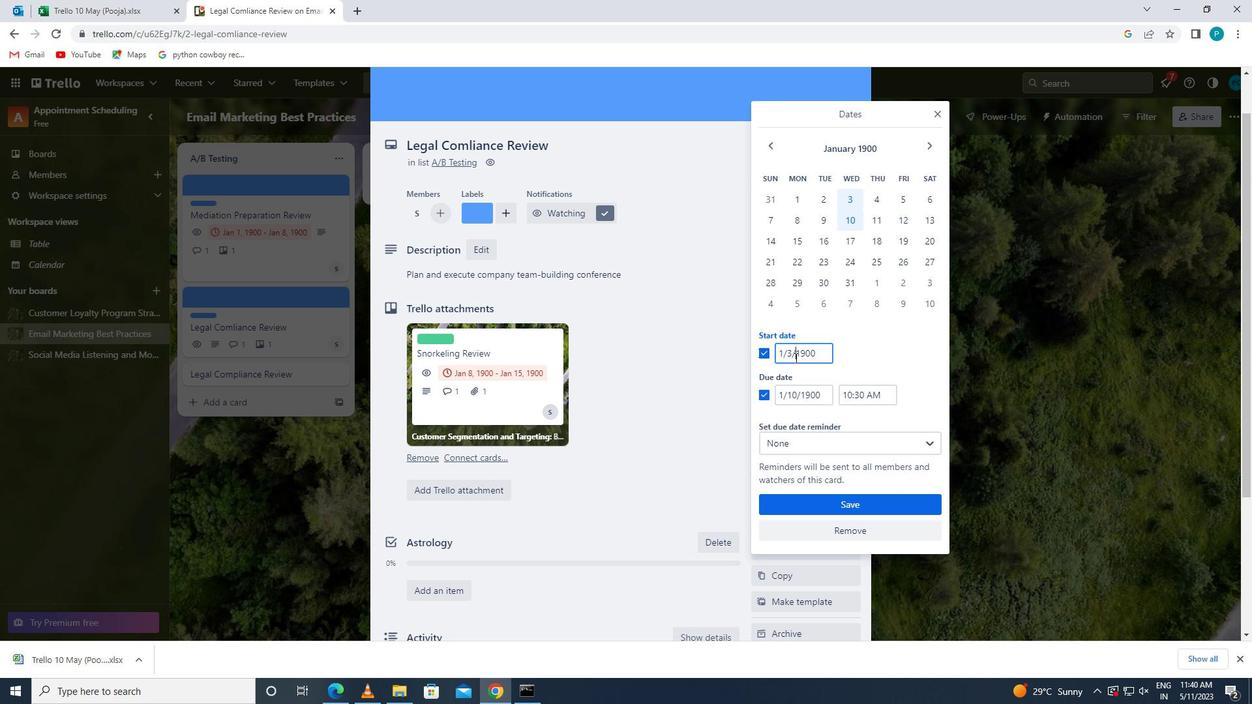 
Action: Mouse pressed left at (790, 356)
Screenshot: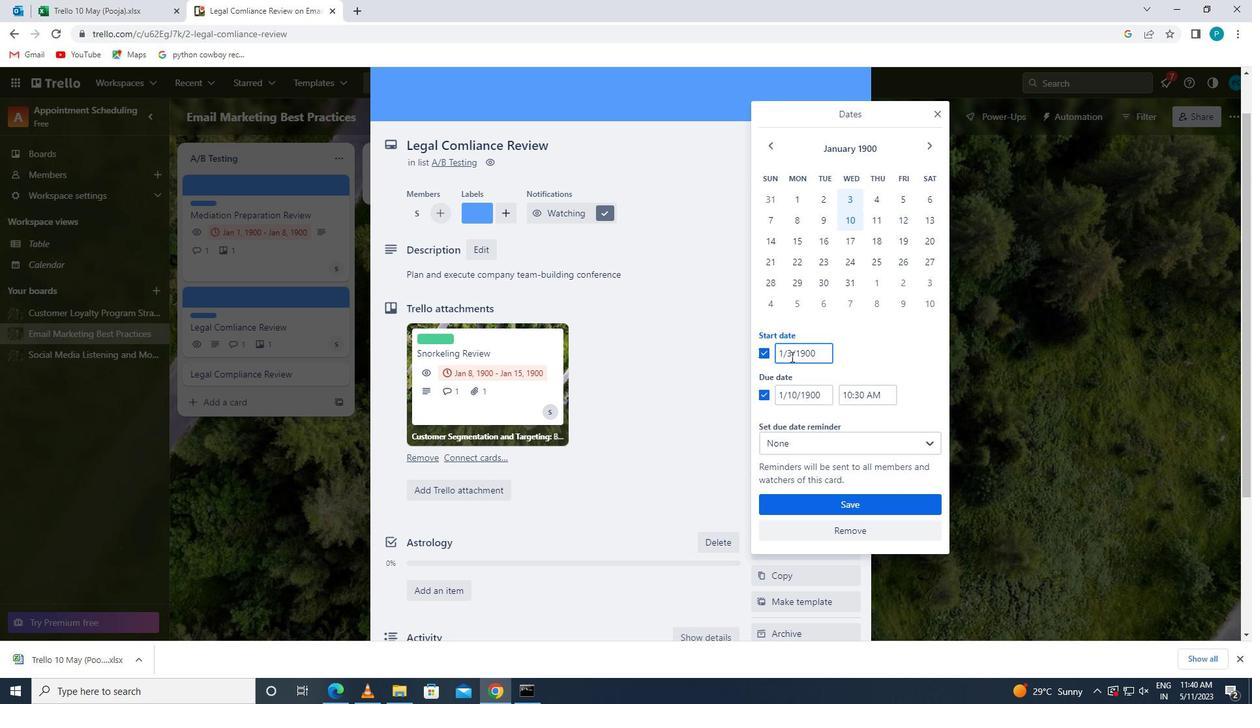 
Action: Key pressed <Key.backspace>4
Screenshot: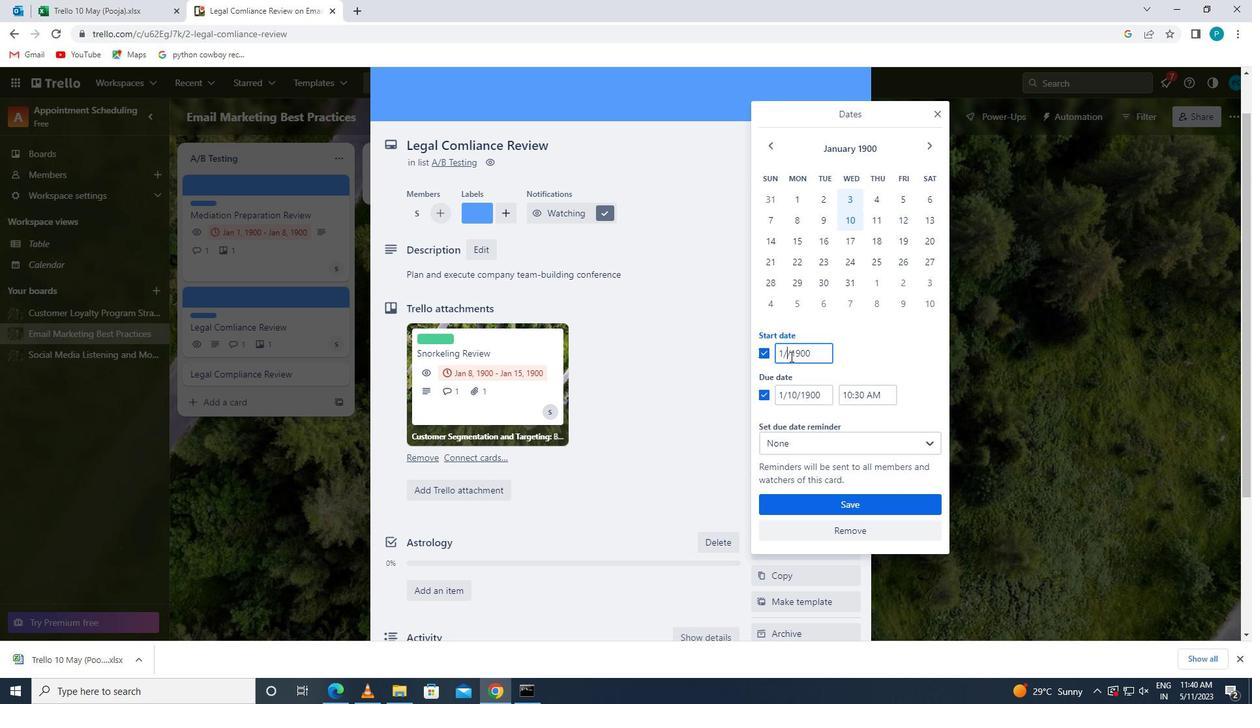 
Action: Mouse moved to (799, 395)
Screenshot: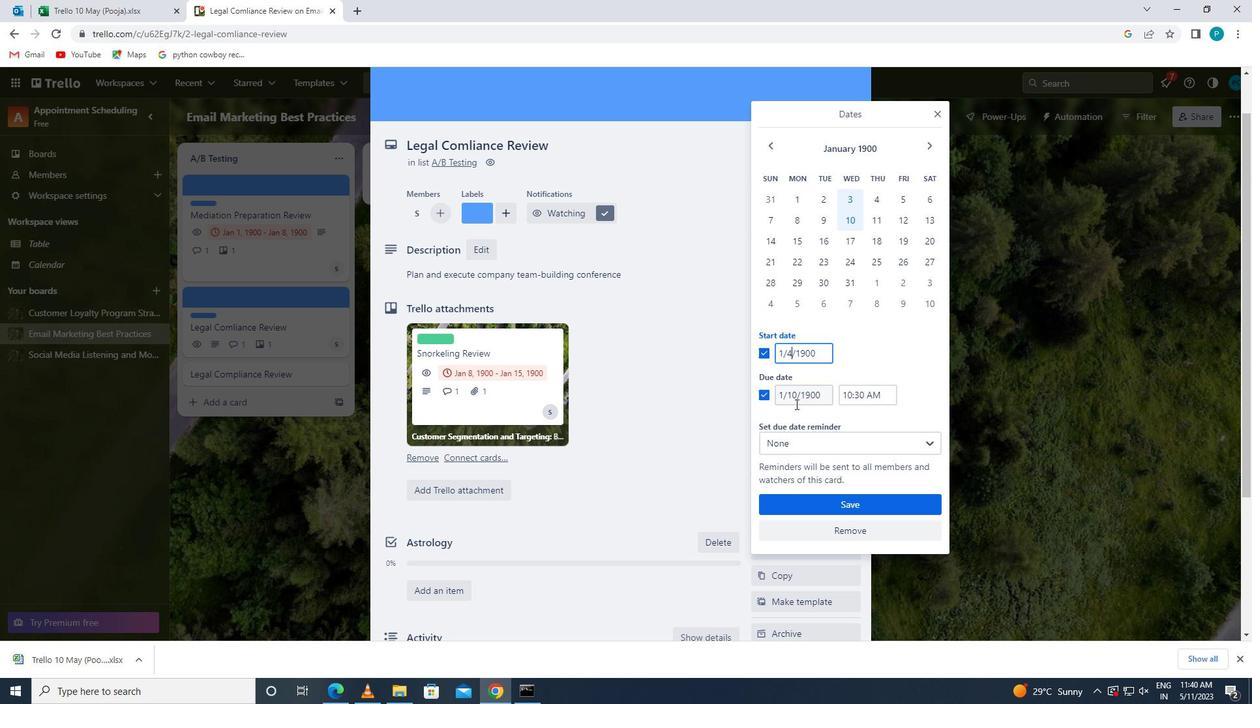 
Action: Mouse pressed left at (799, 395)
Screenshot: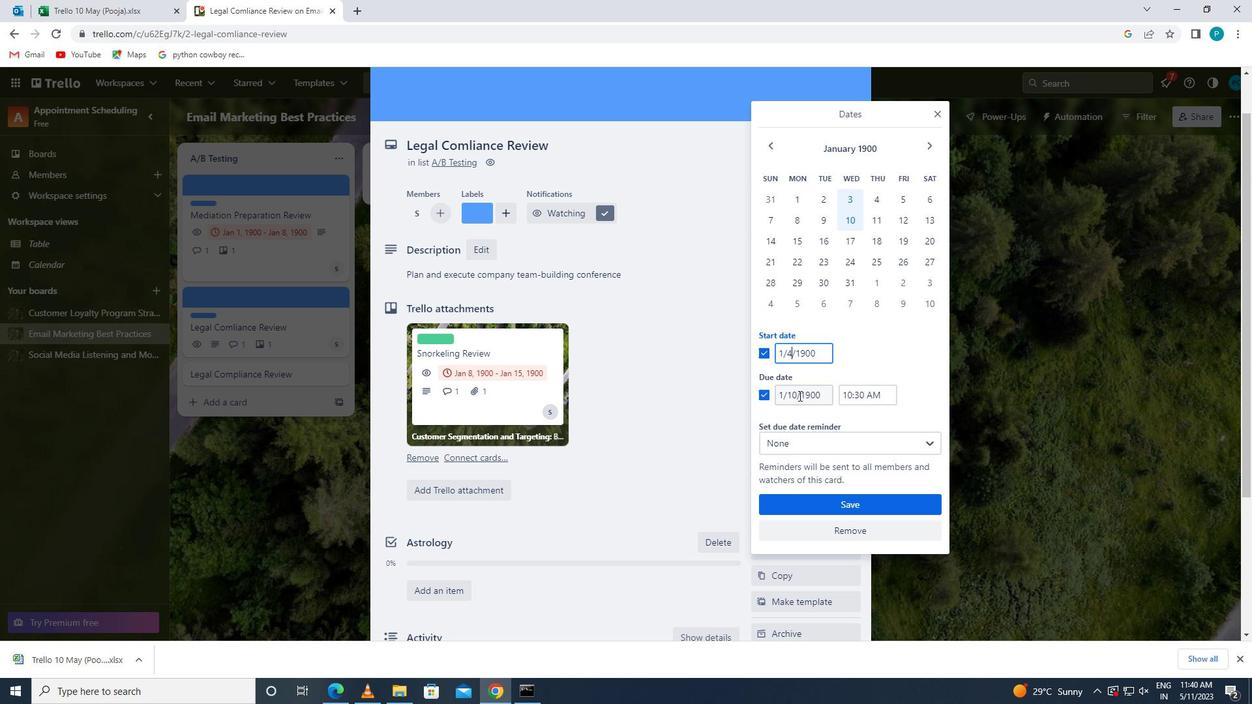 
Action: Mouse moved to (794, 391)
Screenshot: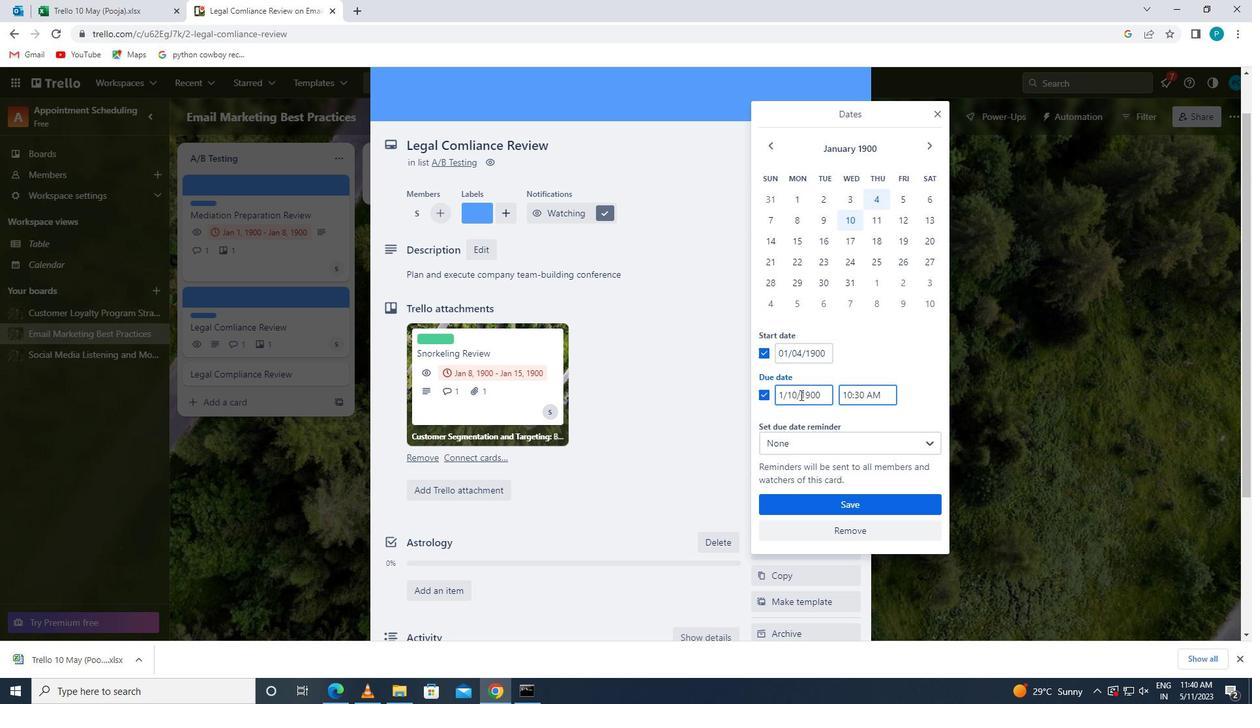 
Action: Mouse pressed left at (794, 391)
Screenshot: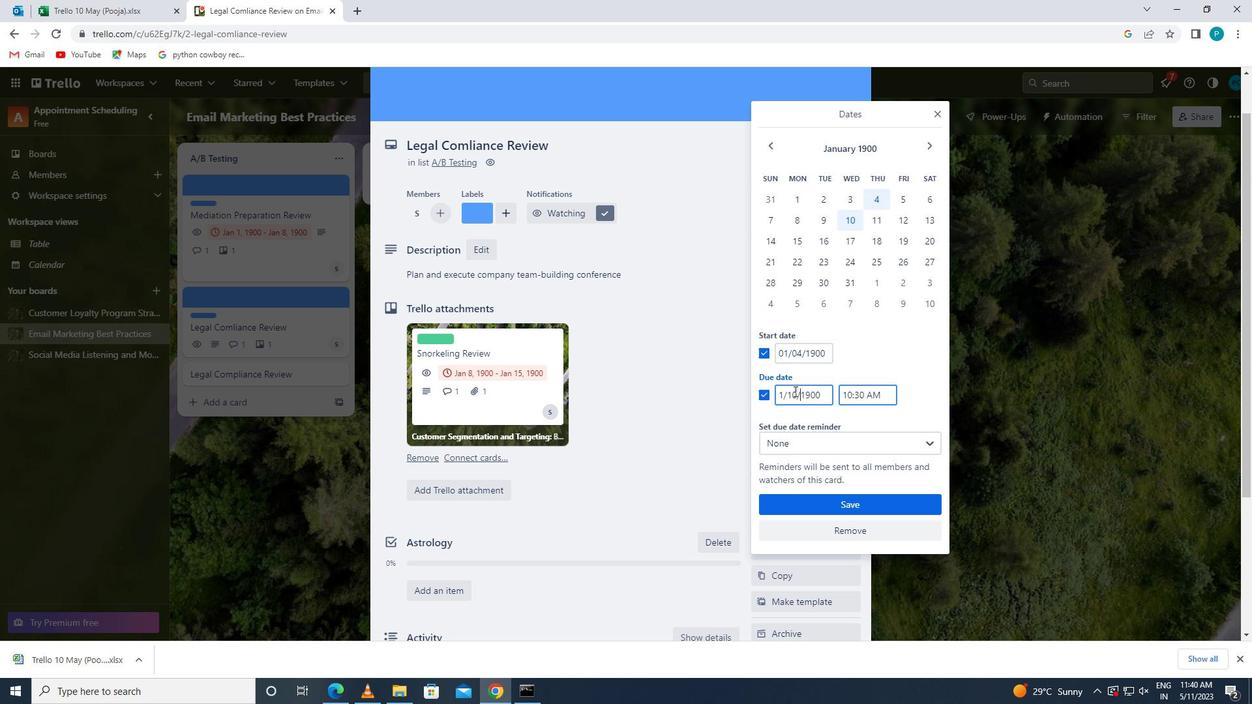 
Action: Mouse moved to (799, 395)
Screenshot: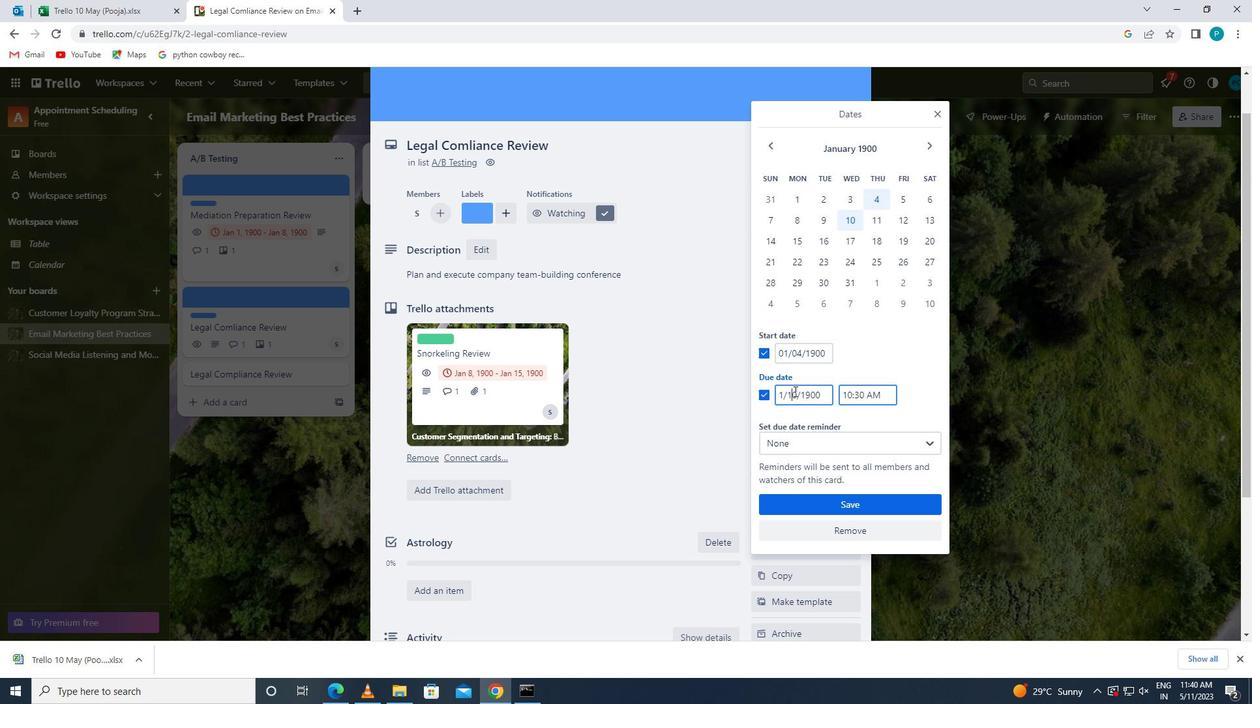 
Action: Mouse pressed left at (799, 395)
Screenshot: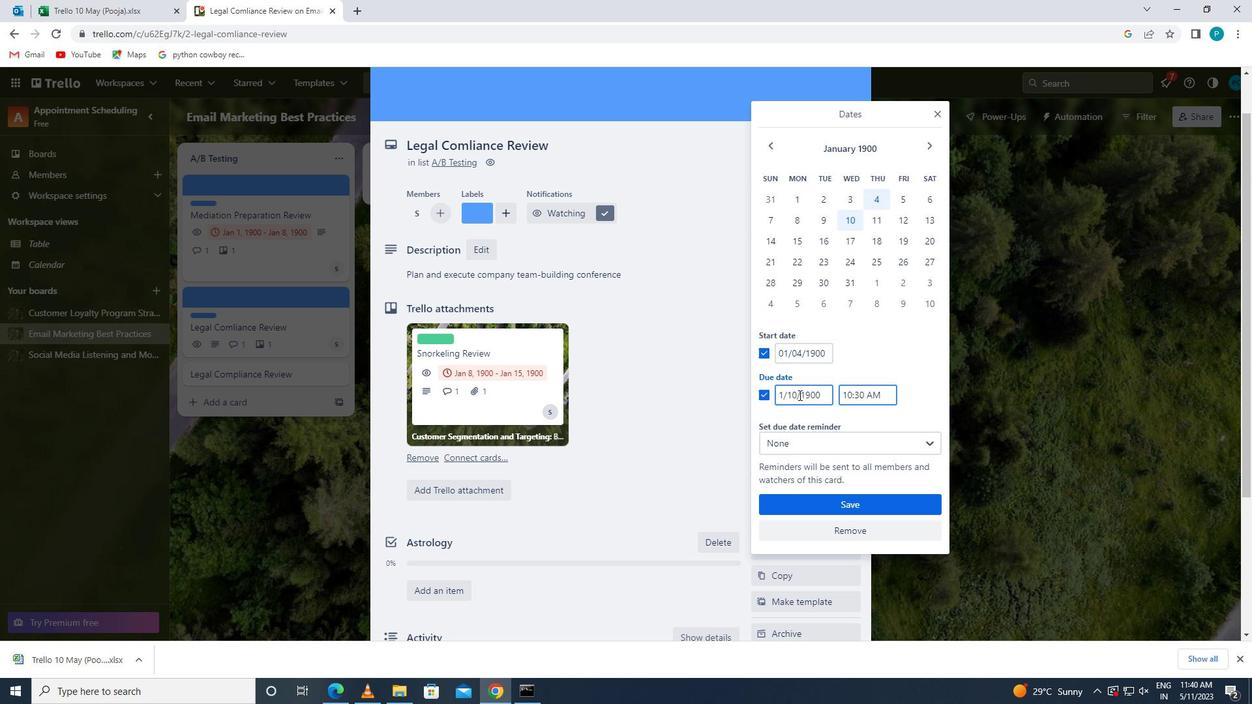 
Action: Mouse moved to (797, 393)
Screenshot: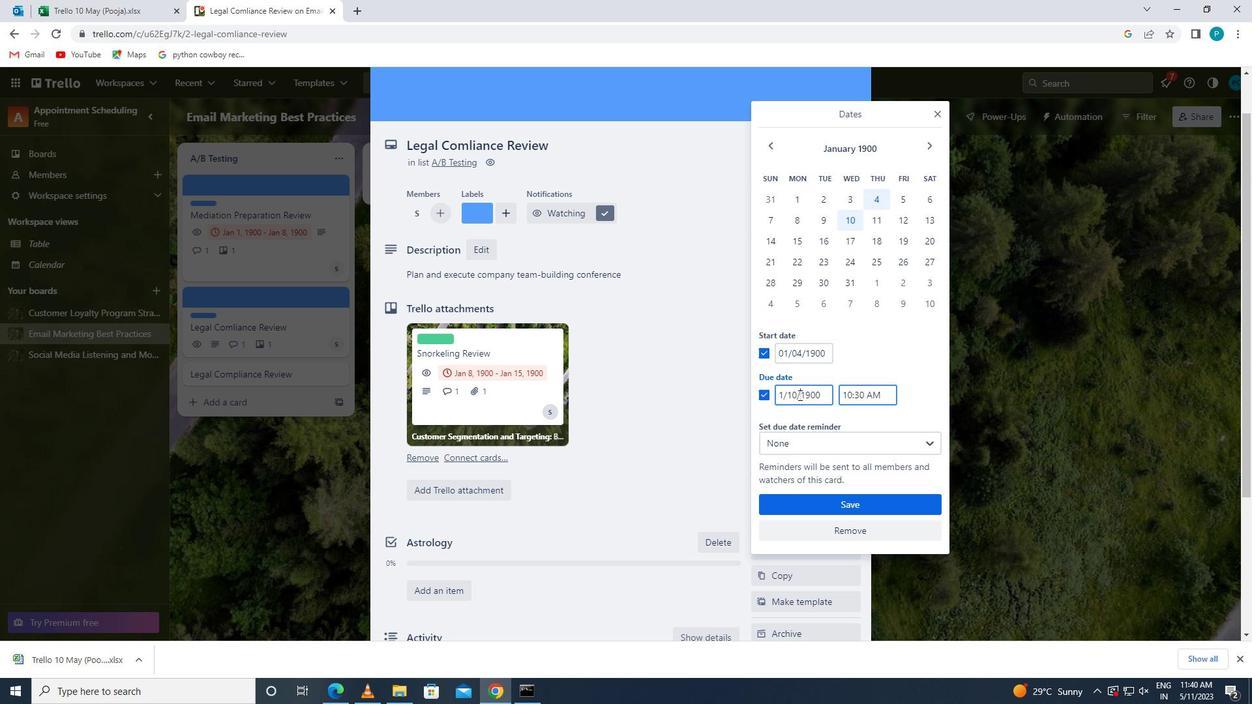 
Action: Mouse pressed left at (797, 393)
Screenshot: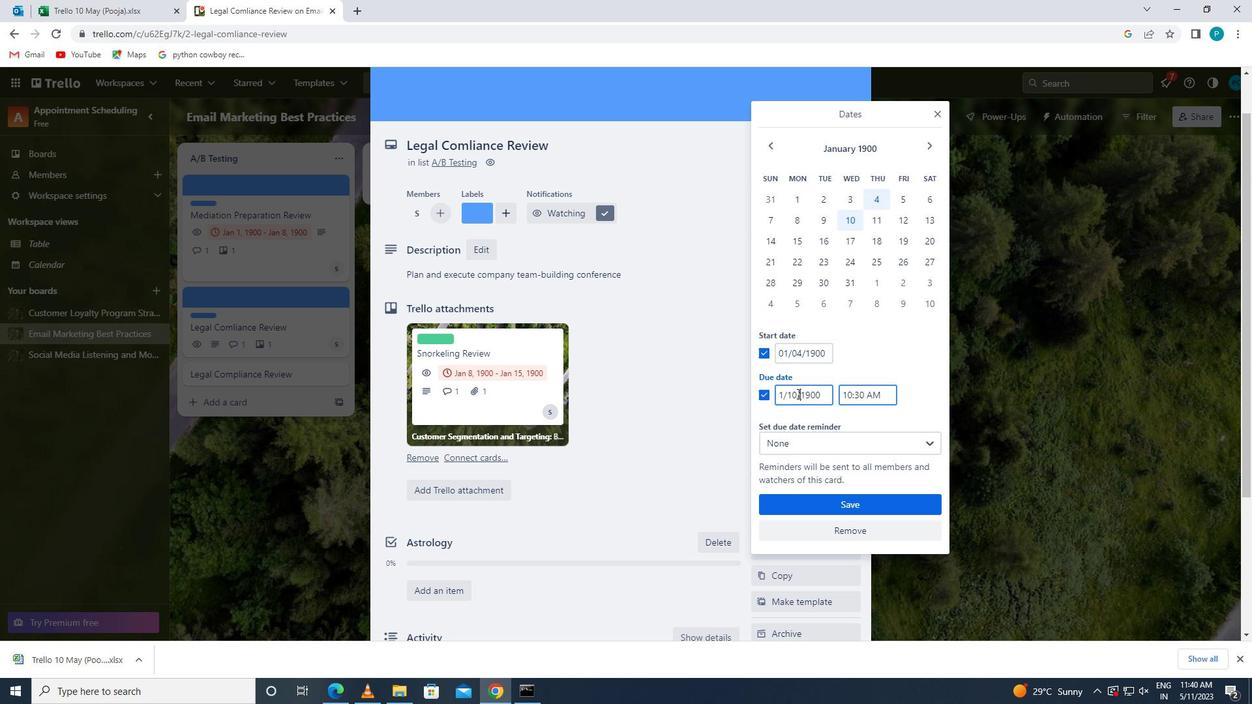 
Action: Key pressed <Key.backspace>1
Screenshot: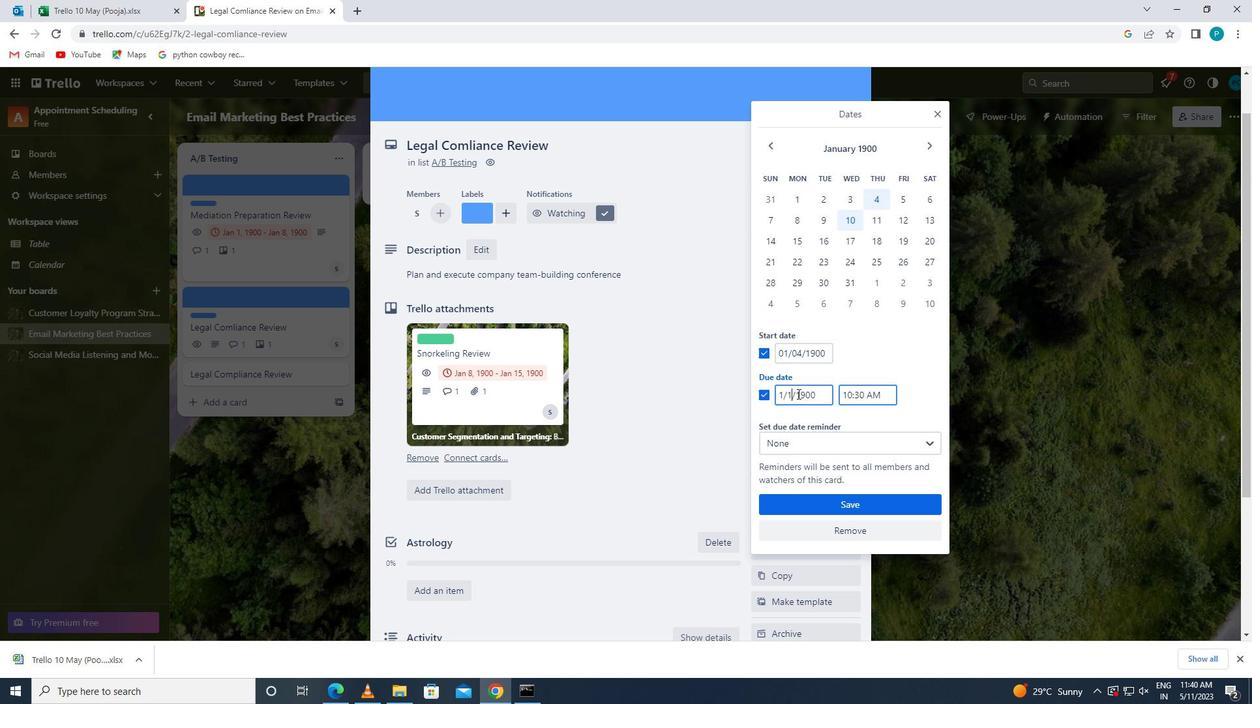 
Action: Mouse moved to (802, 495)
Screenshot: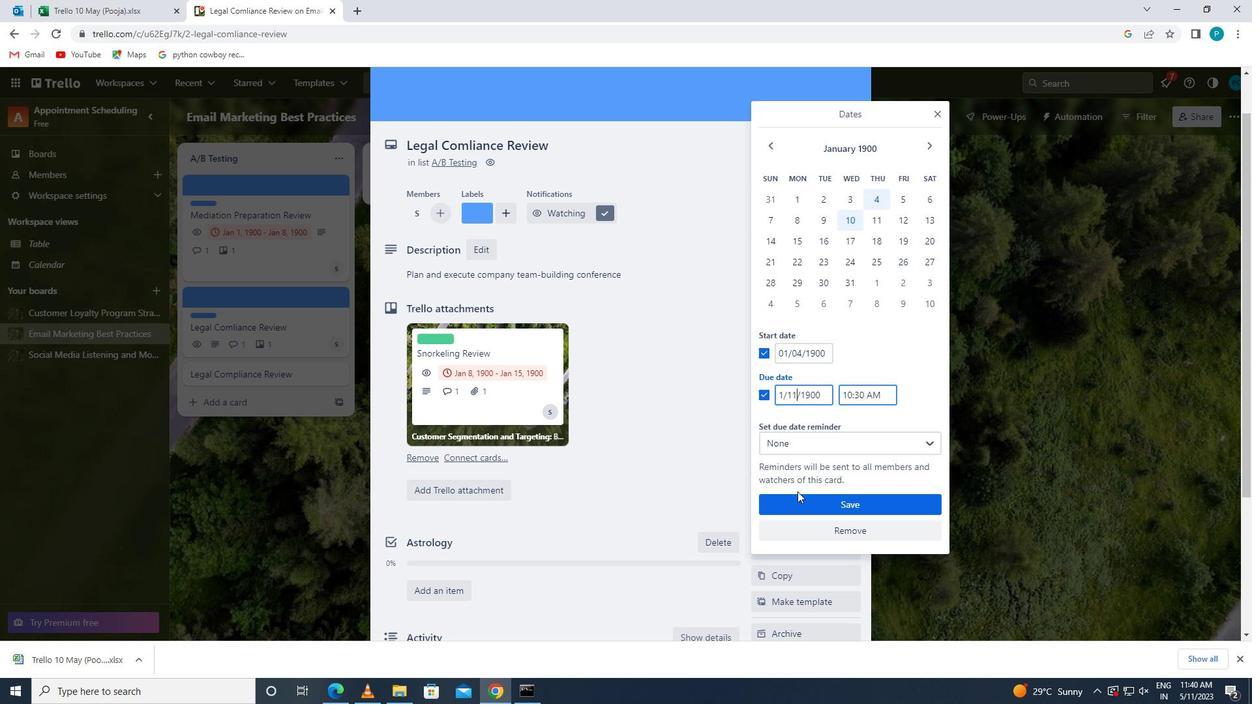
Action: Mouse pressed left at (802, 495)
Screenshot: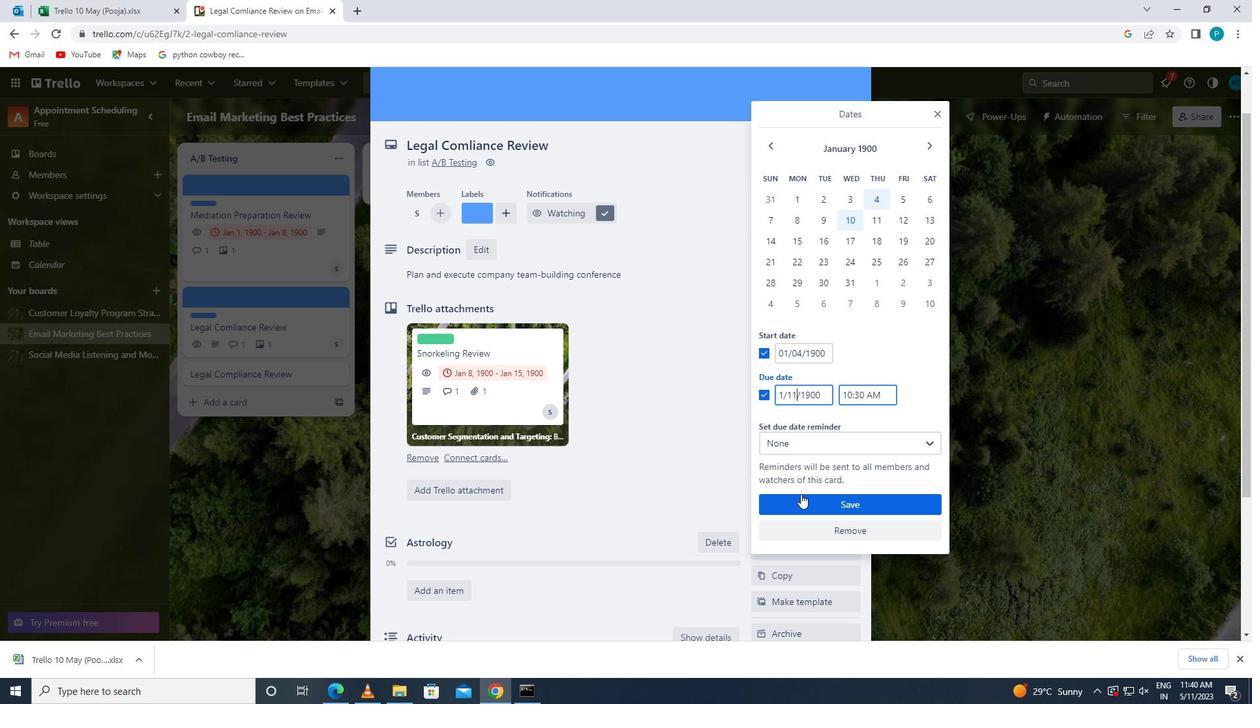
Action: Mouse scrolled (802, 496) with delta (0, 0)
Screenshot: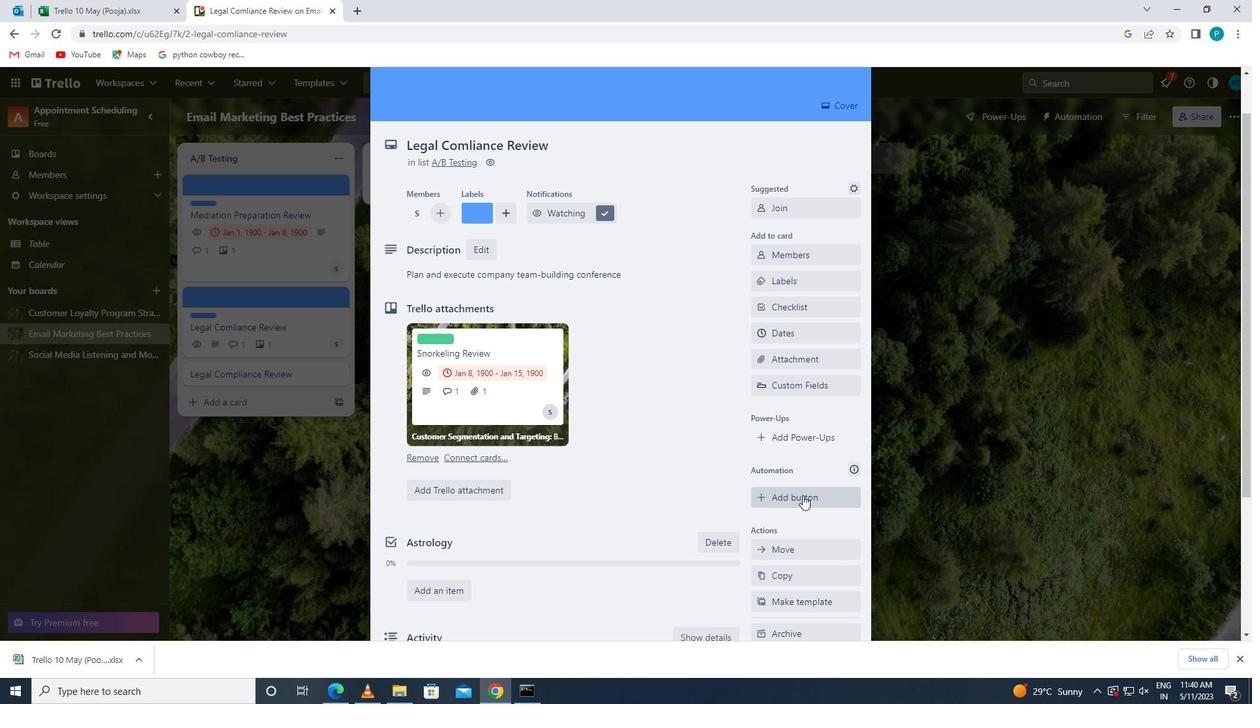 
Action: Mouse scrolled (802, 496) with delta (0, 0)
Screenshot: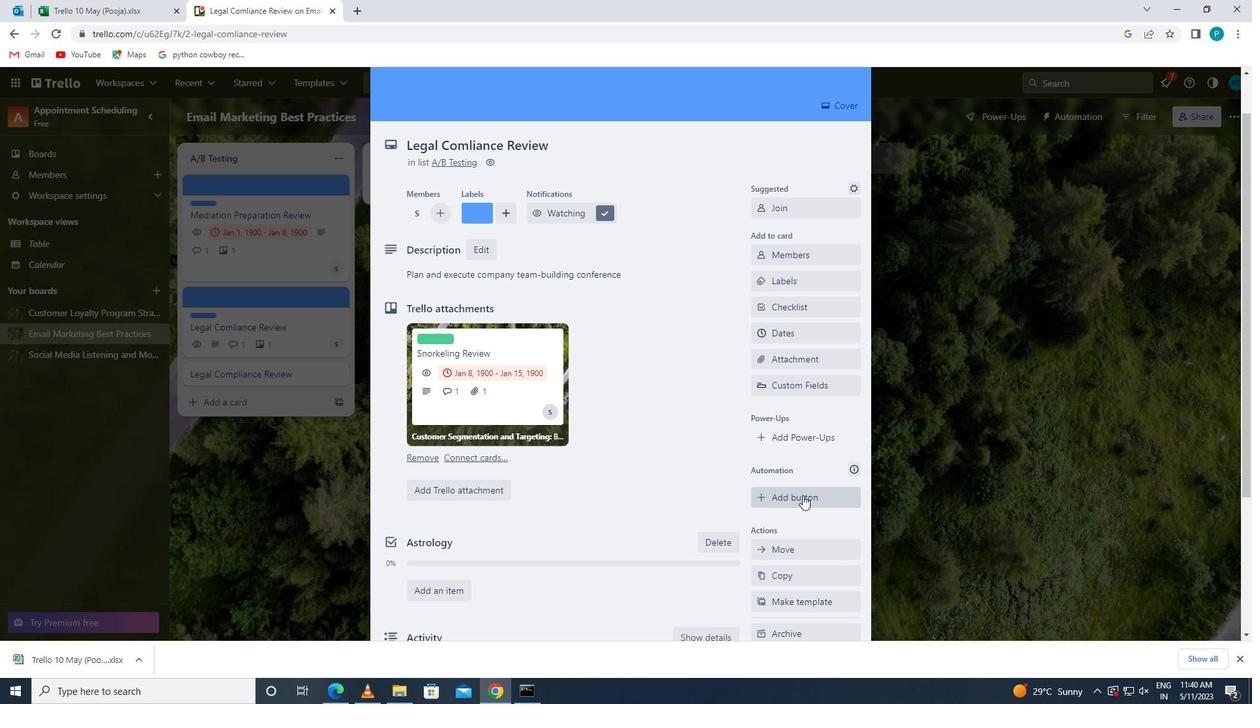 
Action: Mouse scrolled (802, 496) with delta (0, 0)
Screenshot: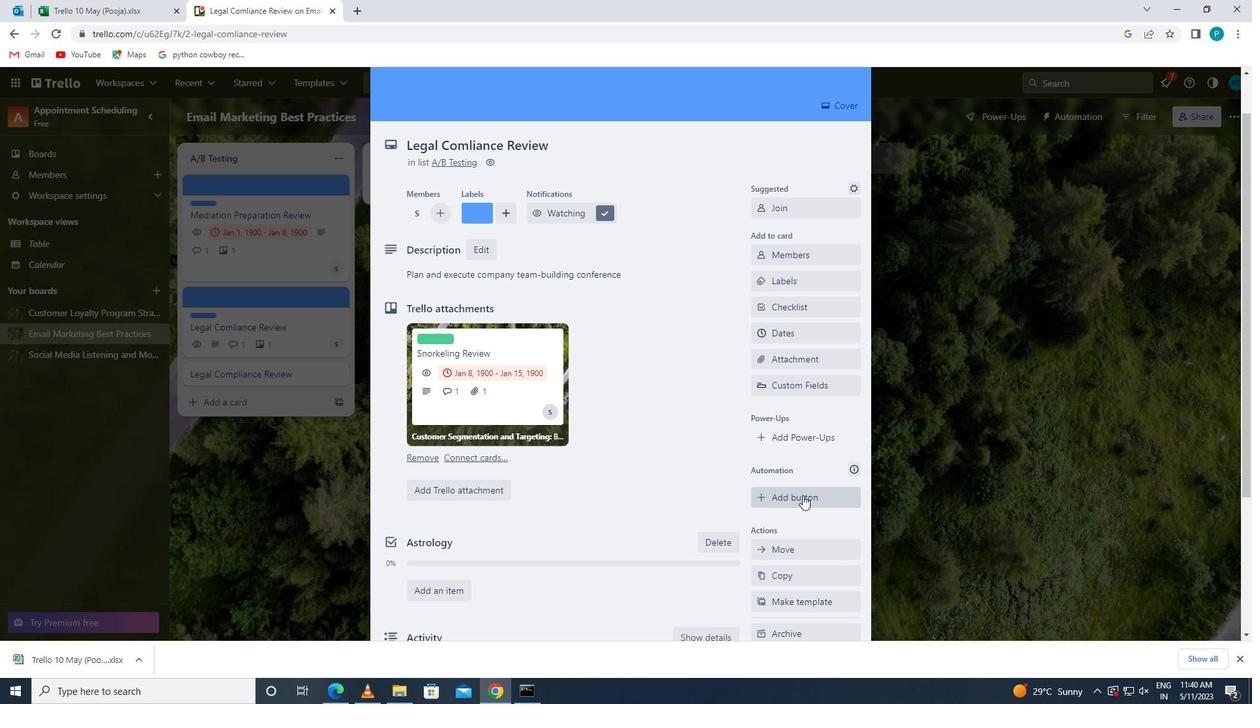
